 Task: Research Airbnb accommodation in Busia, Kenya from 12th December, 2023 to 16th December, 2023 for 8 adults with 8 bedrooms having 8 beds and 8 bathrooms. Property type can be house. Amenities needed are: wifi, TV, free parkinig on premises, gym, breakfast.
Action: Mouse moved to (419, 96)
Screenshot: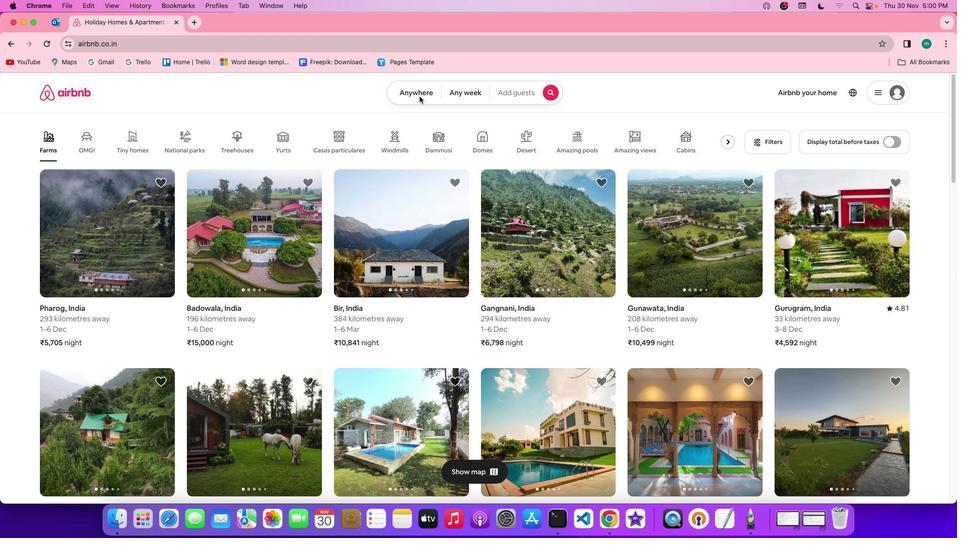 
Action: Mouse pressed left at (419, 96)
Screenshot: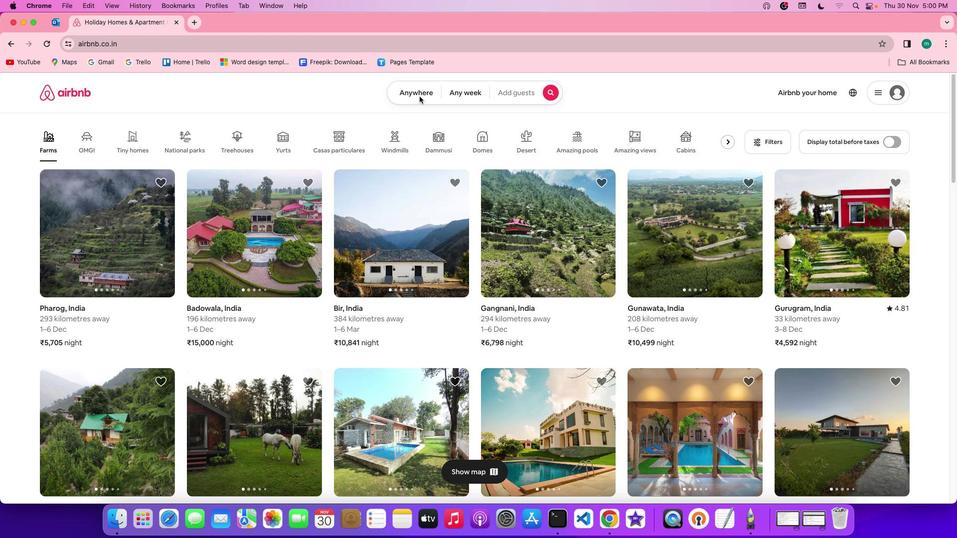 
Action: Mouse pressed left at (419, 96)
Screenshot: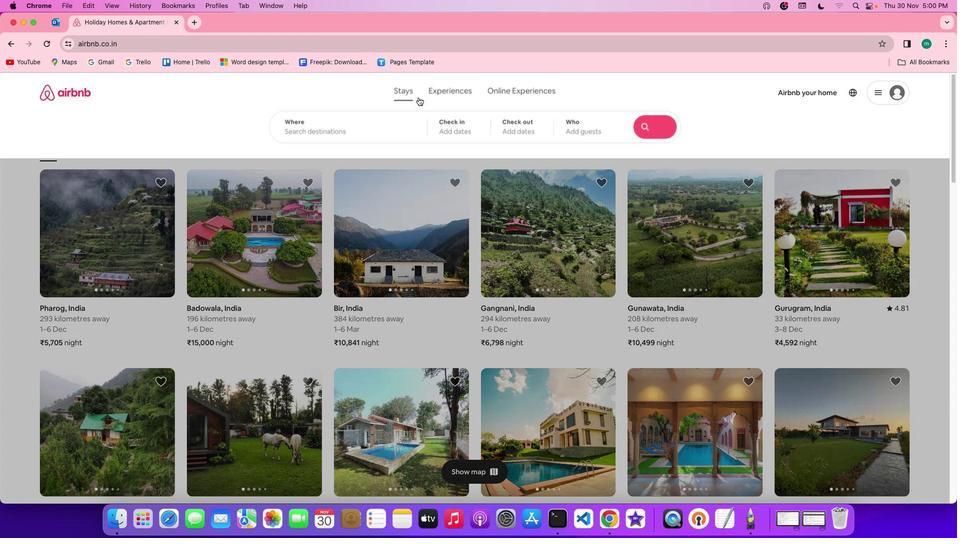 
Action: Mouse moved to (364, 133)
Screenshot: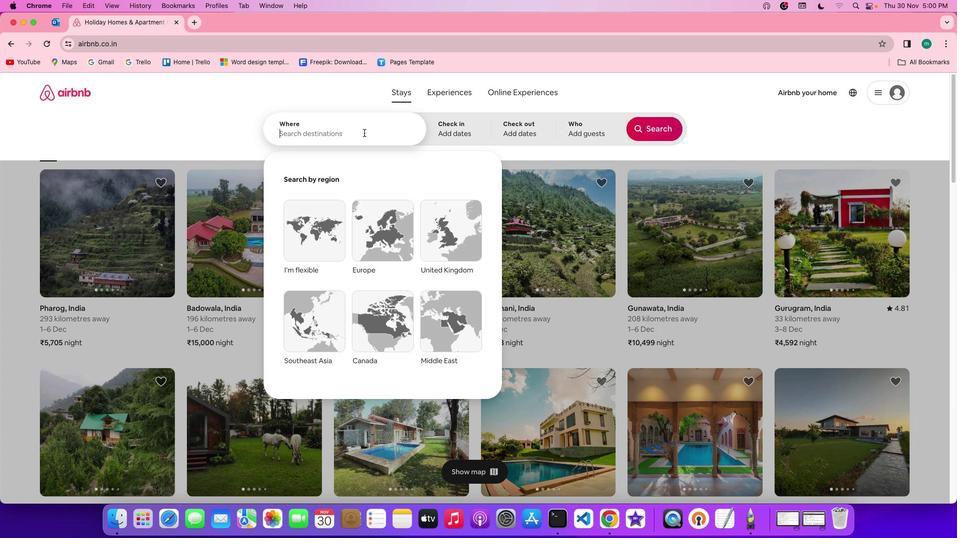 
Action: Mouse pressed left at (364, 133)
Screenshot: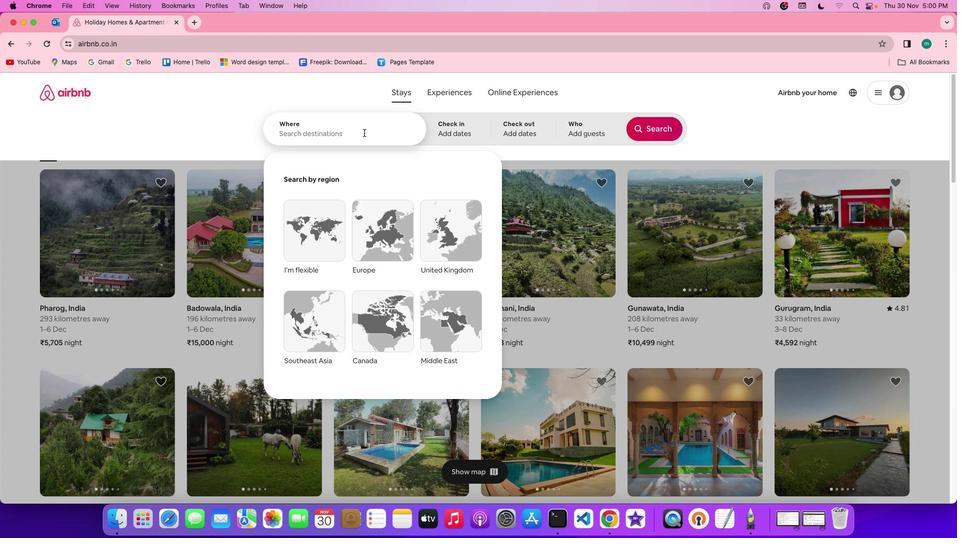 
Action: Key pressed Key.shift'B''u''s''i''a'','Key.spaceKey.shift'K''e''n''y''a'
Screenshot: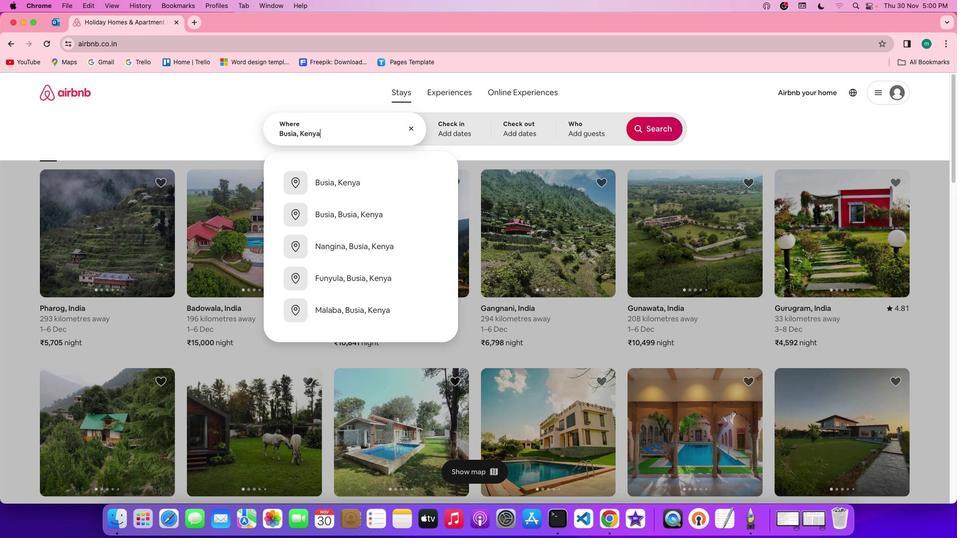 
Action: Mouse moved to (461, 126)
Screenshot: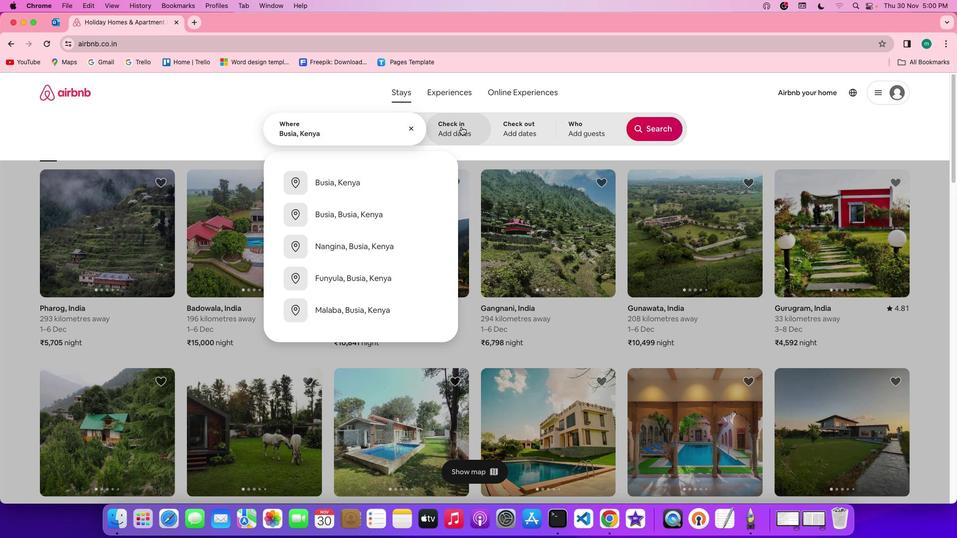 
Action: Mouse pressed left at (461, 126)
Screenshot: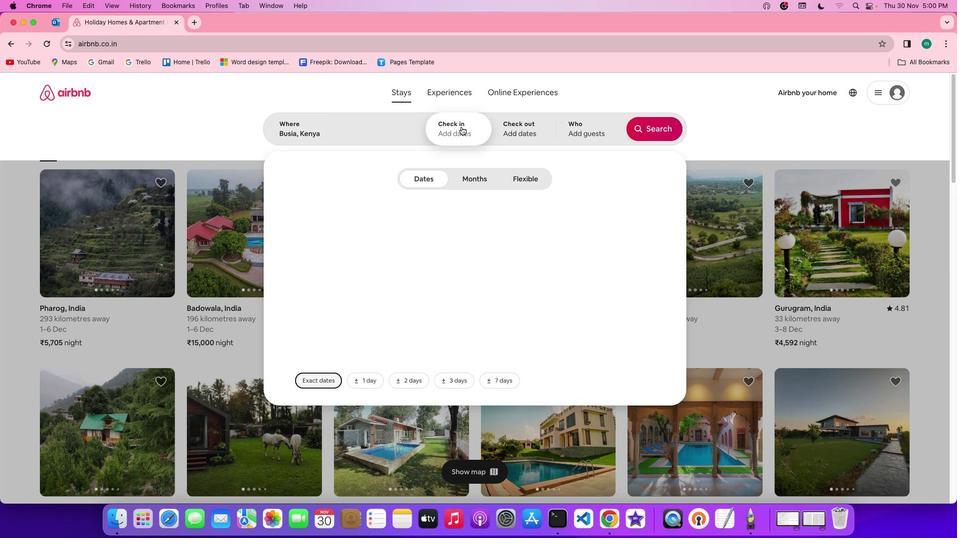 
Action: Mouse moved to (542, 291)
Screenshot: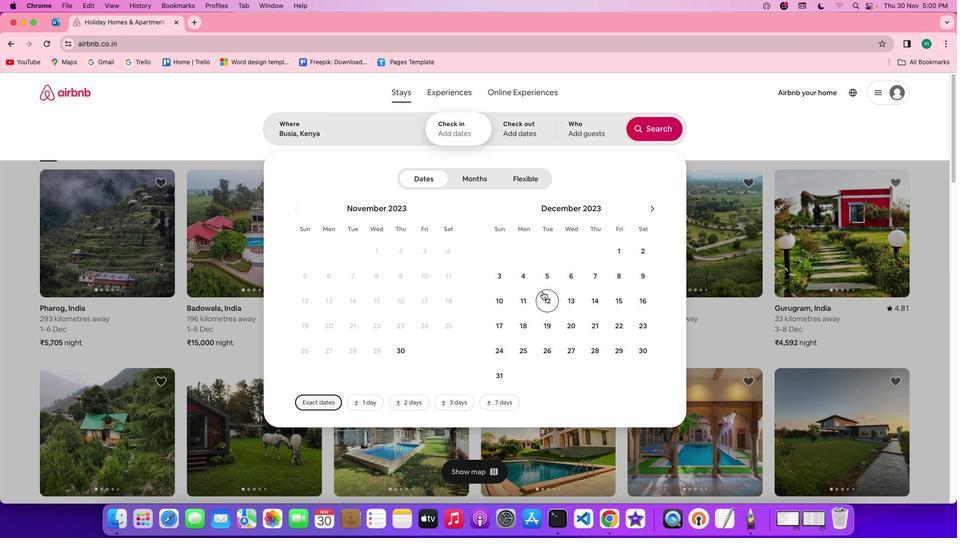 
Action: Mouse pressed left at (542, 291)
Screenshot: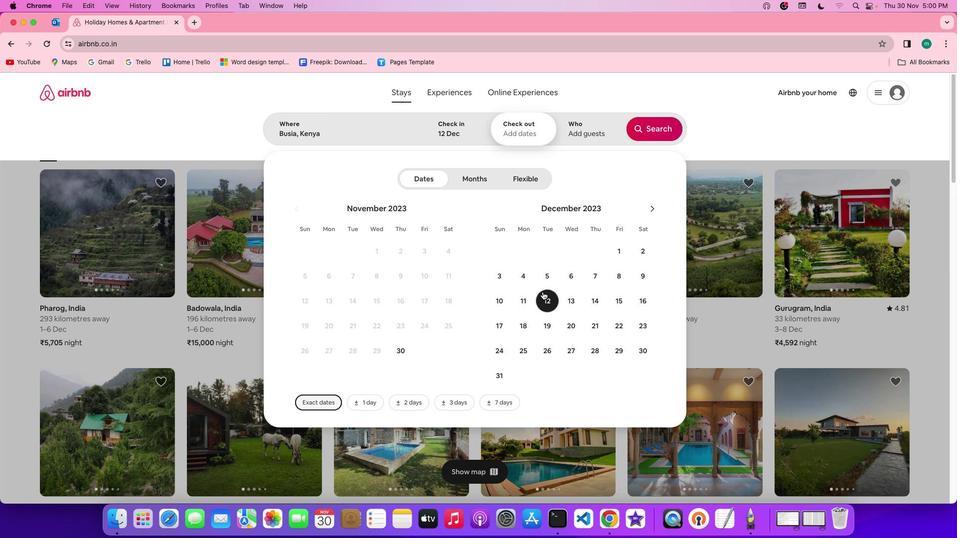
Action: Mouse moved to (643, 290)
Screenshot: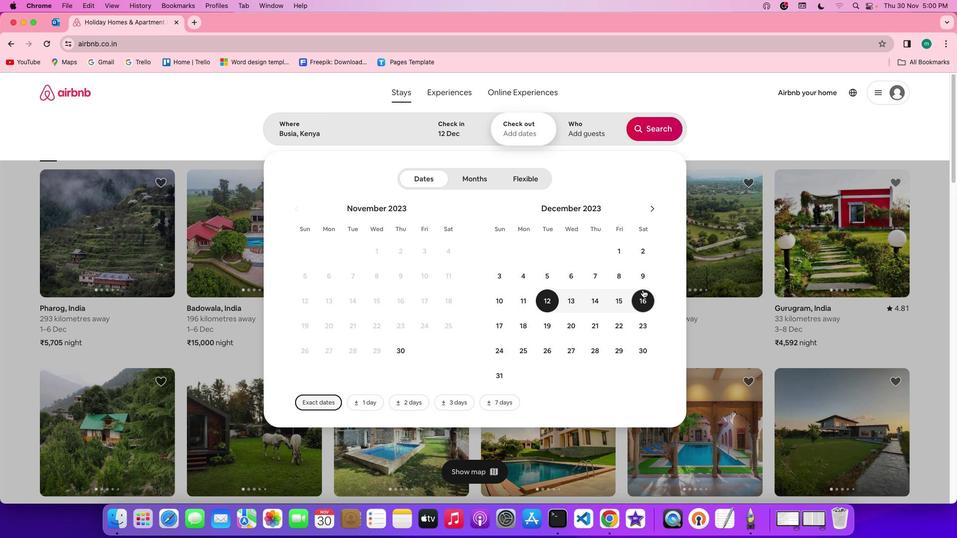 
Action: Mouse pressed left at (643, 290)
Screenshot: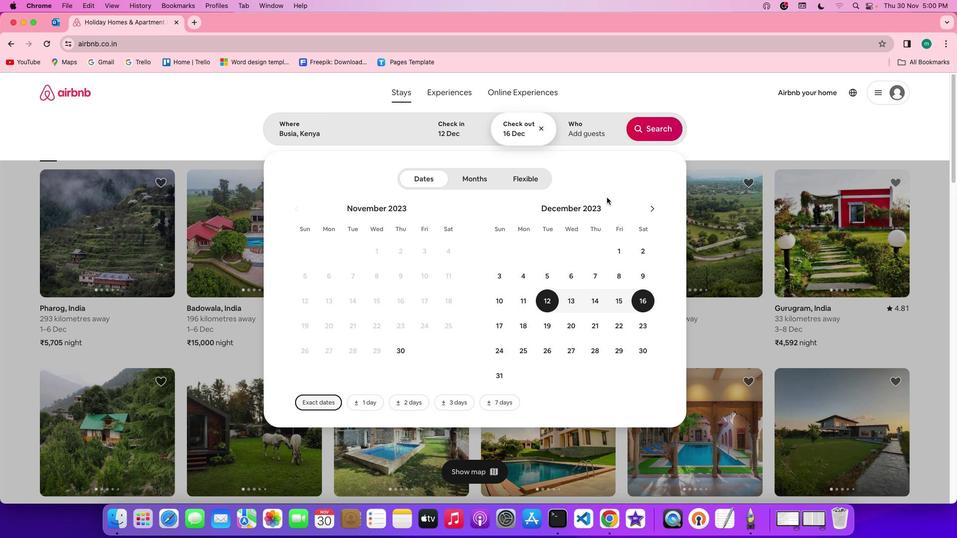 
Action: Mouse moved to (595, 133)
Screenshot: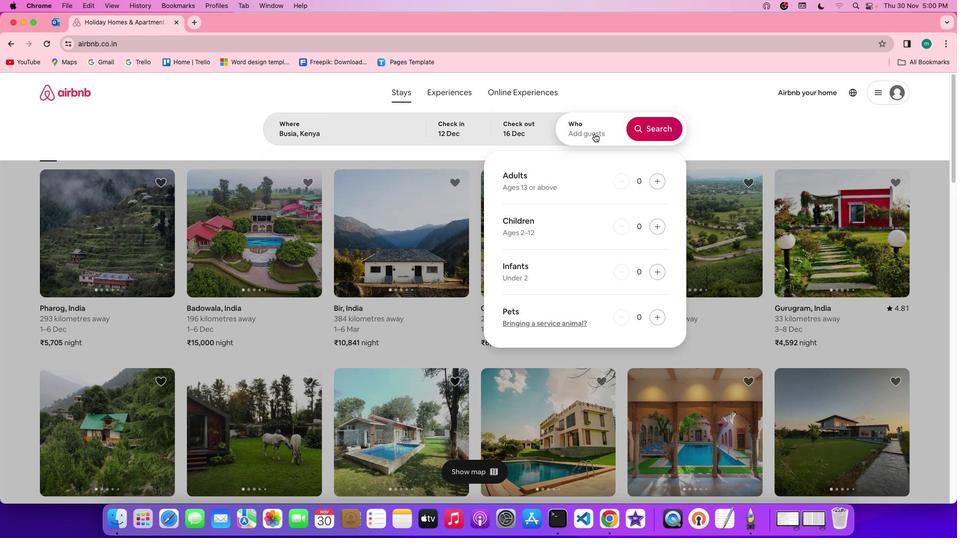 
Action: Mouse pressed left at (595, 133)
Screenshot: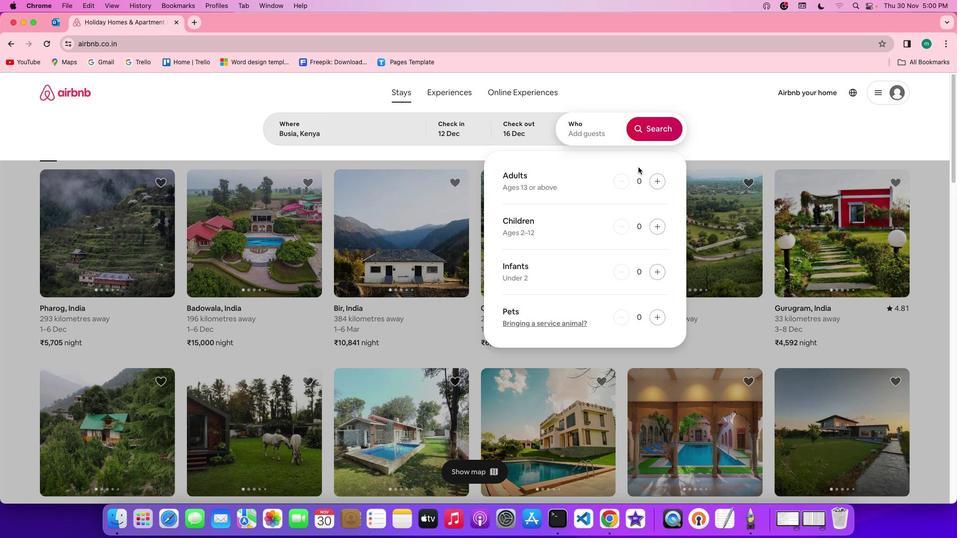
Action: Mouse moved to (658, 185)
Screenshot: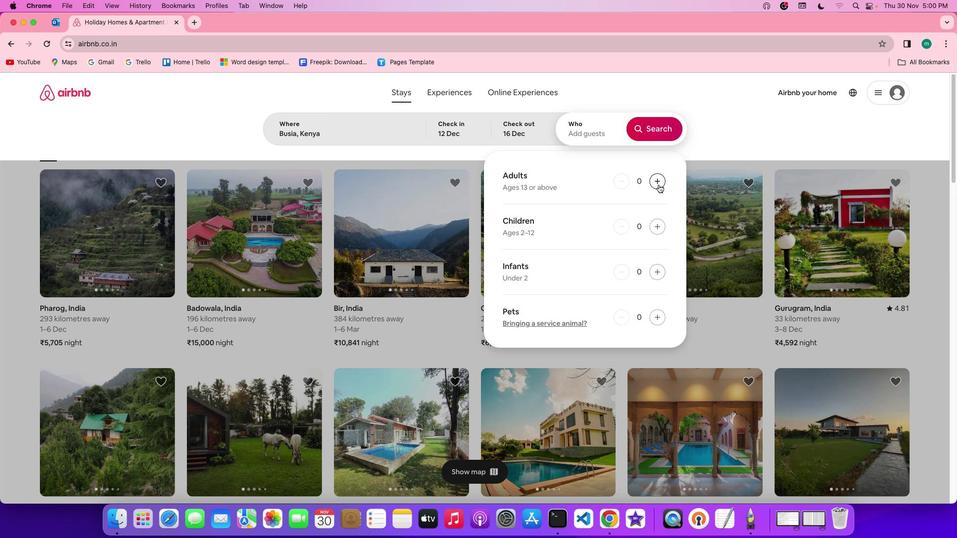 
Action: Mouse pressed left at (658, 185)
Screenshot: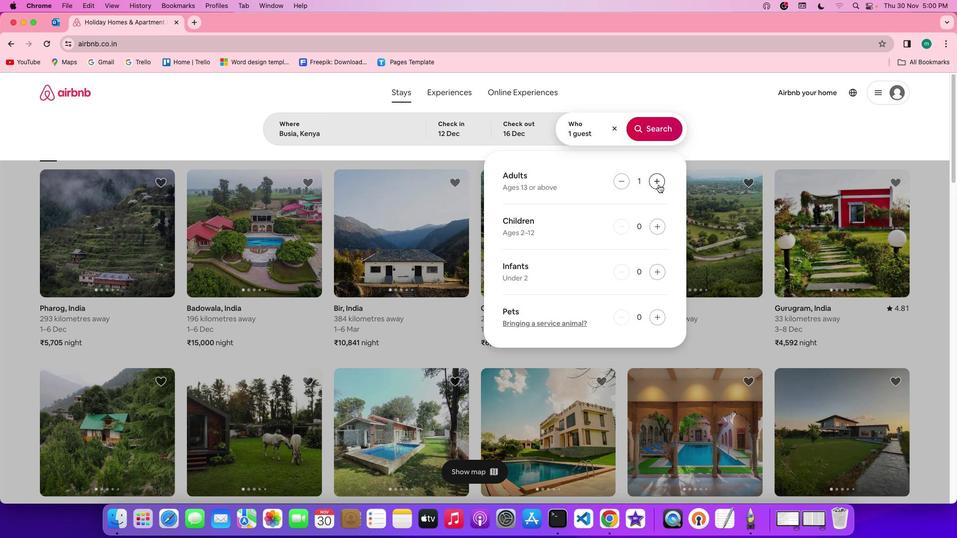 
Action: Mouse pressed left at (658, 185)
Screenshot: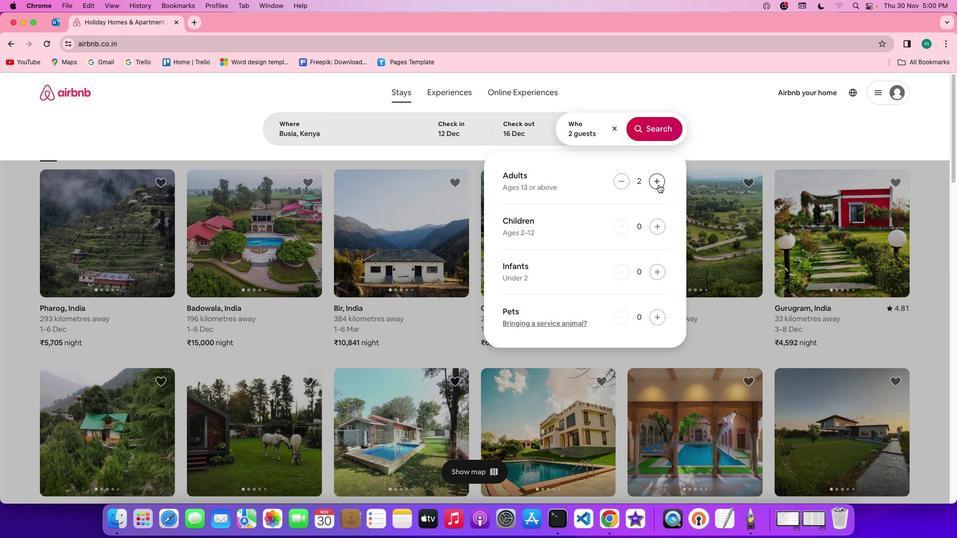 
Action: Mouse pressed left at (658, 185)
Screenshot: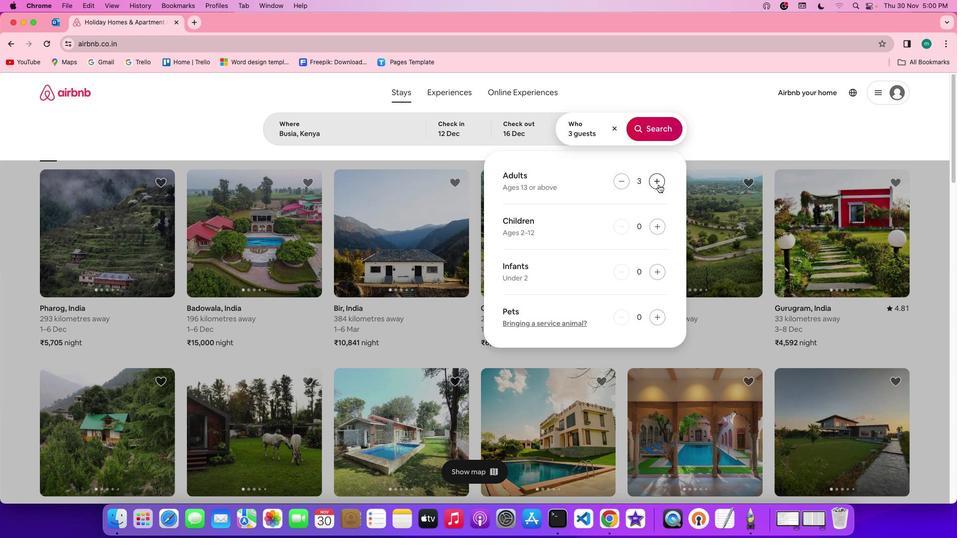 
Action: Mouse pressed left at (658, 185)
Screenshot: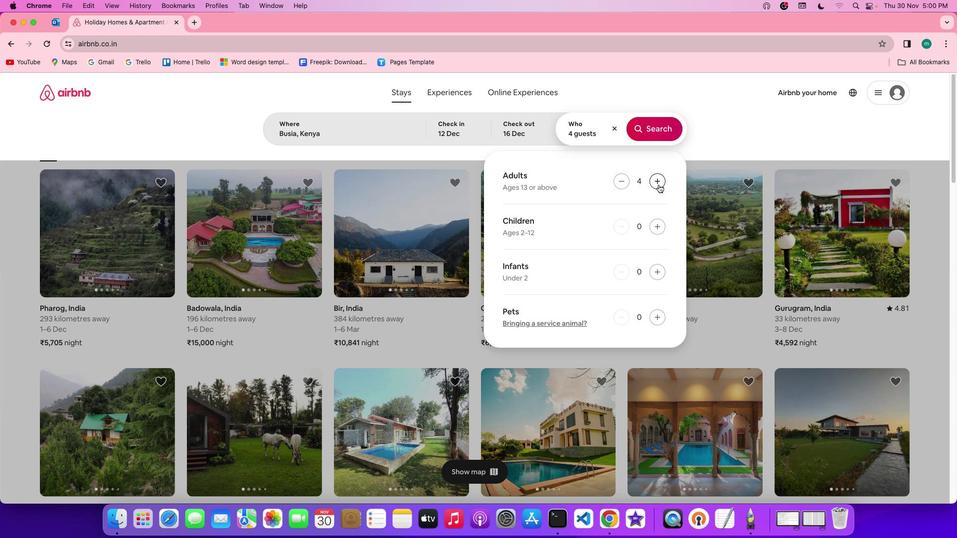 
Action: Mouse pressed left at (658, 185)
Screenshot: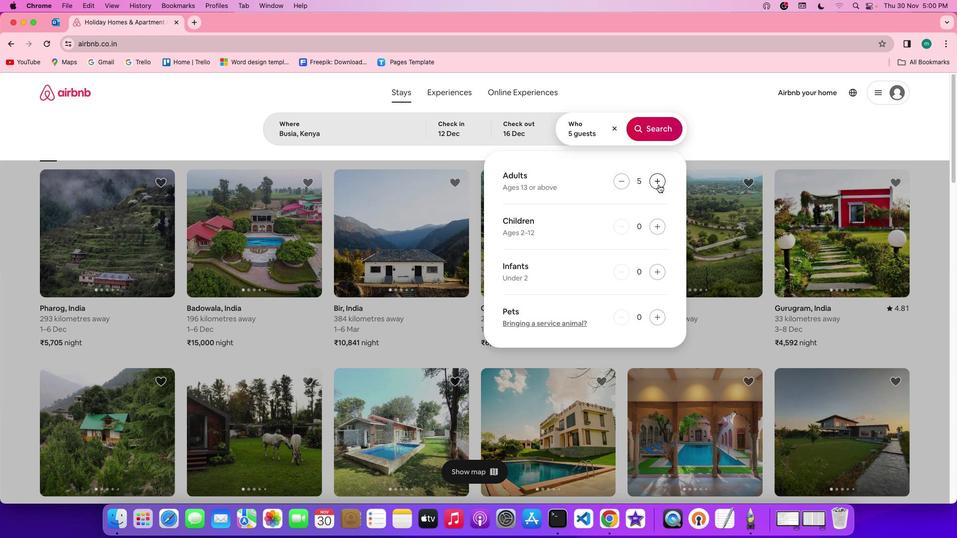 
Action: Mouse pressed left at (658, 185)
Screenshot: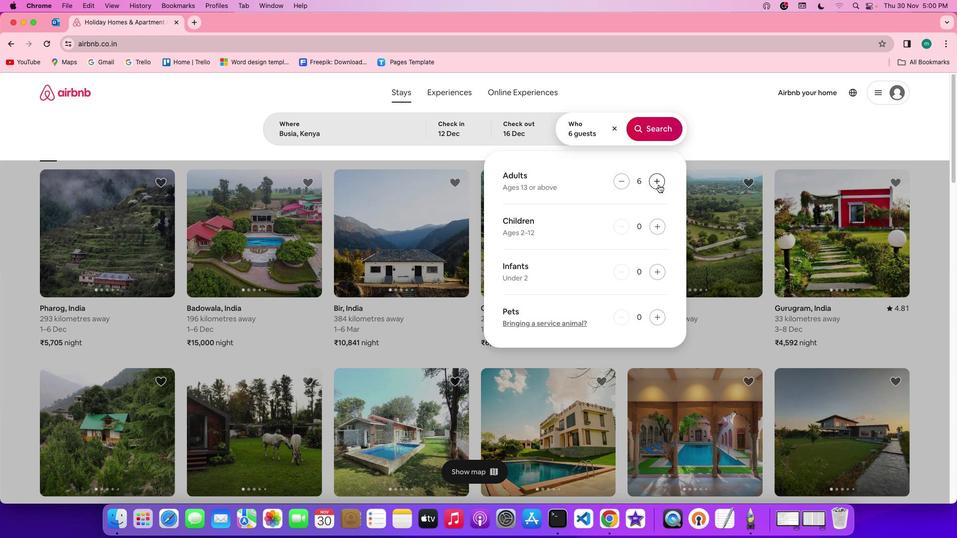 
Action: Mouse pressed left at (658, 185)
Screenshot: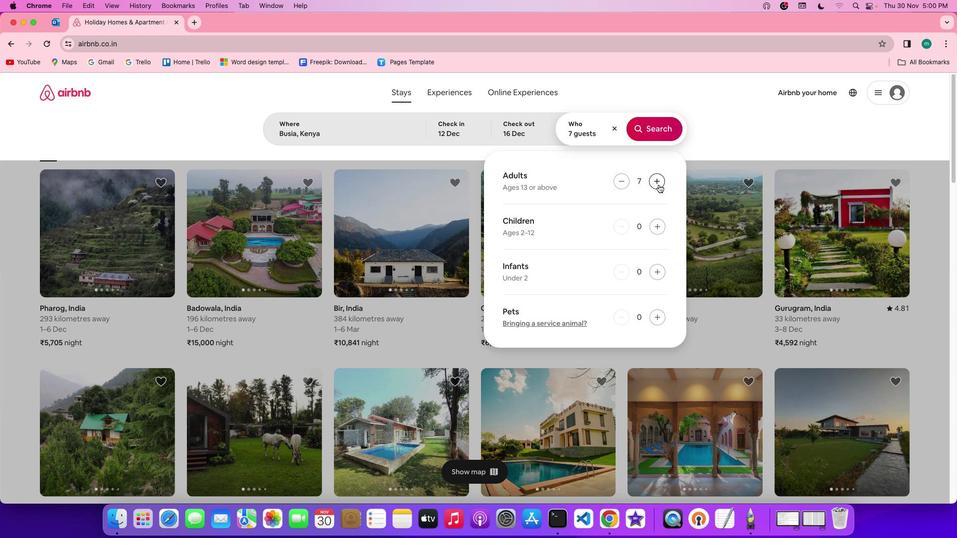 
Action: Mouse pressed left at (658, 185)
Screenshot: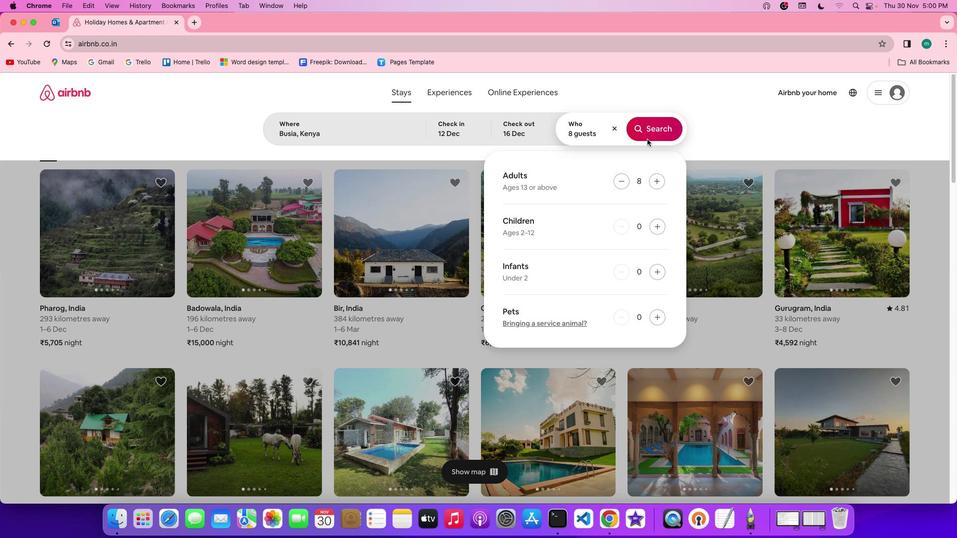
Action: Mouse moved to (647, 128)
Screenshot: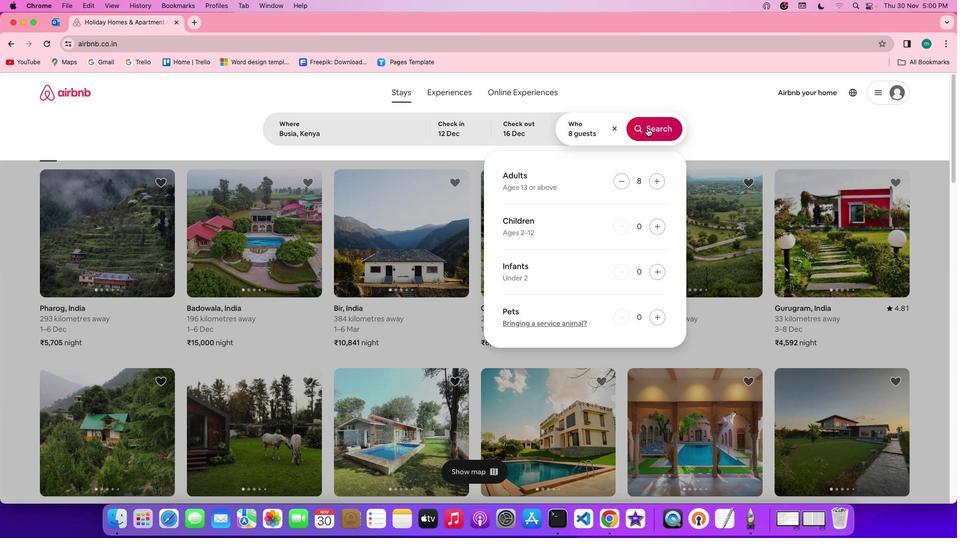 
Action: Mouse pressed left at (647, 128)
Screenshot: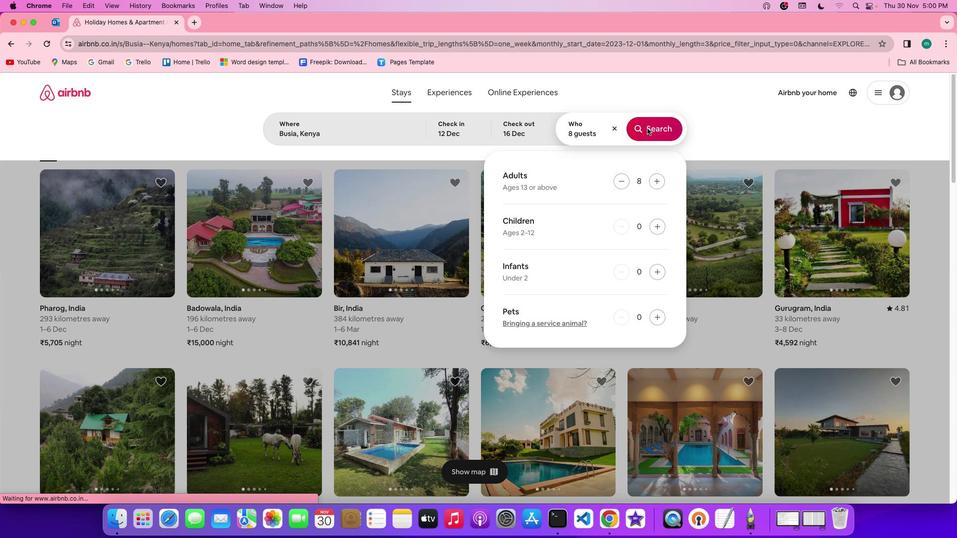 
Action: Mouse moved to (785, 131)
Screenshot: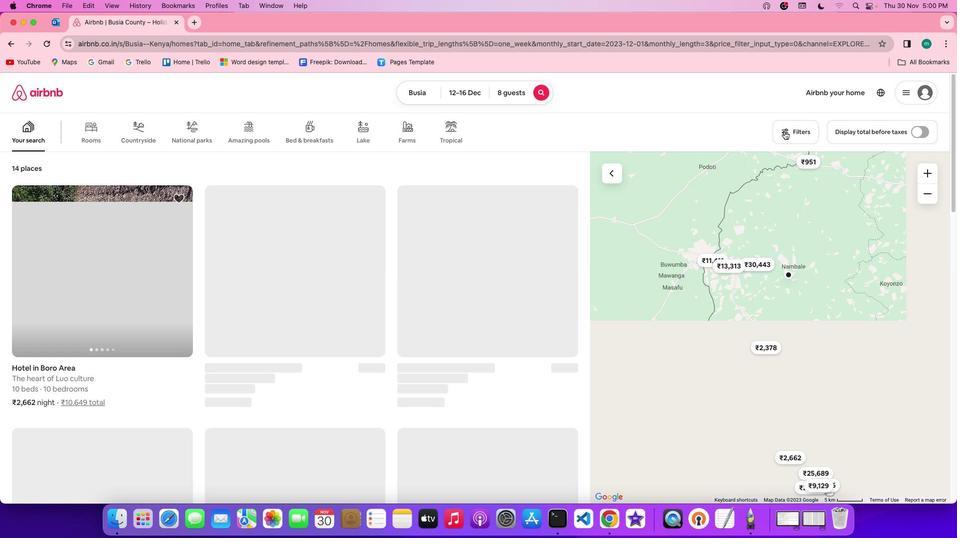 
Action: Mouse pressed left at (785, 131)
Screenshot: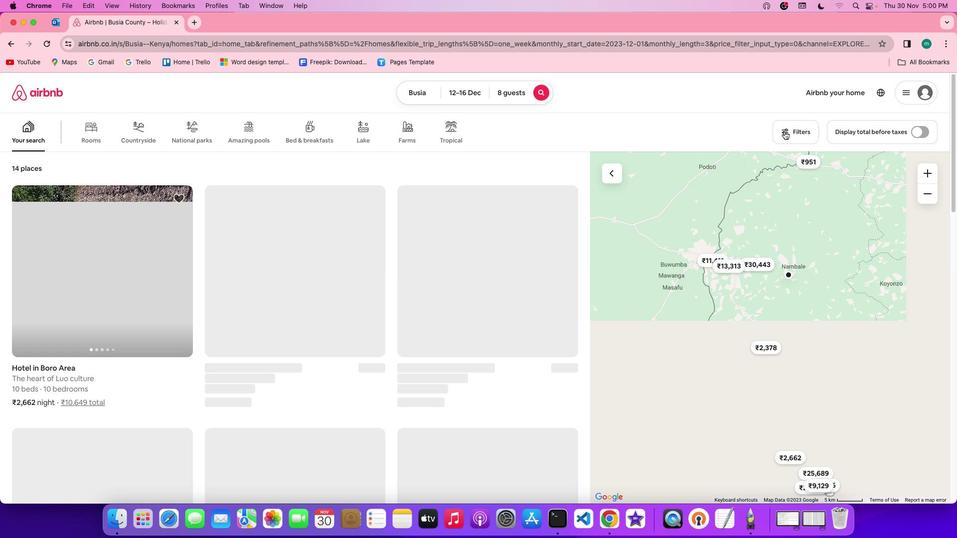 
Action: Mouse moved to (570, 306)
Screenshot: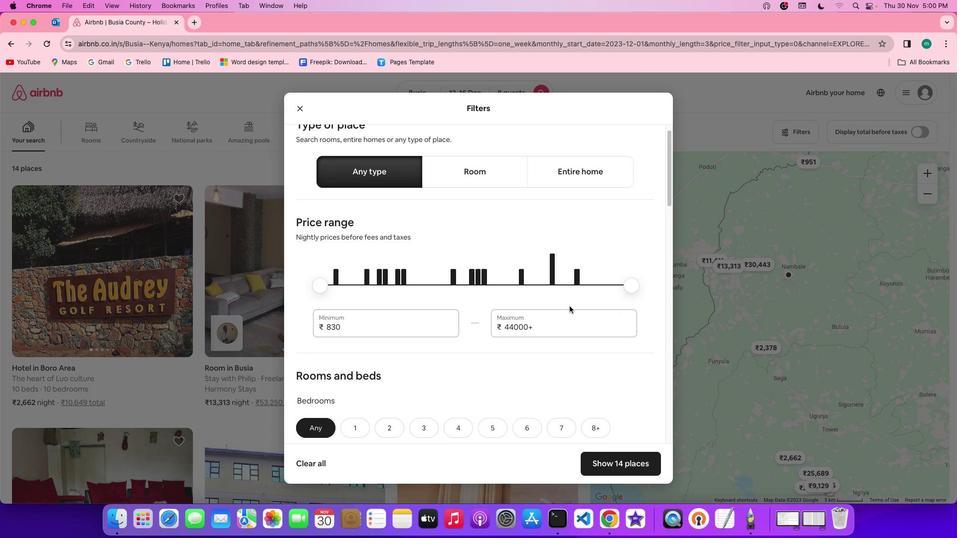 
Action: Mouse scrolled (570, 306) with delta (0, 0)
Screenshot: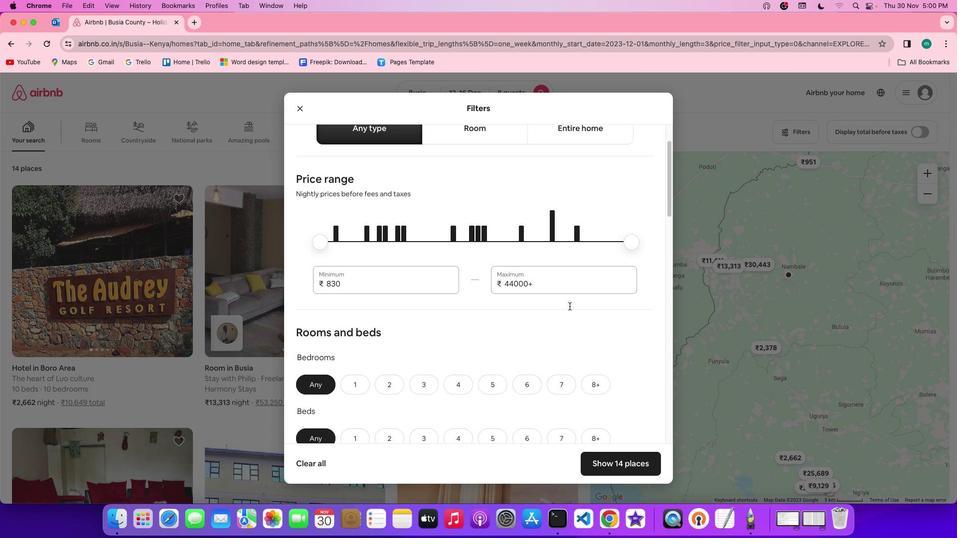 
Action: Mouse scrolled (570, 306) with delta (0, 0)
Screenshot: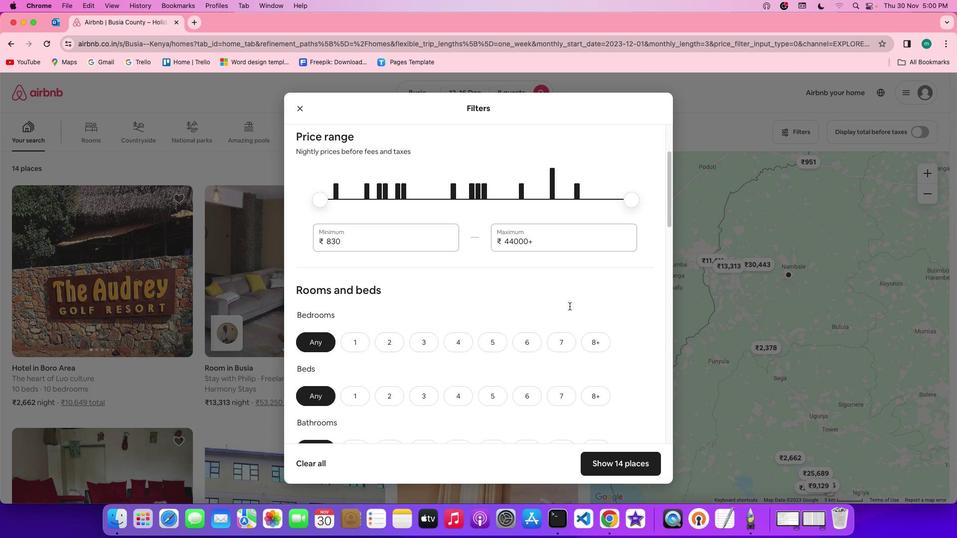 
Action: Mouse scrolled (570, 306) with delta (0, 0)
Screenshot: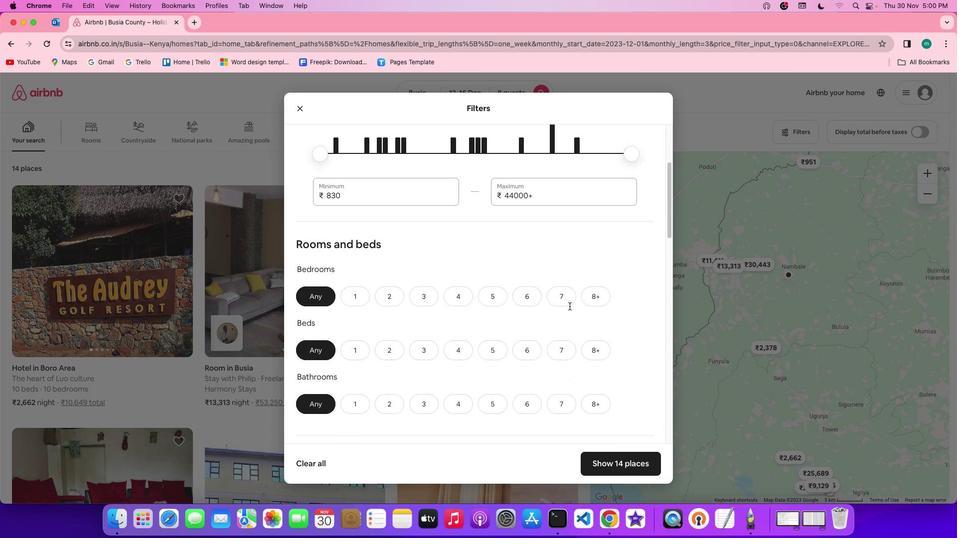 
Action: Mouse scrolled (570, 306) with delta (0, -1)
Screenshot: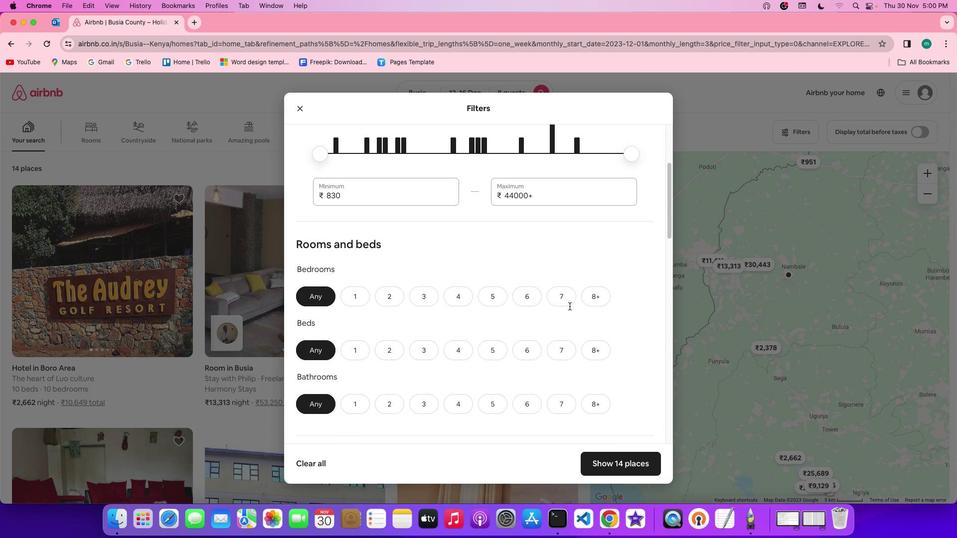 
Action: Mouse moved to (569, 302)
Screenshot: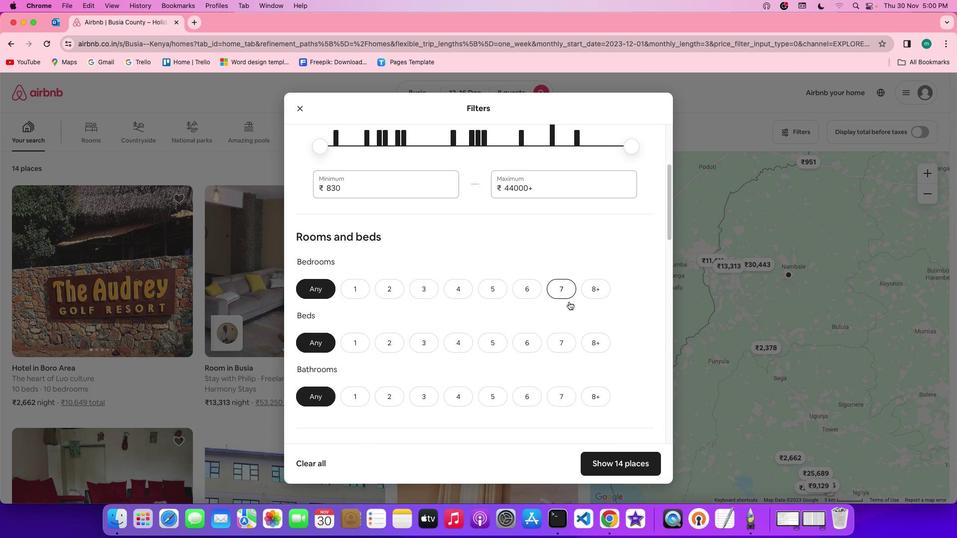 
Action: Mouse scrolled (569, 302) with delta (0, 0)
Screenshot: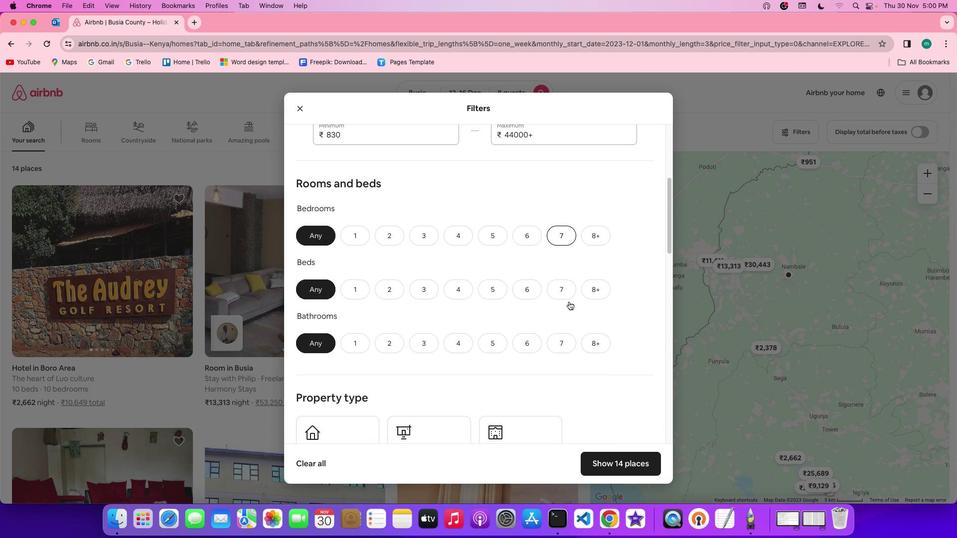 
Action: Mouse scrolled (569, 302) with delta (0, 0)
Screenshot: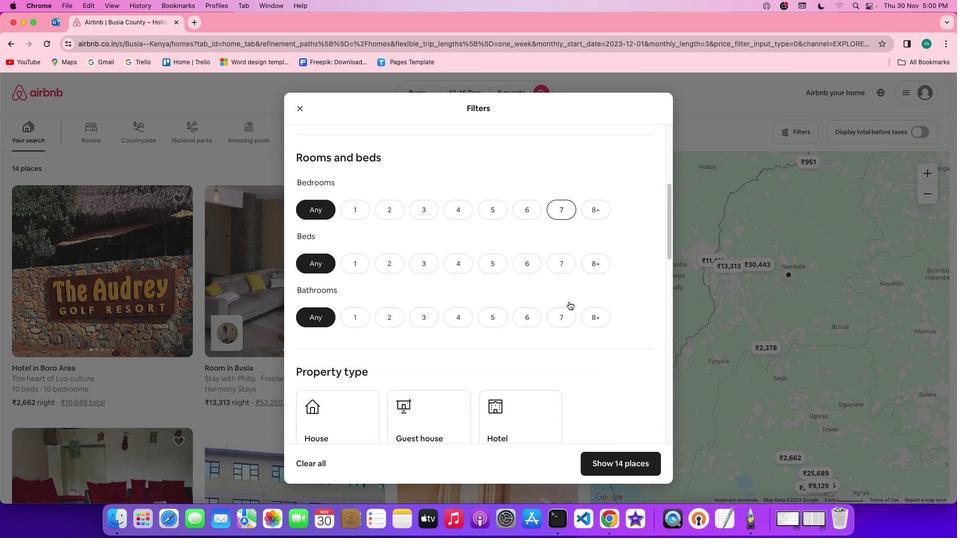 
Action: Mouse scrolled (569, 302) with delta (0, 0)
Screenshot: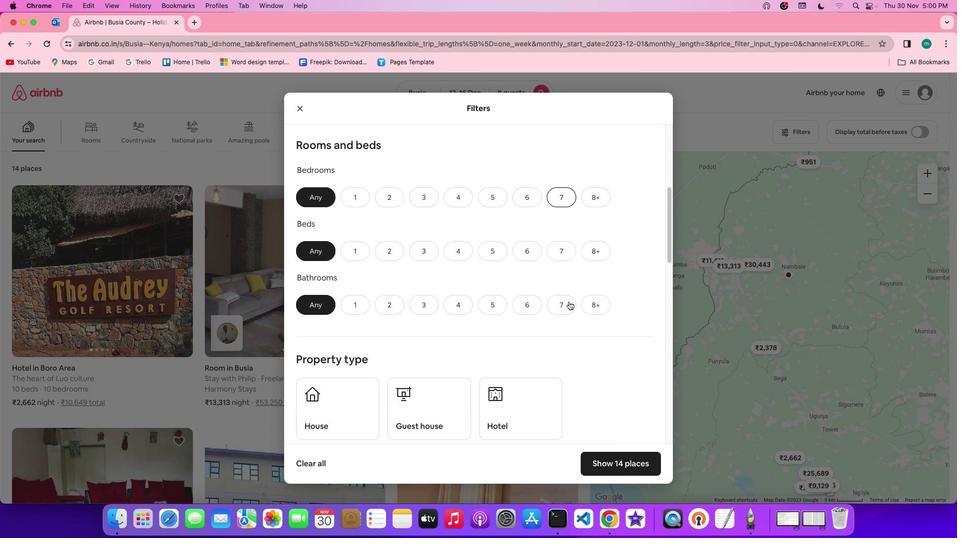 
Action: Mouse scrolled (569, 302) with delta (0, -1)
Screenshot: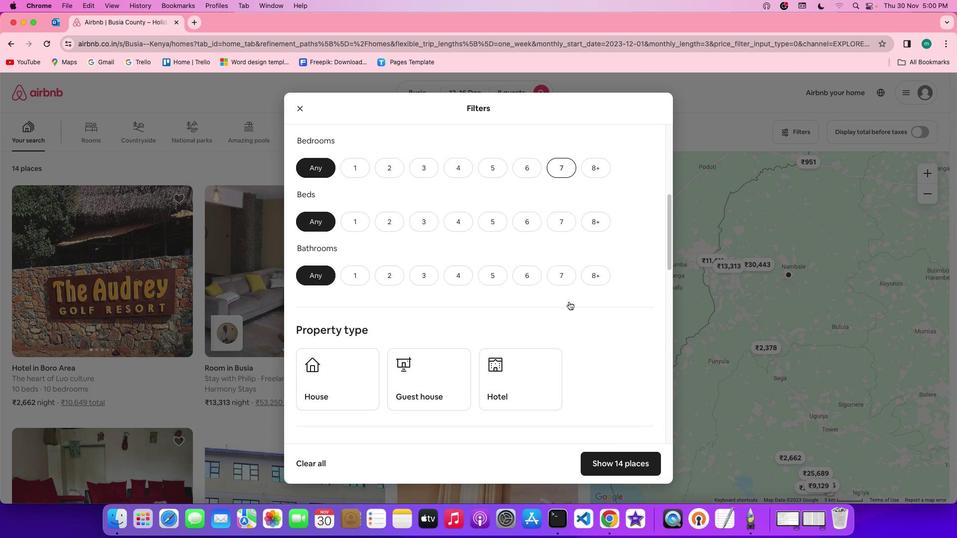 
Action: Mouse scrolled (569, 302) with delta (0, 0)
Screenshot: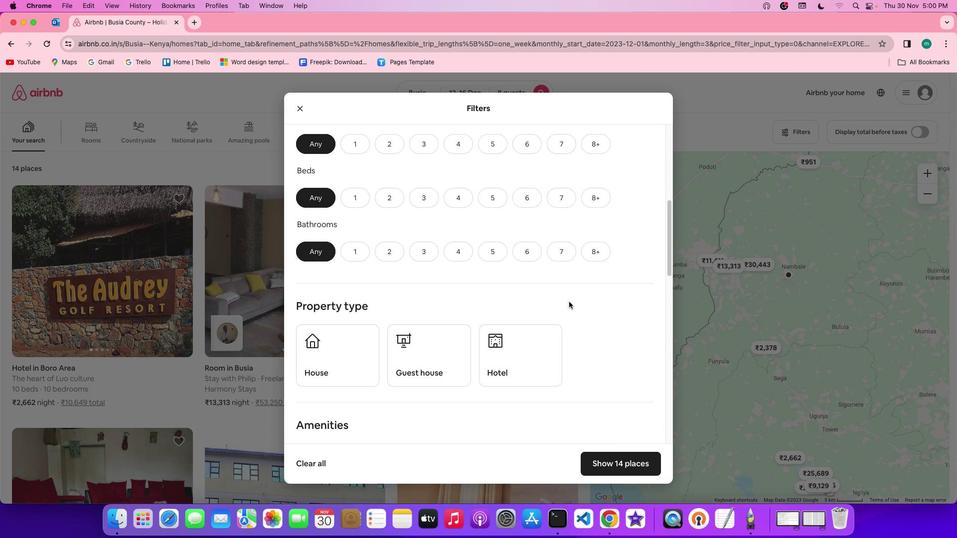 
Action: Mouse moved to (569, 301)
Screenshot: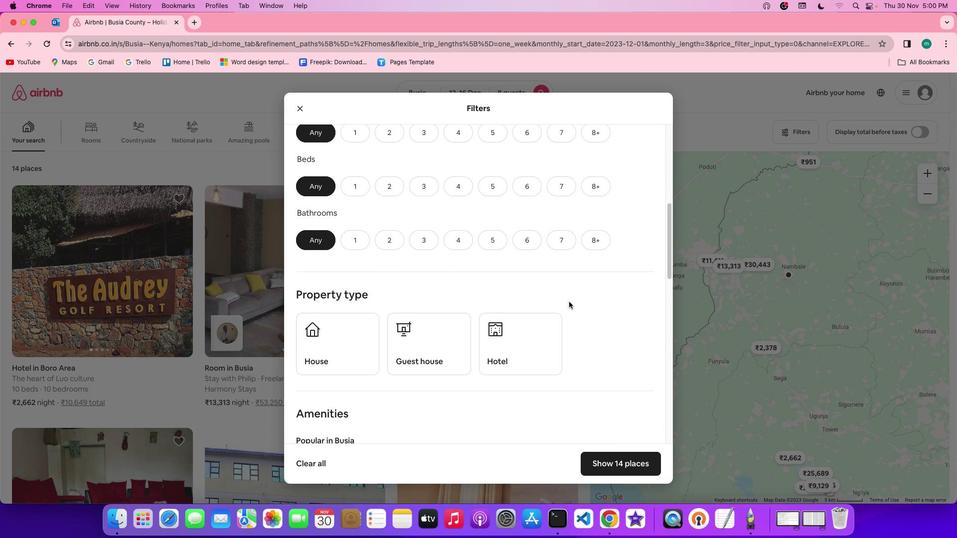 
Action: Mouse scrolled (569, 301) with delta (0, 0)
Screenshot: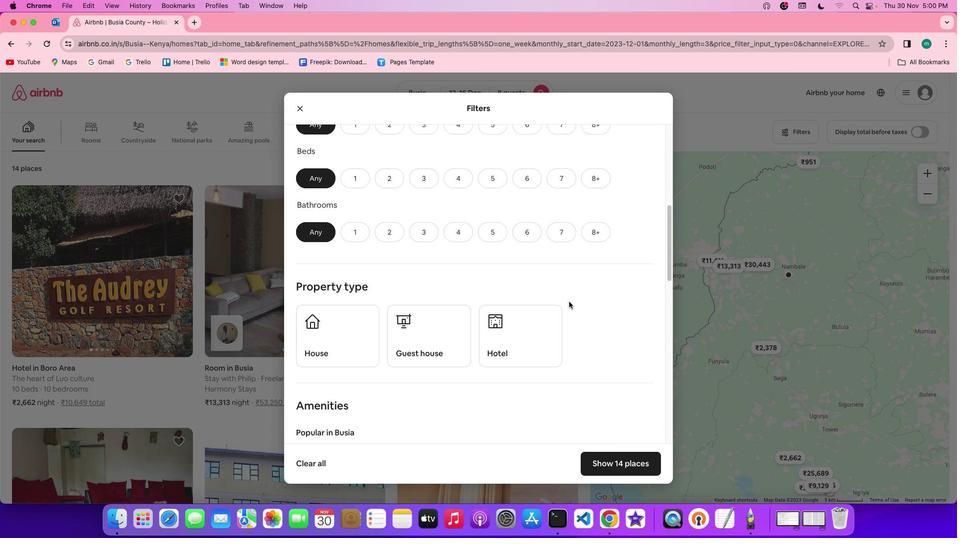 
Action: Mouse scrolled (569, 301) with delta (0, 0)
Screenshot: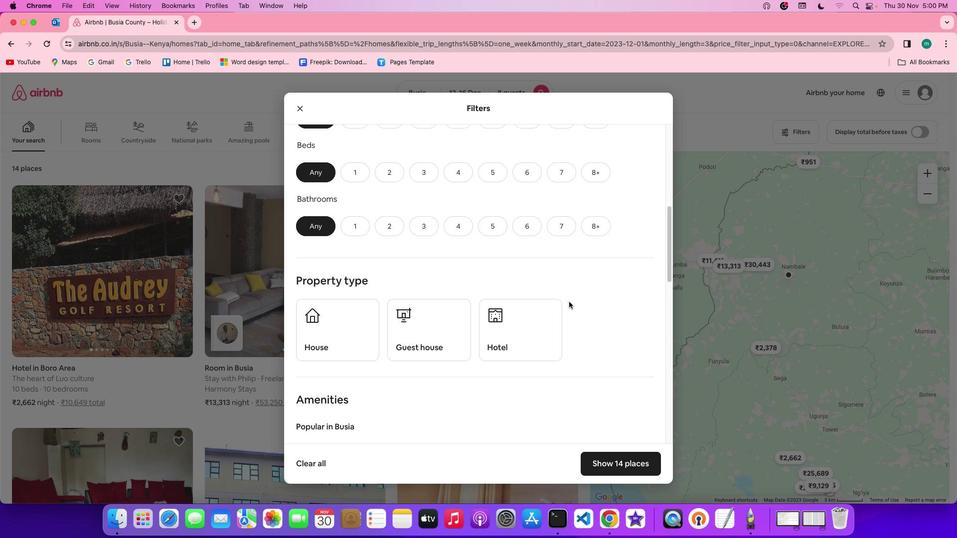 
Action: Mouse scrolled (569, 301) with delta (0, 0)
Screenshot: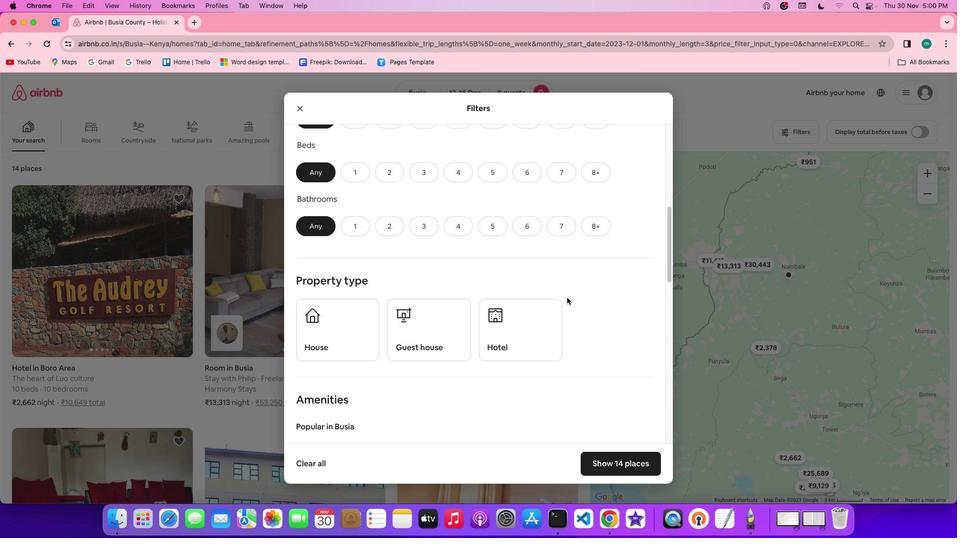 
Action: Mouse moved to (575, 228)
Screenshot: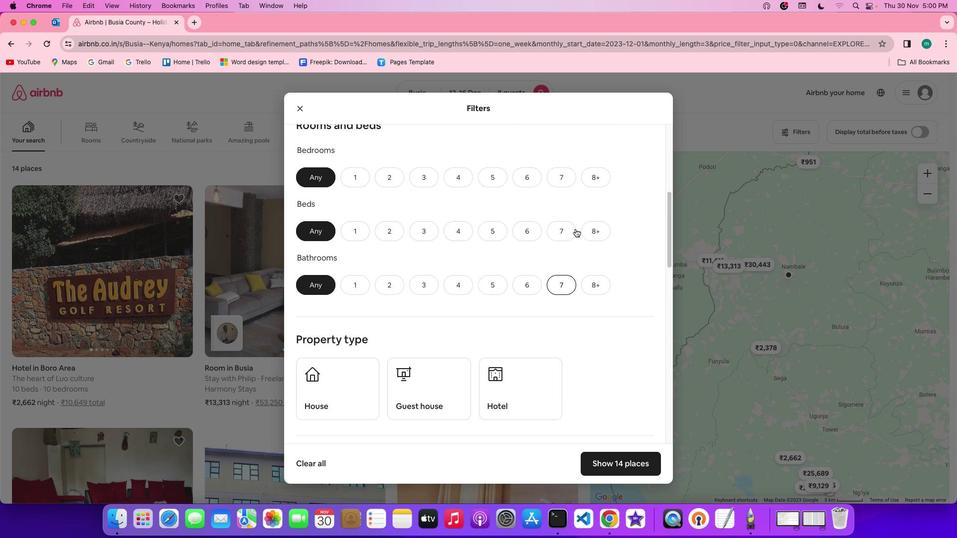 
Action: Mouse scrolled (575, 228) with delta (0, 0)
Screenshot: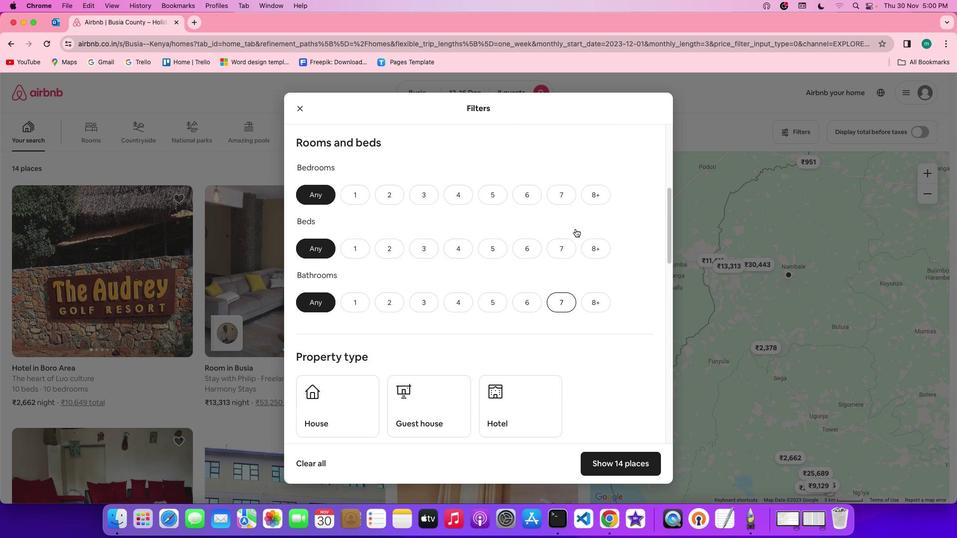 
Action: Mouse scrolled (575, 228) with delta (0, 0)
Screenshot: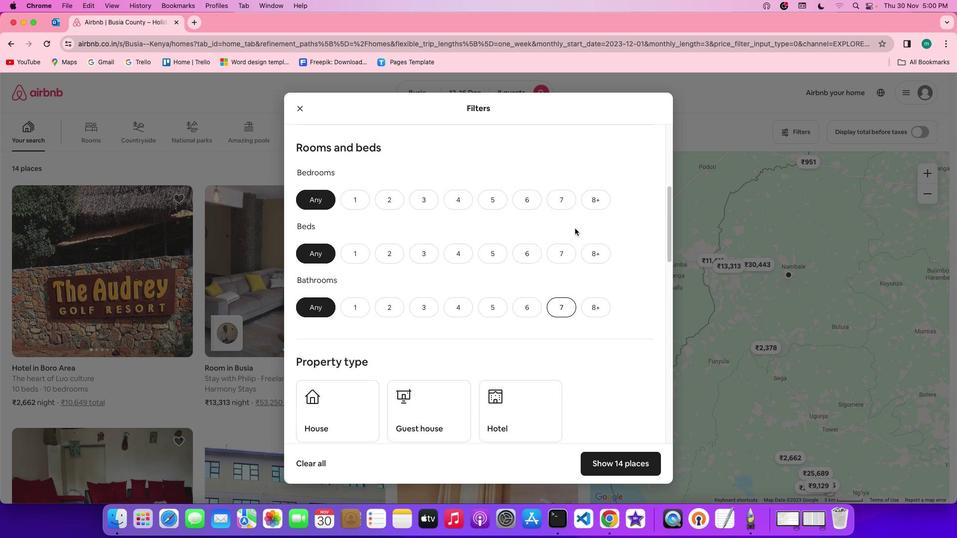 
Action: Mouse scrolled (575, 228) with delta (0, 1)
Screenshot: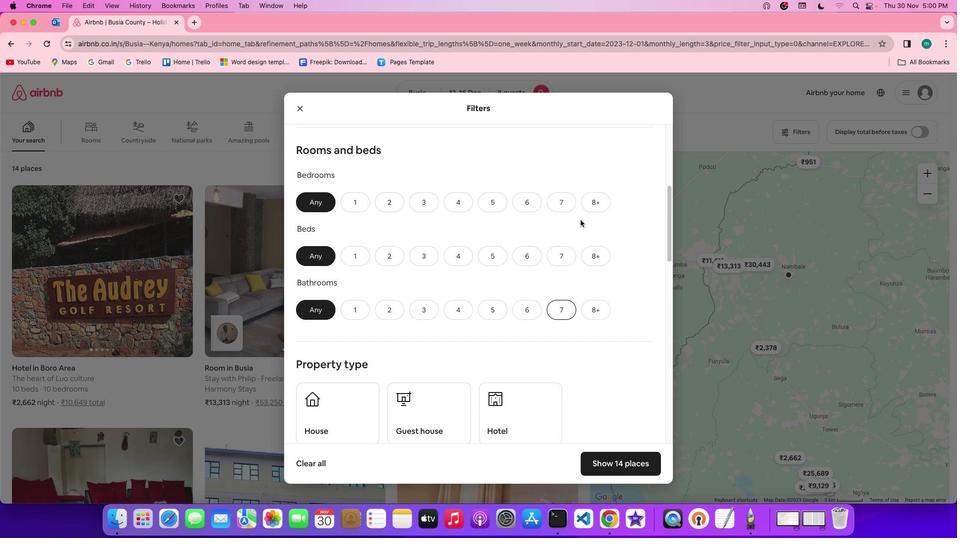 
Action: Mouse moved to (592, 203)
Screenshot: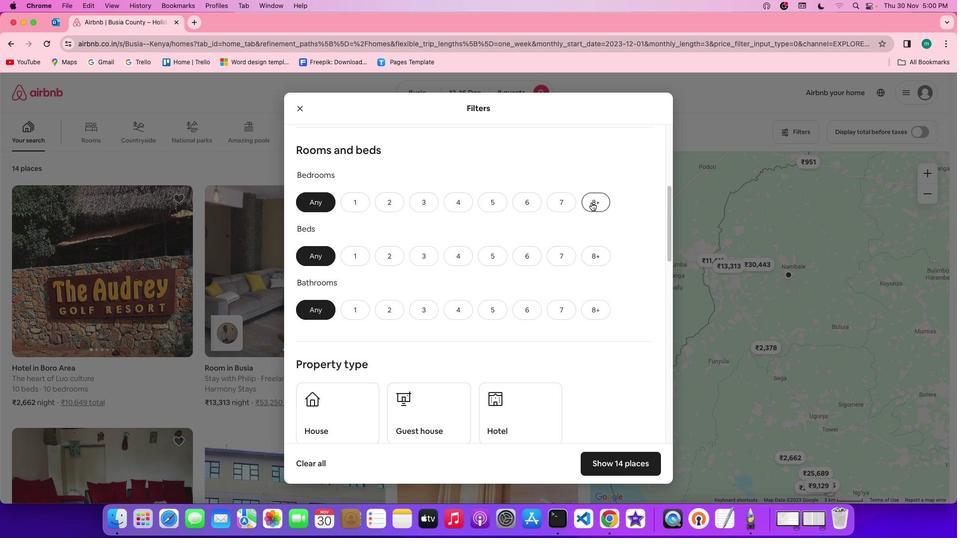 
Action: Mouse pressed left at (592, 203)
Screenshot: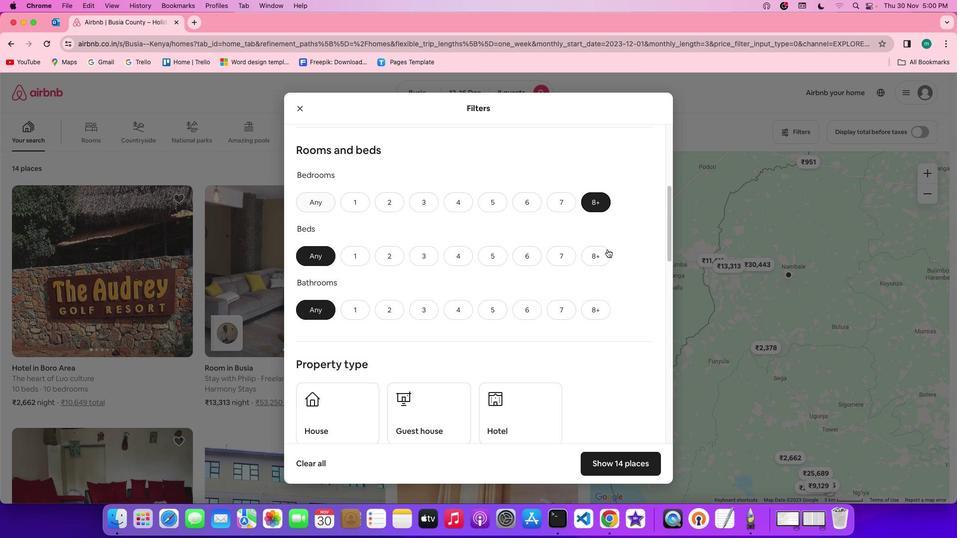 
Action: Mouse moved to (607, 249)
Screenshot: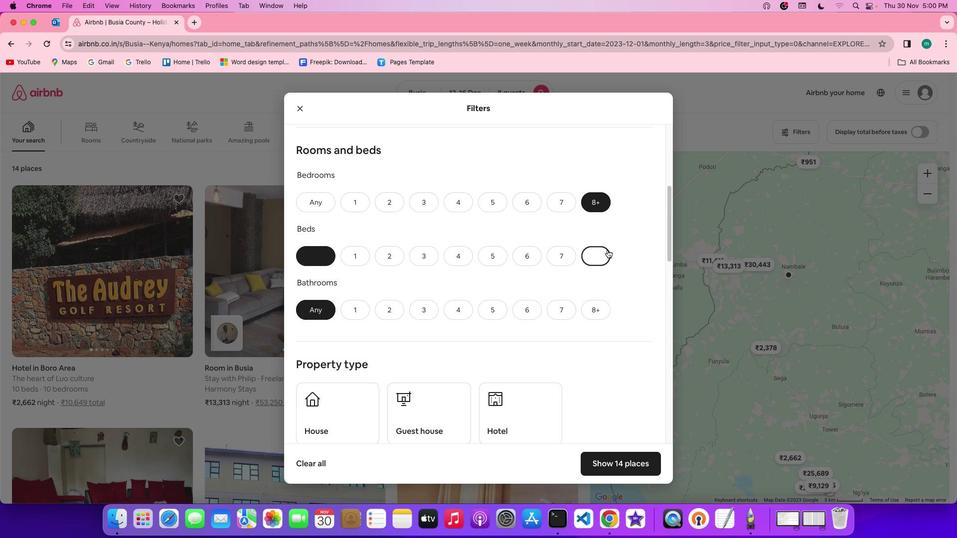 
Action: Mouse pressed left at (607, 249)
Screenshot: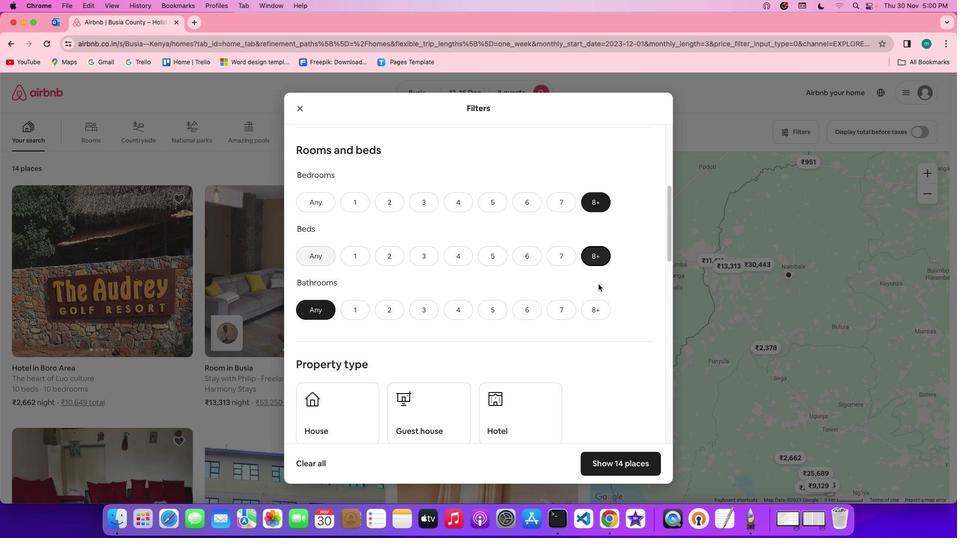 
Action: Mouse moved to (596, 295)
Screenshot: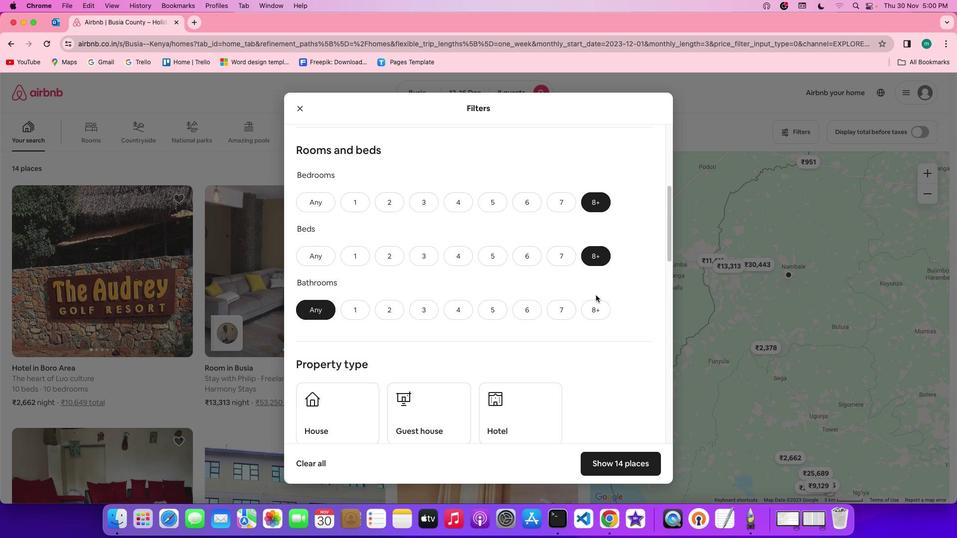 
Action: Mouse pressed left at (596, 295)
Screenshot: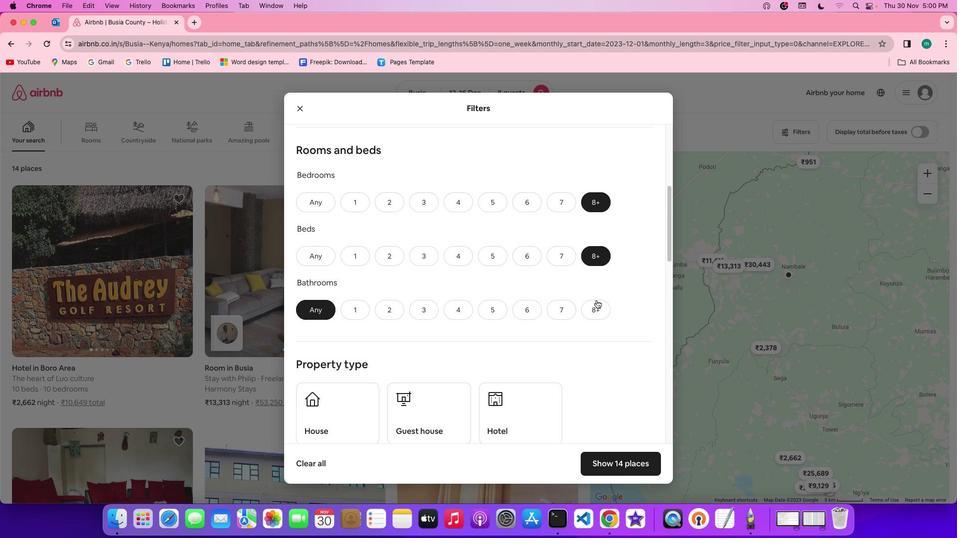 
Action: Mouse moved to (599, 316)
Screenshot: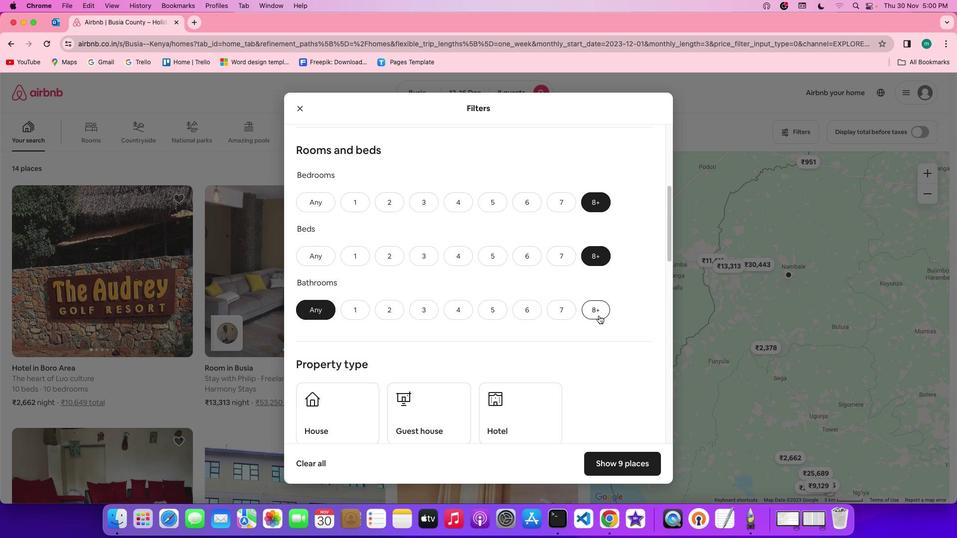 
Action: Mouse pressed left at (599, 316)
Screenshot: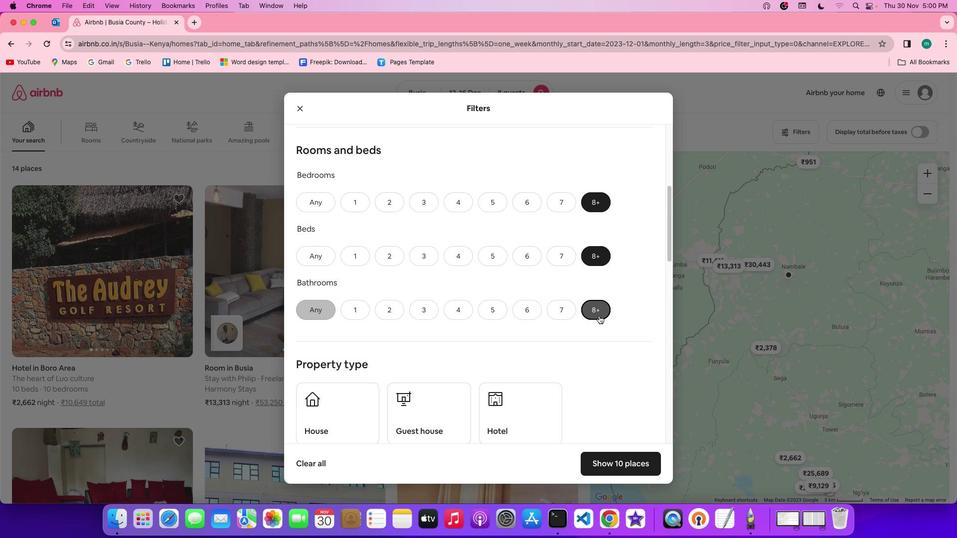 
Action: Mouse moved to (600, 316)
Screenshot: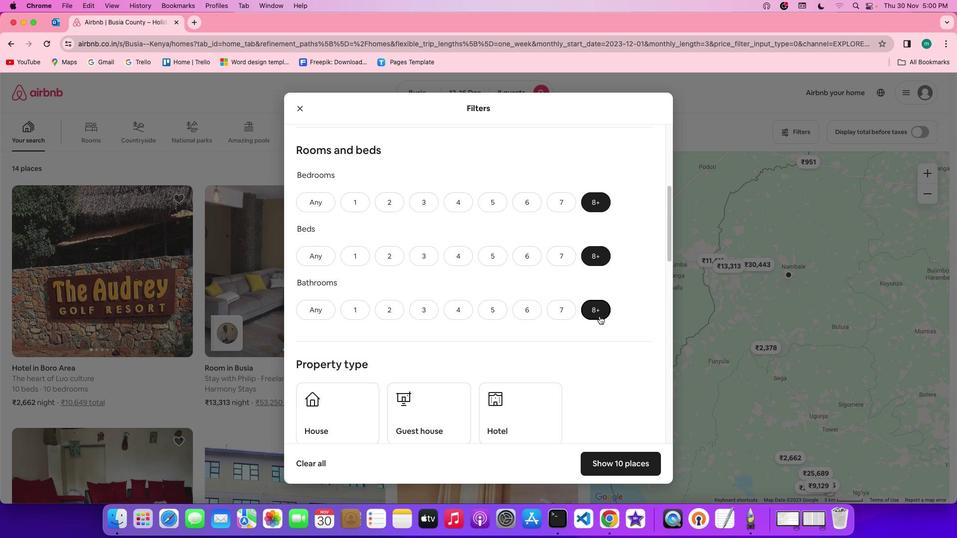 
Action: Mouse scrolled (600, 316) with delta (0, 0)
Screenshot: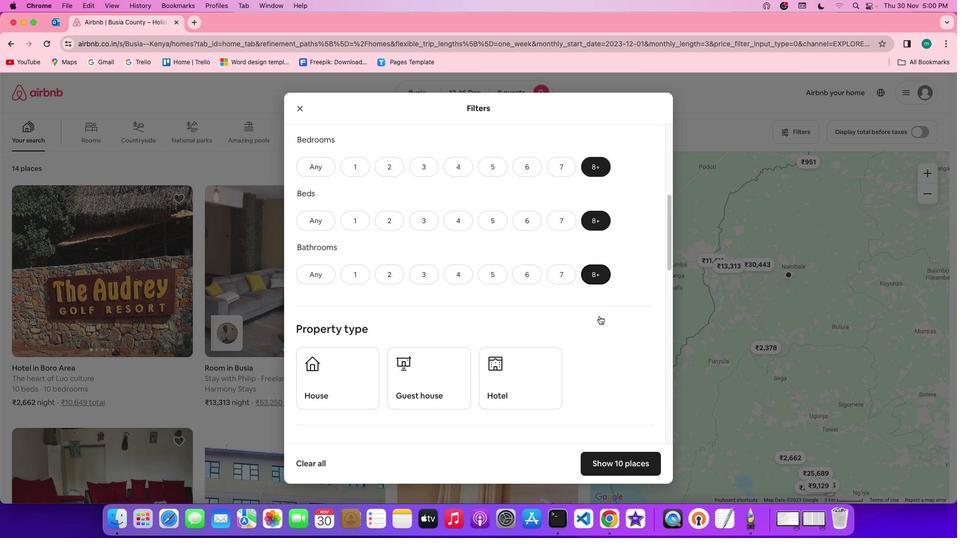 
Action: Mouse scrolled (600, 316) with delta (0, 0)
Screenshot: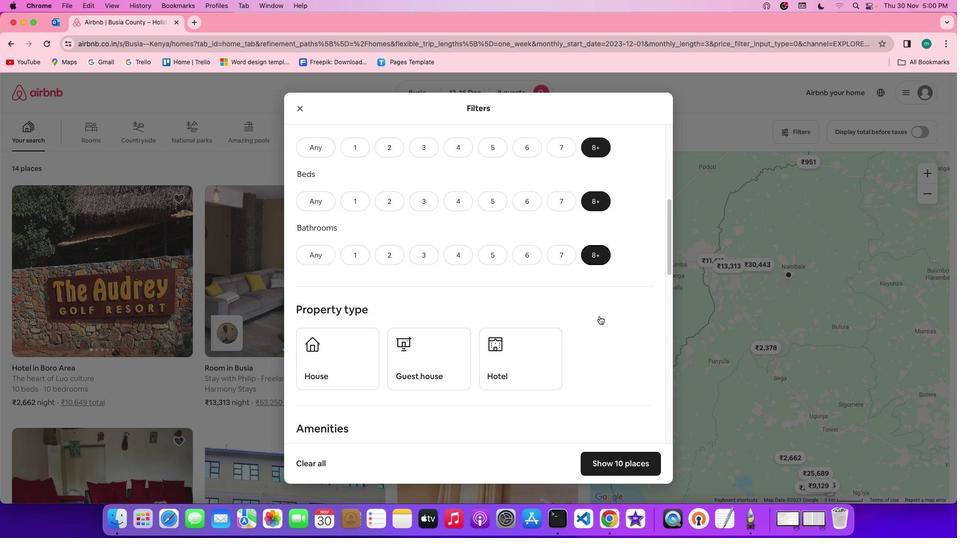 
Action: Mouse scrolled (600, 316) with delta (0, 0)
Screenshot: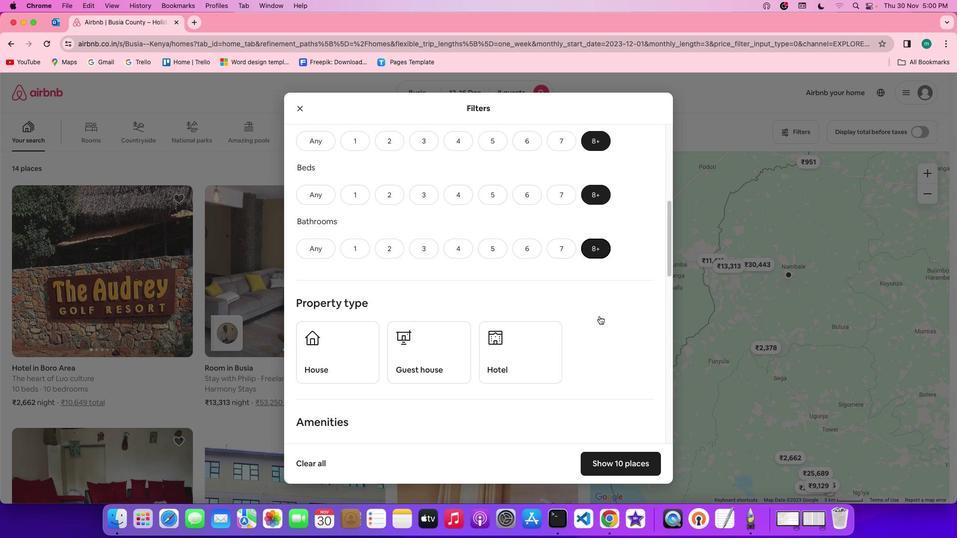 
Action: Mouse scrolled (600, 316) with delta (0, 0)
Screenshot: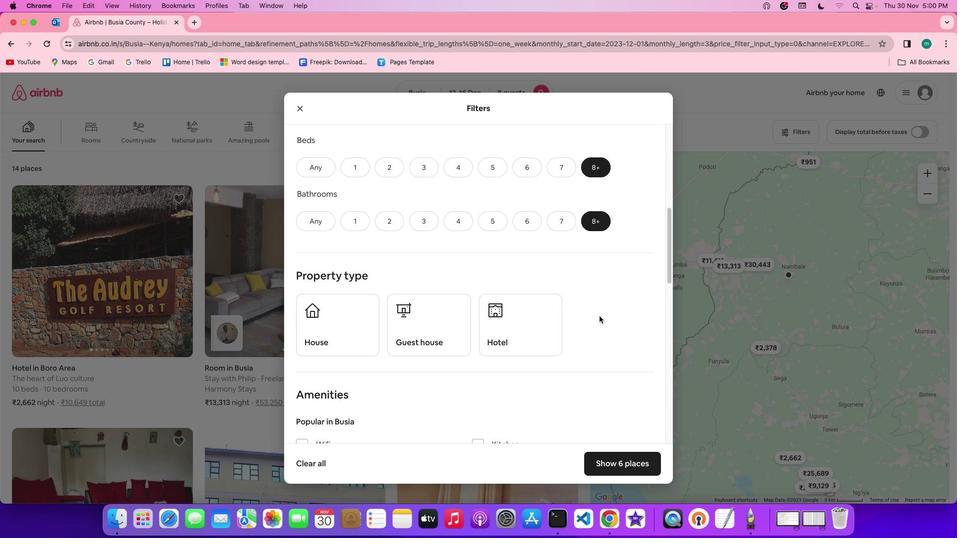 
Action: Mouse scrolled (600, 316) with delta (0, 0)
Screenshot: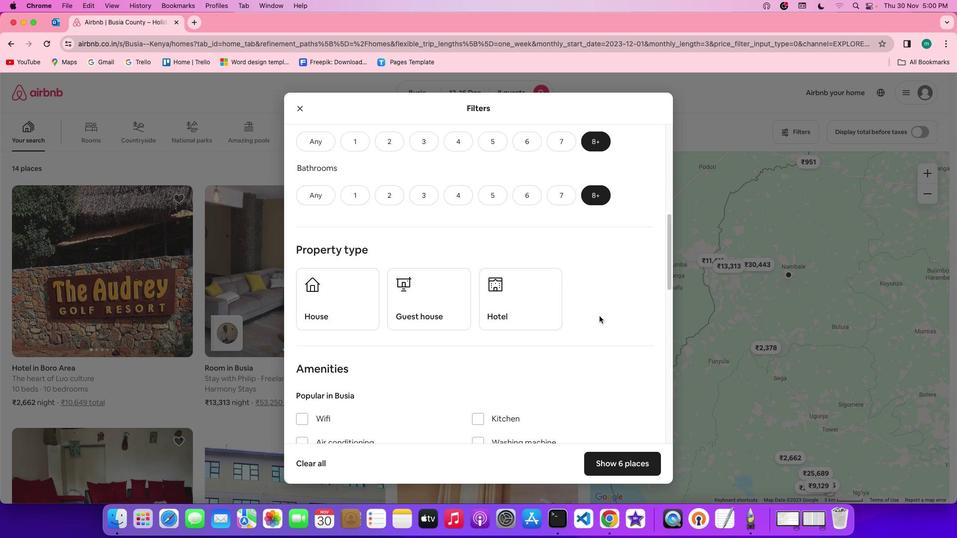 
Action: Mouse scrolled (600, 316) with delta (0, 0)
Screenshot: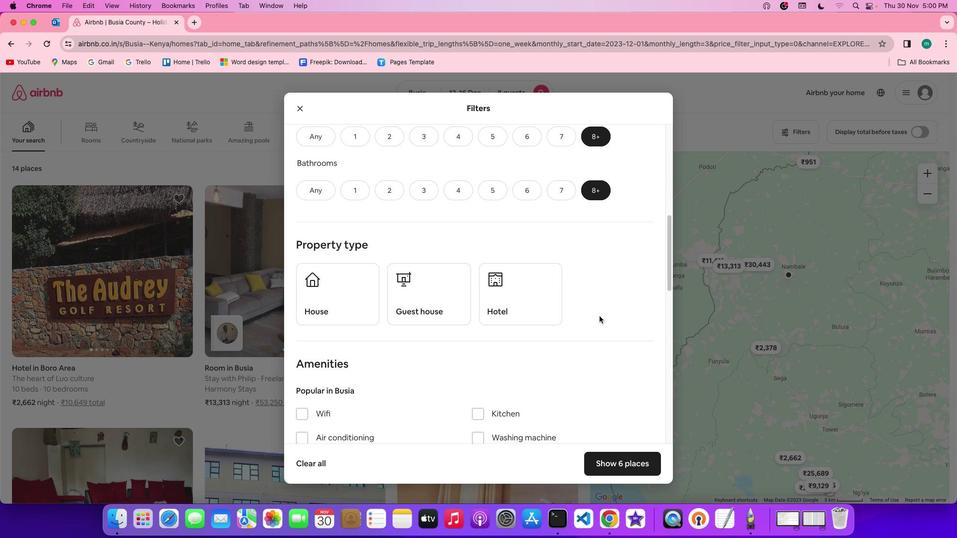 
Action: Mouse scrolled (600, 316) with delta (0, 0)
Screenshot: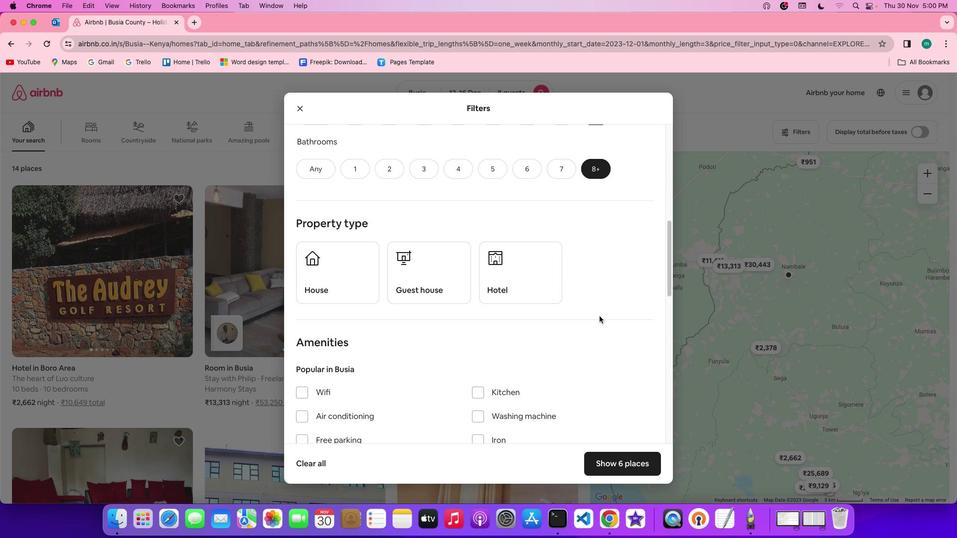 
Action: Mouse scrolled (600, 316) with delta (0, 0)
Screenshot: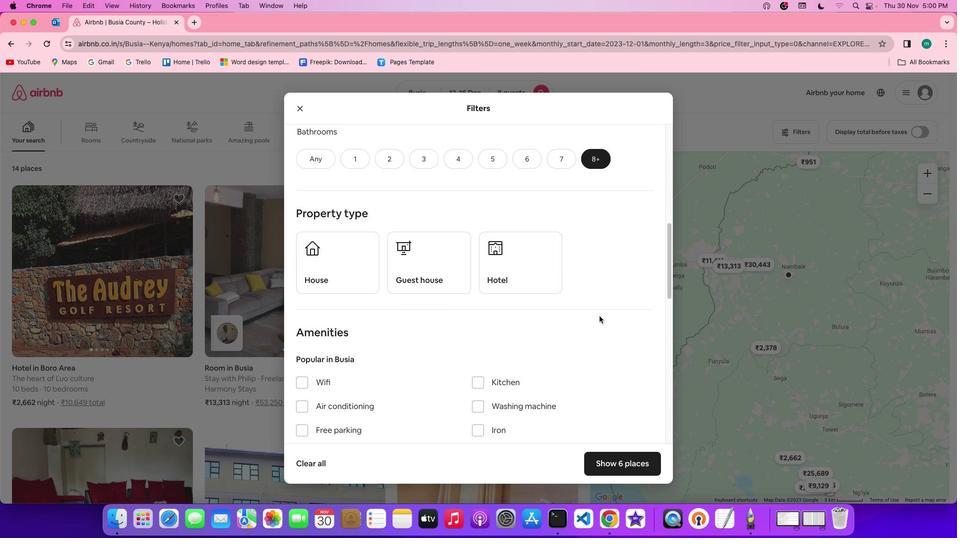 
Action: Mouse scrolled (600, 316) with delta (0, 0)
Screenshot: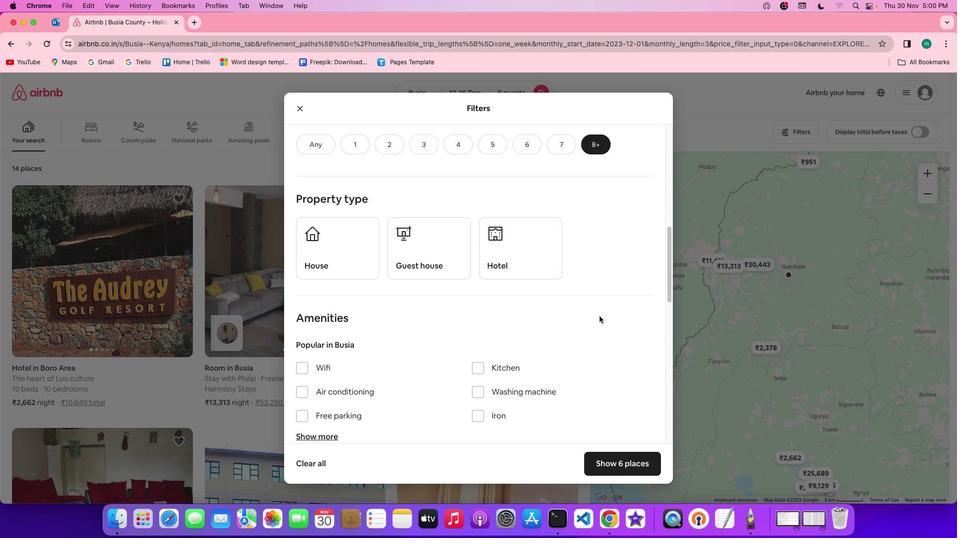
Action: Mouse scrolled (600, 316) with delta (0, 0)
Screenshot: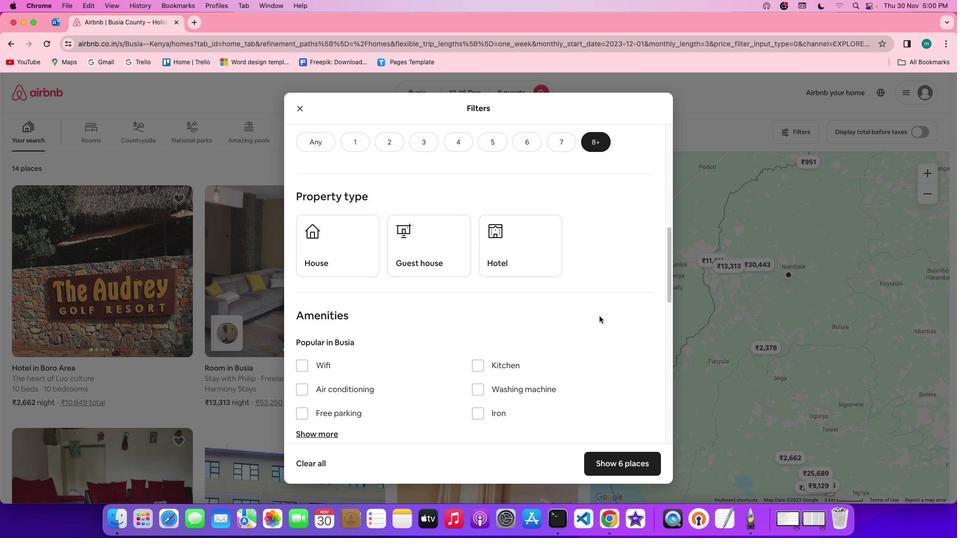 
Action: Mouse scrolled (600, 316) with delta (0, 0)
Screenshot: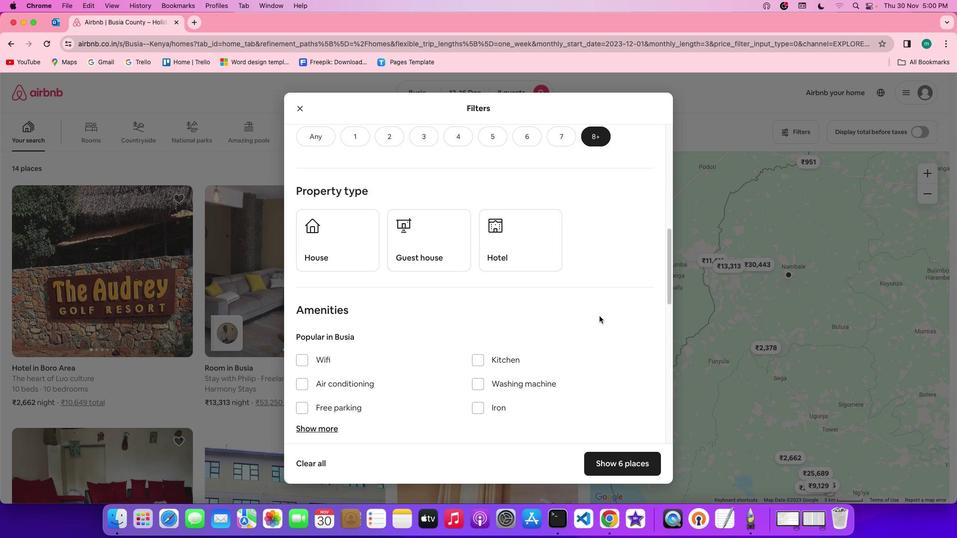 
Action: Mouse scrolled (600, 316) with delta (0, 0)
Screenshot: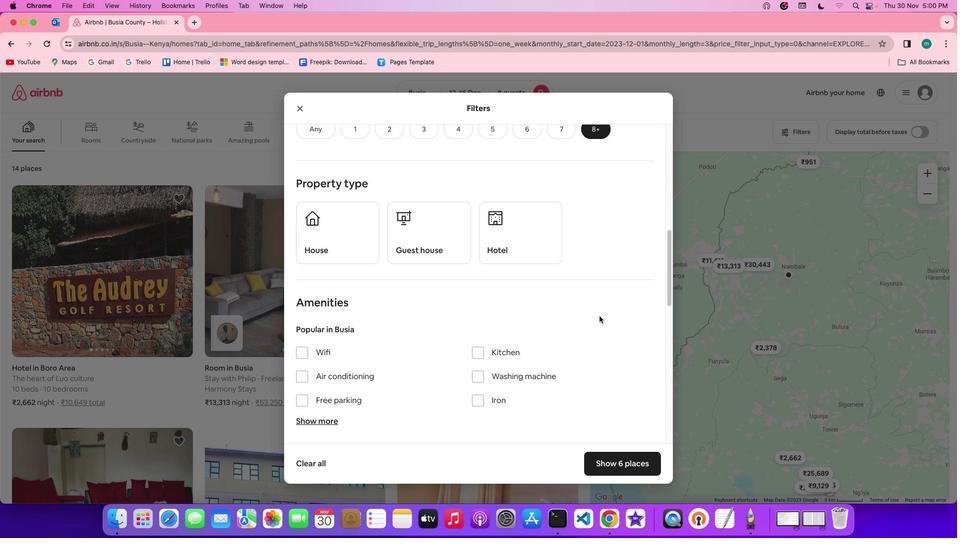 
Action: Mouse scrolled (600, 316) with delta (0, 0)
Screenshot: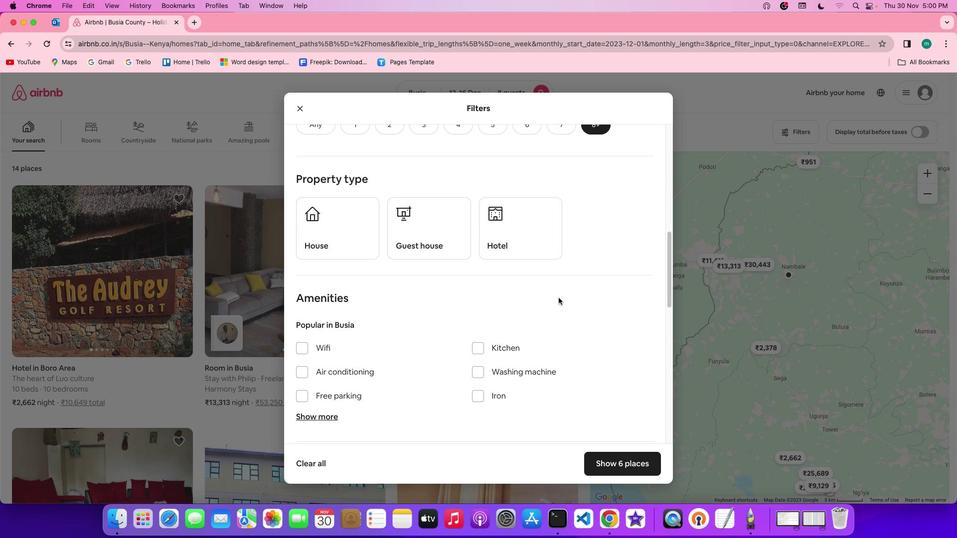 
Action: Mouse moved to (342, 229)
Screenshot: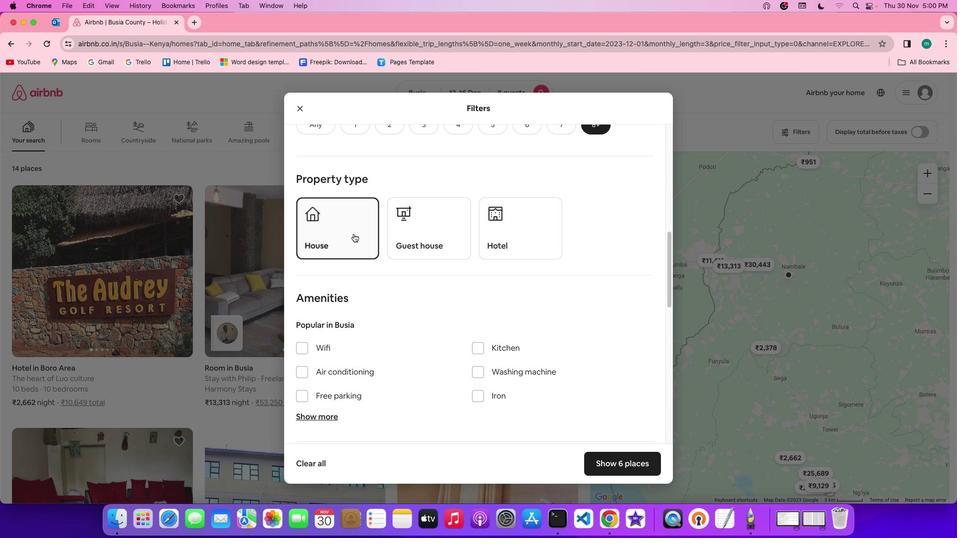 
Action: Mouse pressed left at (342, 229)
Screenshot: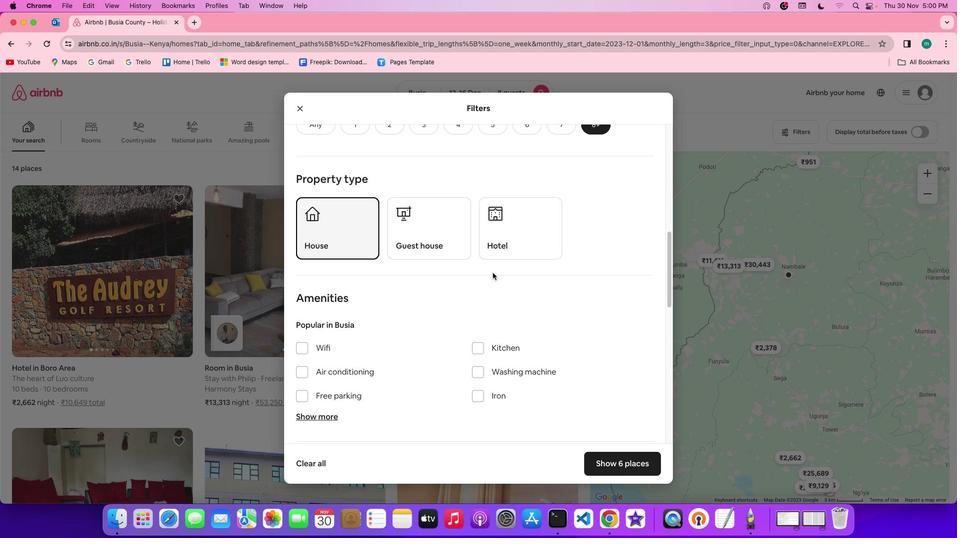 
Action: Mouse moved to (534, 289)
Screenshot: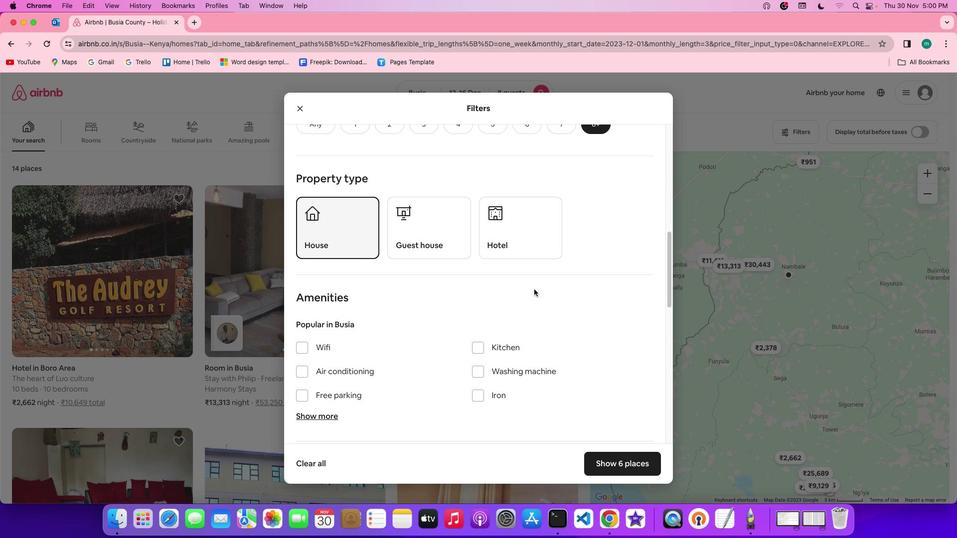 
Action: Mouse scrolled (534, 289) with delta (0, 0)
Screenshot: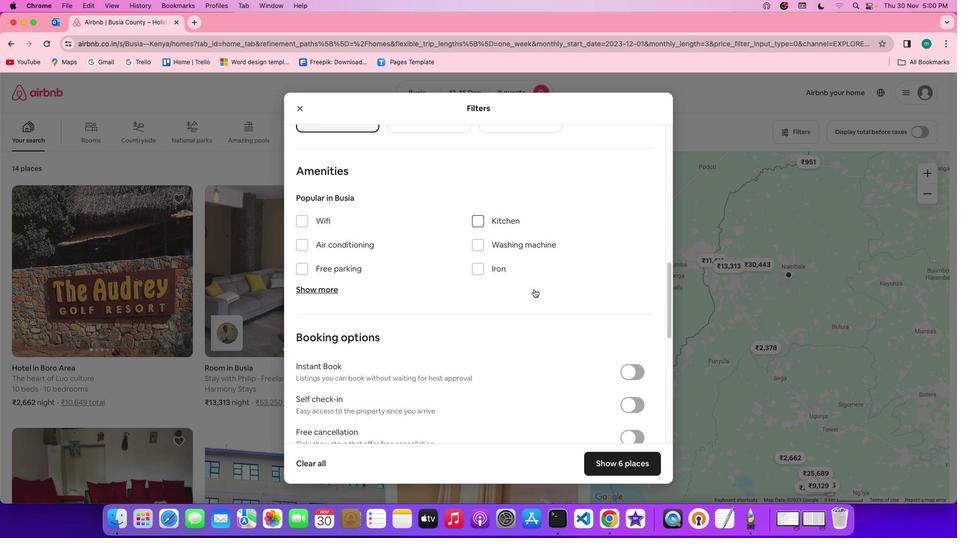 
Action: Mouse scrolled (534, 289) with delta (0, 0)
Screenshot: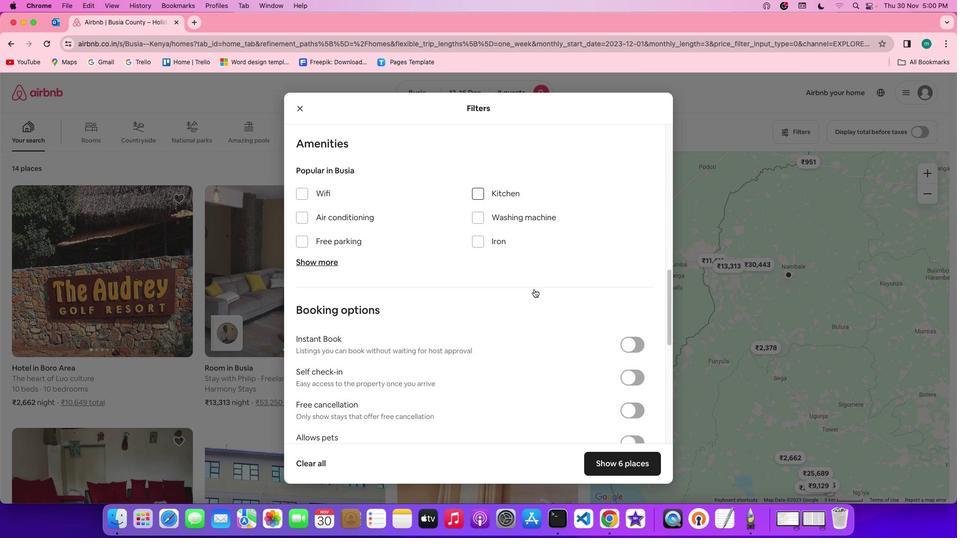 
Action: Mouse scrolled (534, 289) with delta (0, -1)
Screenshot: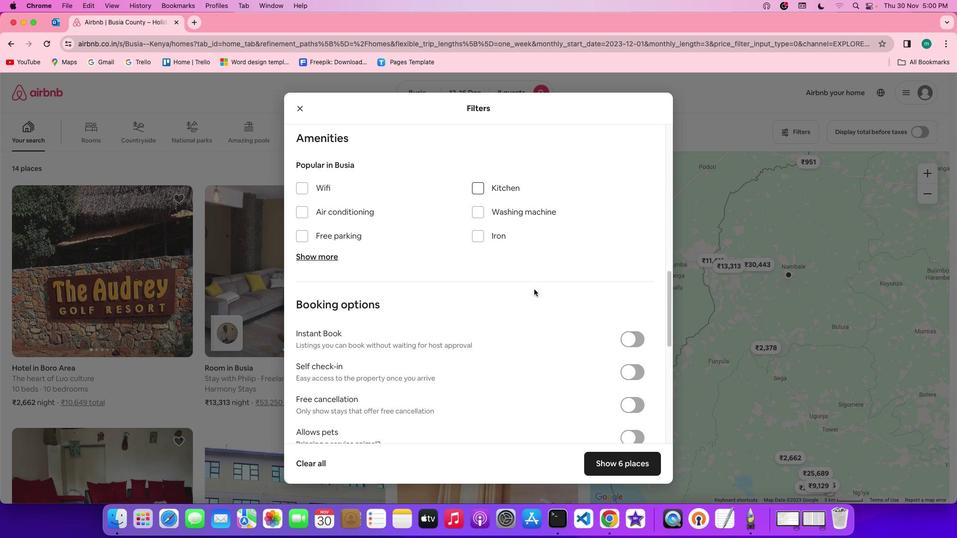 
Action: Mouse scrolled (534, 289) with delta (0, -1)
Screenshot: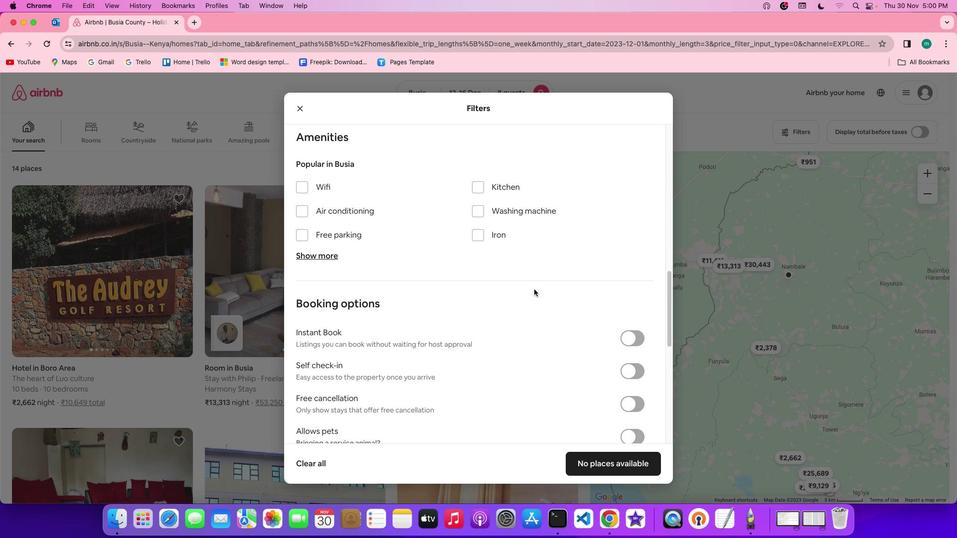 
Action: Mouse scrolled (534, 289) with delta (0, 0)
Screenshot: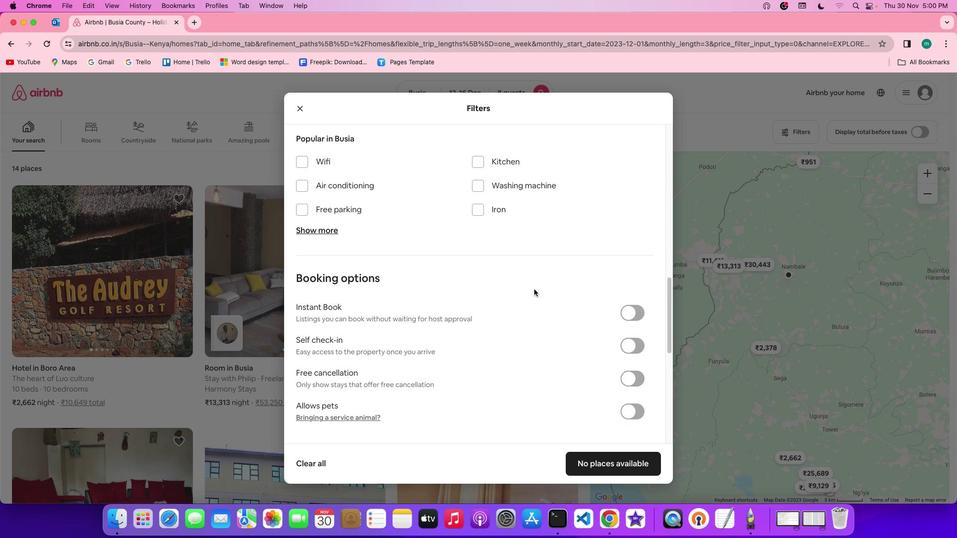 
Action: Mouse scrolled (534, 289) with delta (0, 0)
Screenshot: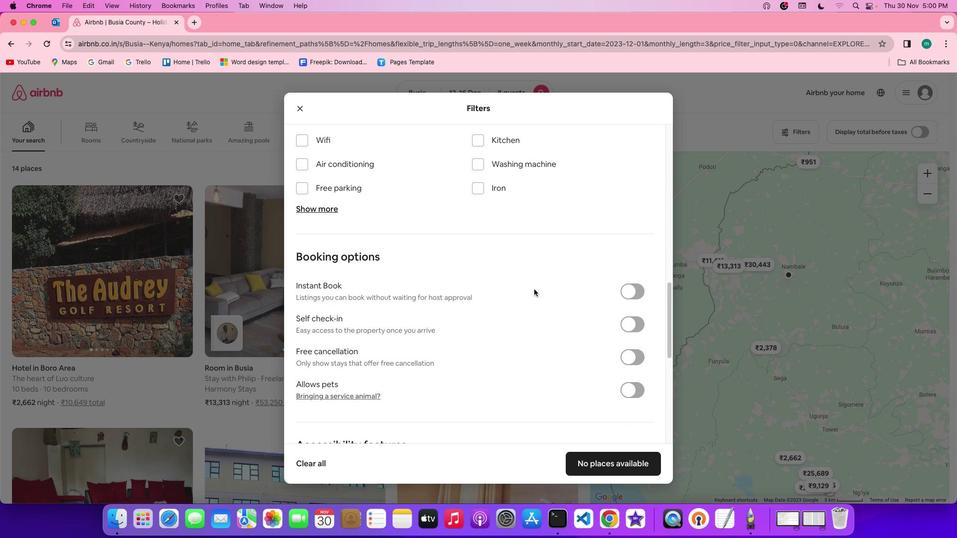 
Action: Mouse scrolled (534, 289) with delta (0, 0)
Screenshot: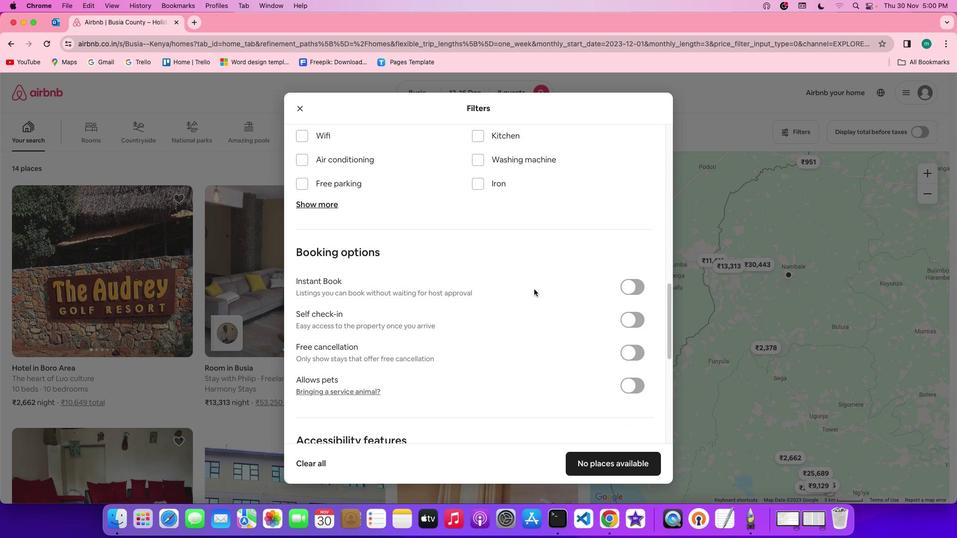 
Action: Mouse scrolled (534, 289) with delta (0, 0)
Screenshot: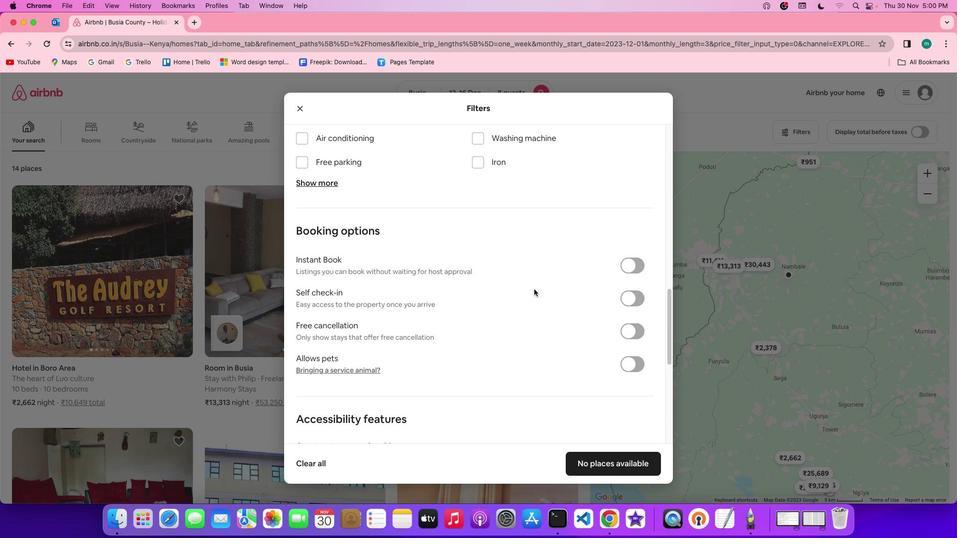 
Action: Mouse scrolled (534, 289) with delta (0, 0)
Screenshot: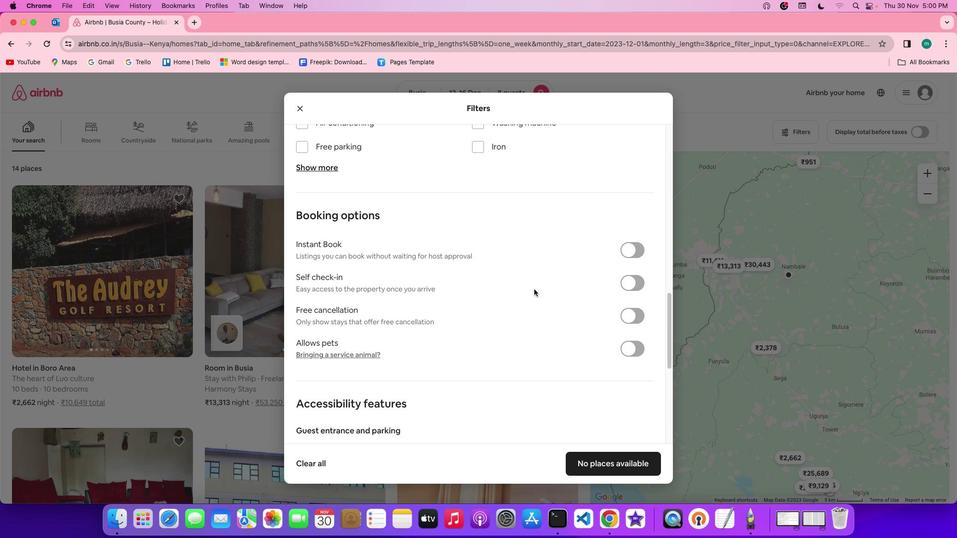 
Action: Mouse scrolled (534, 289) with delta (0, 0)
Screenshot: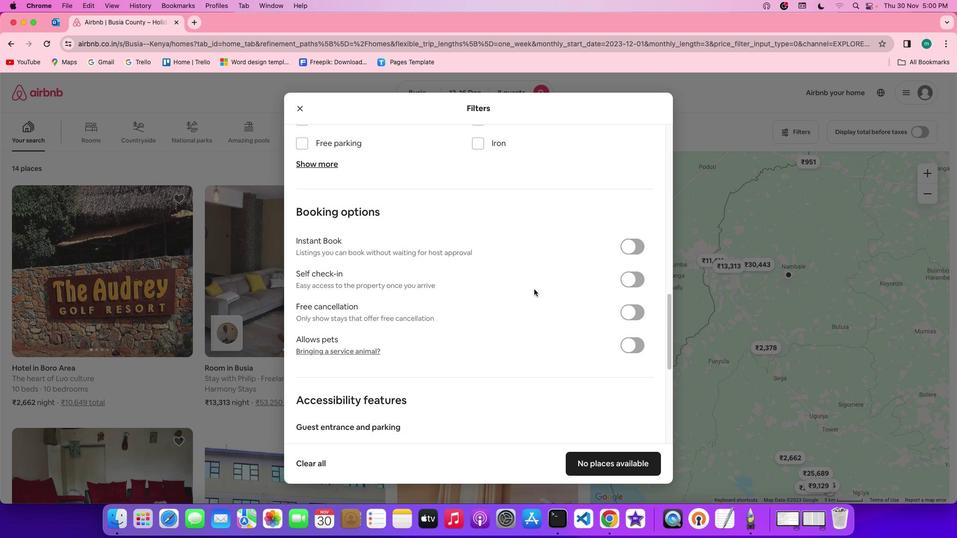 
Action: Mouse moved to (388, 233)
Screenshot: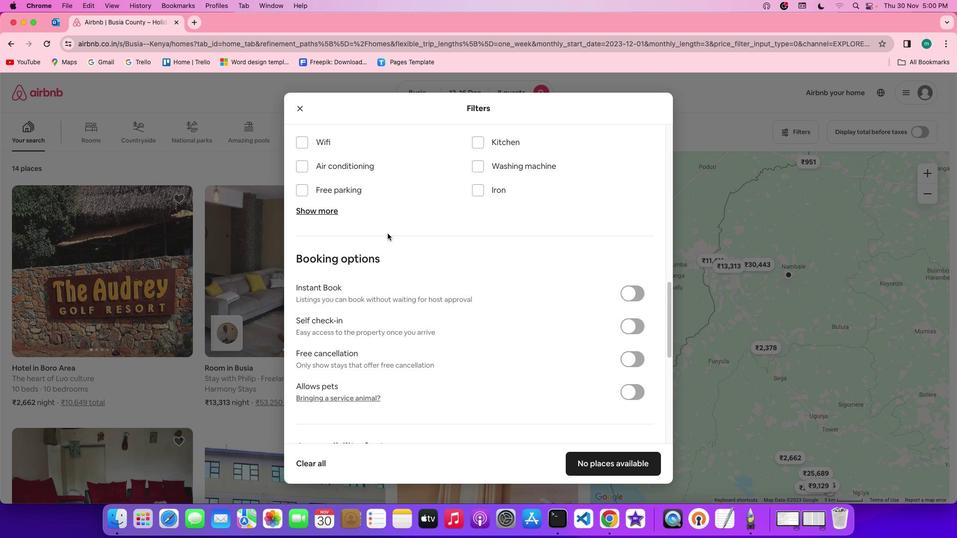
Action: Mouse scrolled (388, 233) with delta (0, 0)
Screenshot: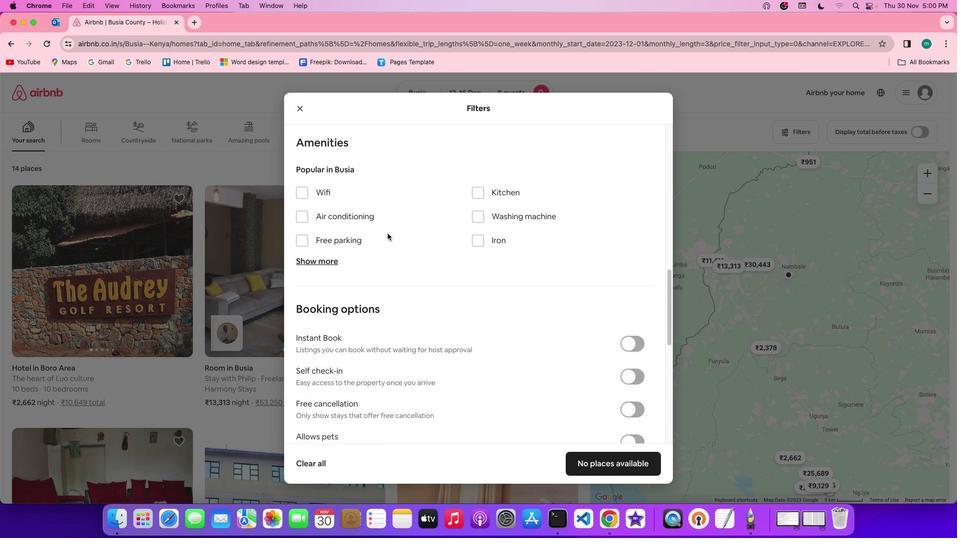 
Action: Mouse scrolled (388, 233) with delta (0, 0)
Screenshot: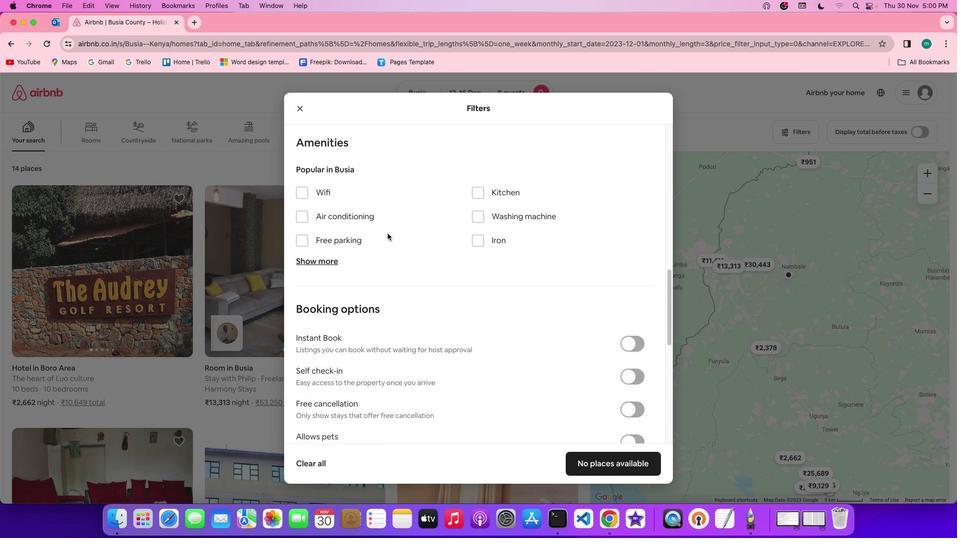
Action: Mouse scrolled (388, 233) with delta (0, 1)
Screenshot: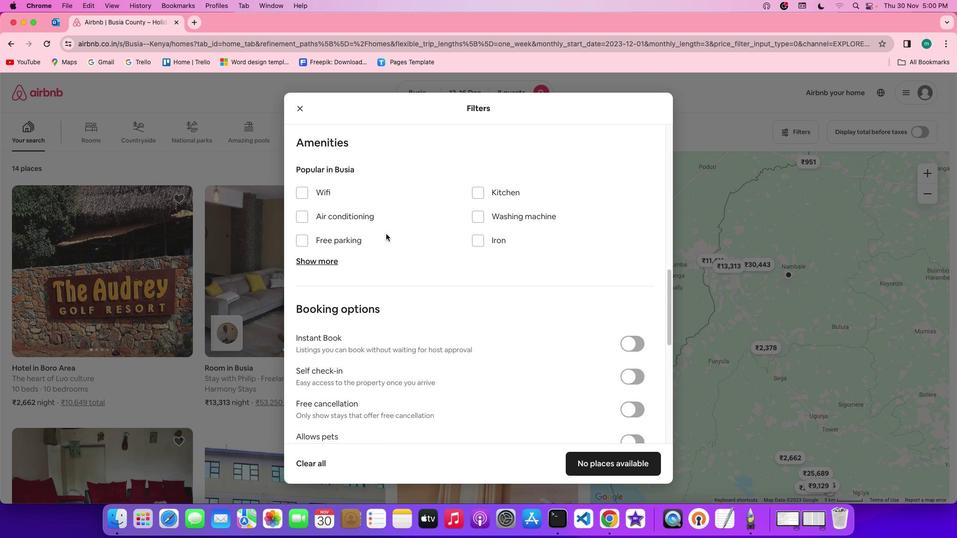 
Action: Mouse moved to (298, 190)
Screenshot: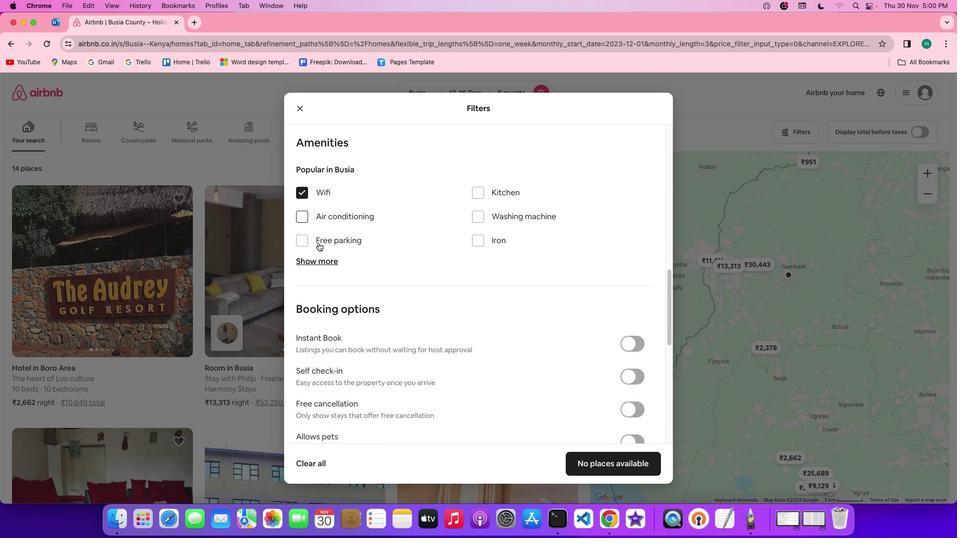
Action: Mouse pressed left at (298, 190)
Screenshot: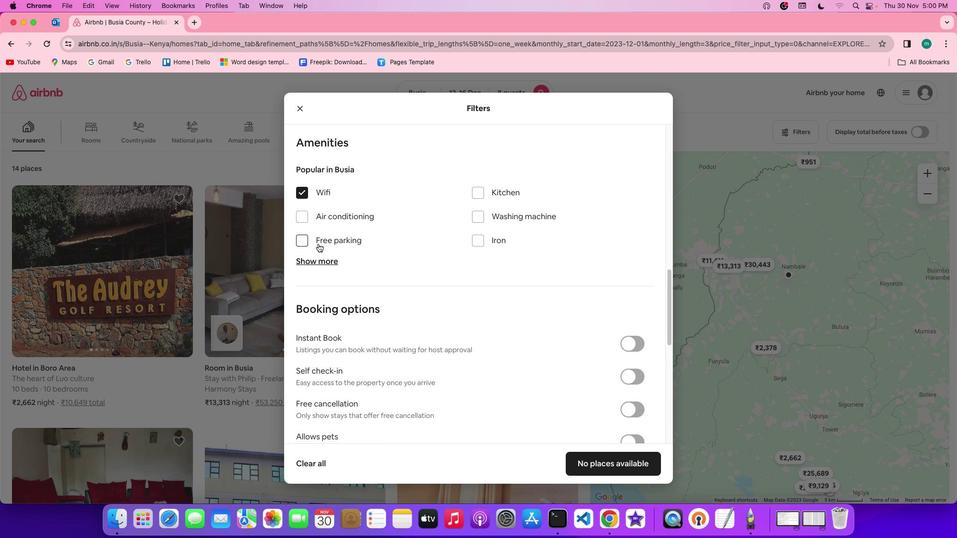 
Action: Mouse moved to (311, 258)
Screenshot: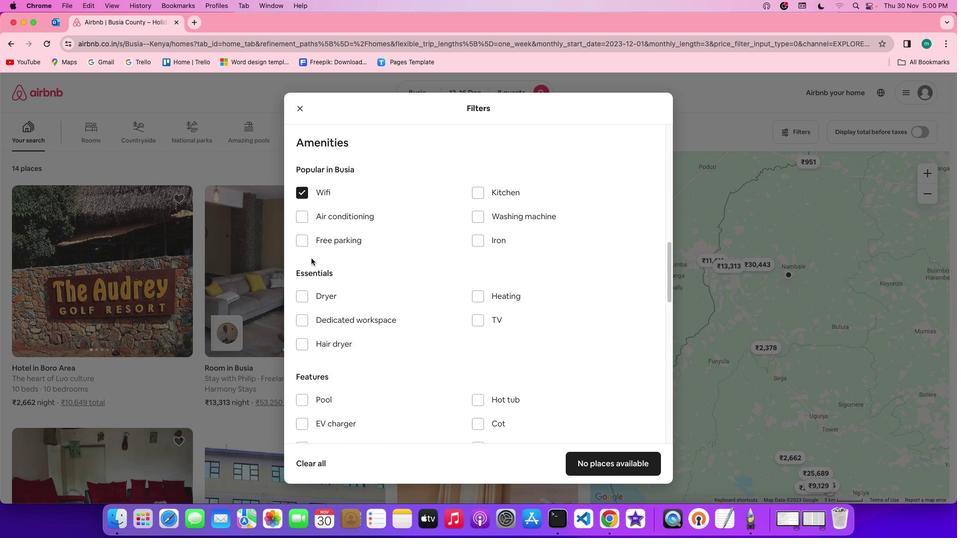 
Action: Mouse pressed left at (311, 258)
Screenshot: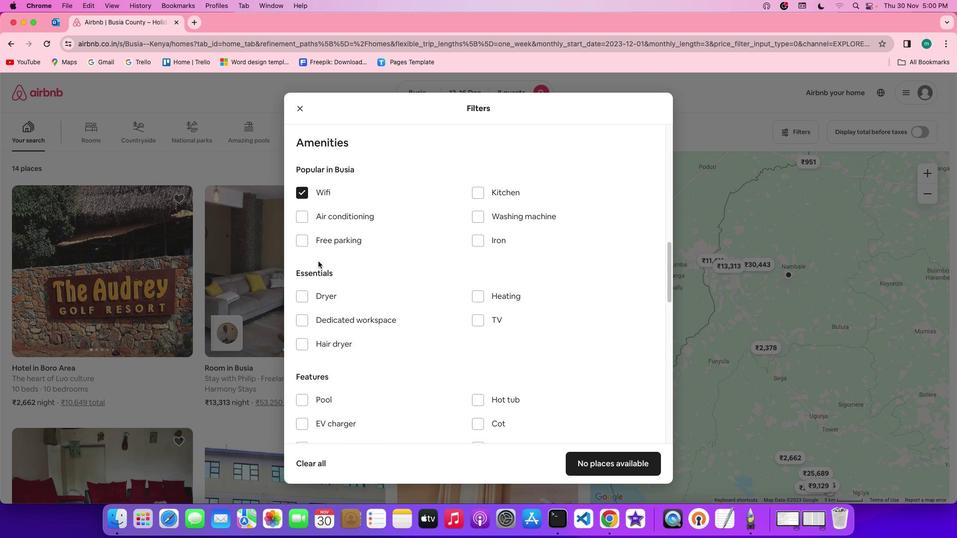 
Action: Mouse moved to (479, 322)
Screenshot: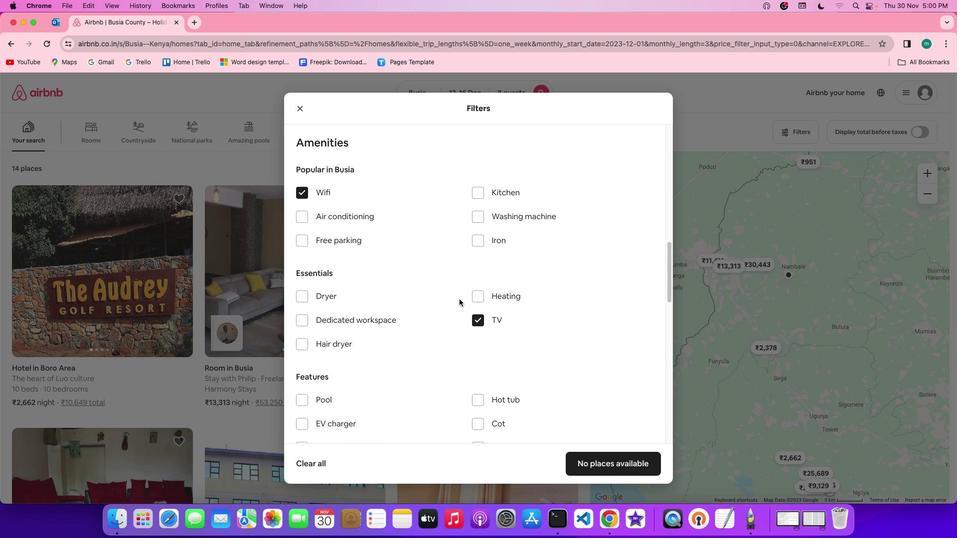 
Action: Mouse pressed left at (479, 322)
Screenshot: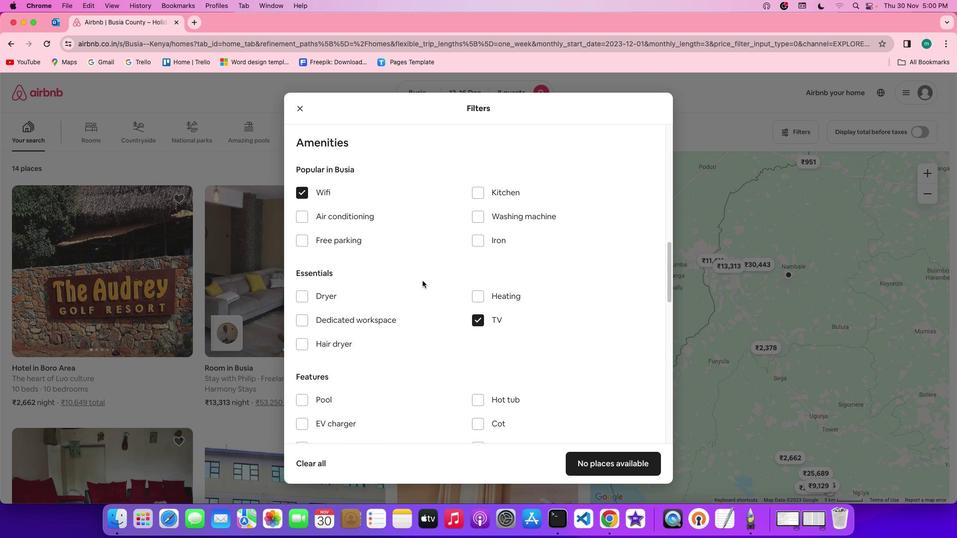 
Action: Mouse moved to (344, 238)
Screenshot: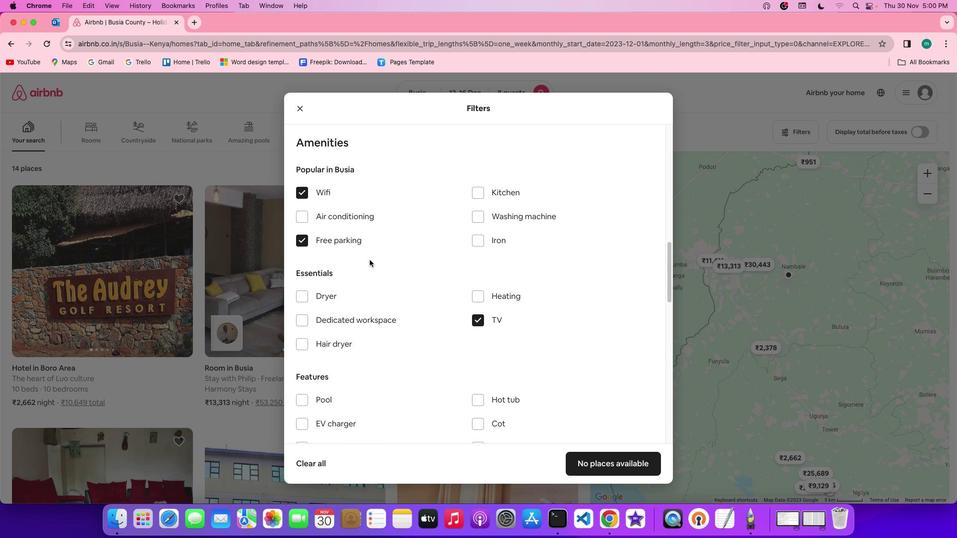 
Action: Mouse pressed left at (344, 238)
Screenshot: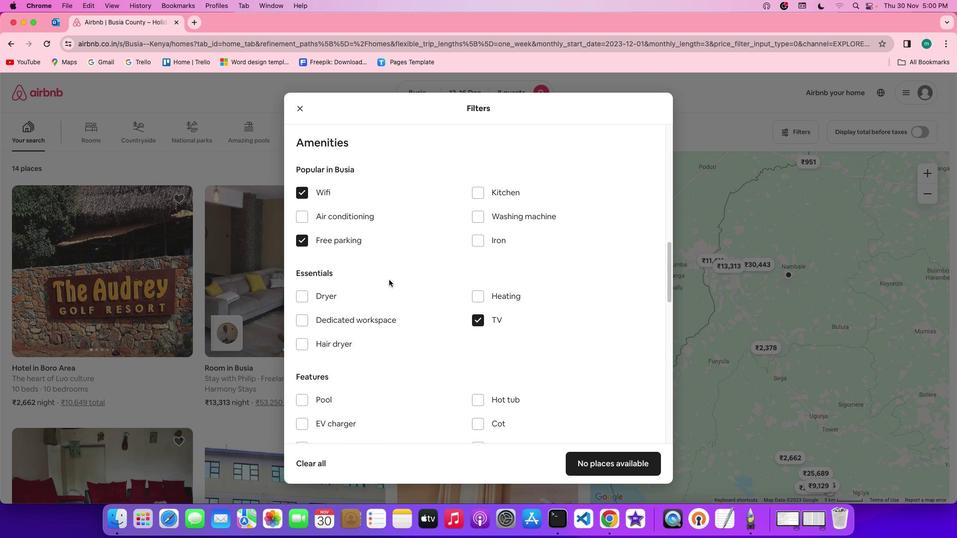 
Action: Mouse moved to (402, 295)
Screenshot: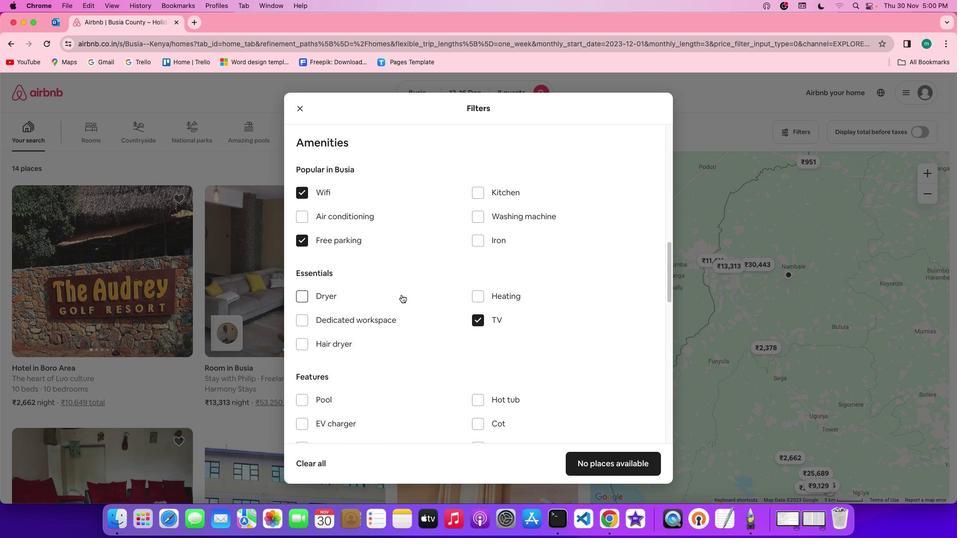
Action: Mouse scrolled (402, 295) with delta (0, 0)
Screenshot: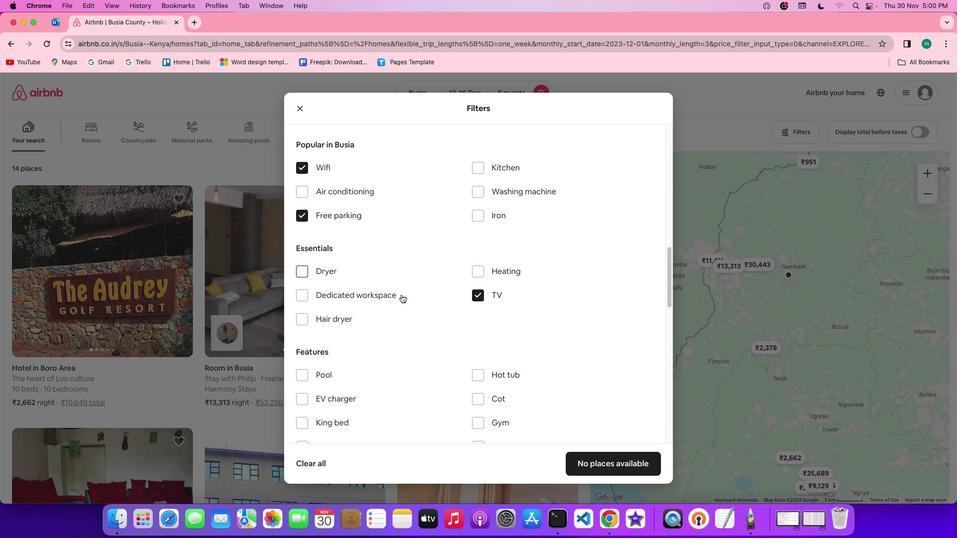 
Action: Mouse scrolled (402, 295) with delta (0, 0)
Screenshot: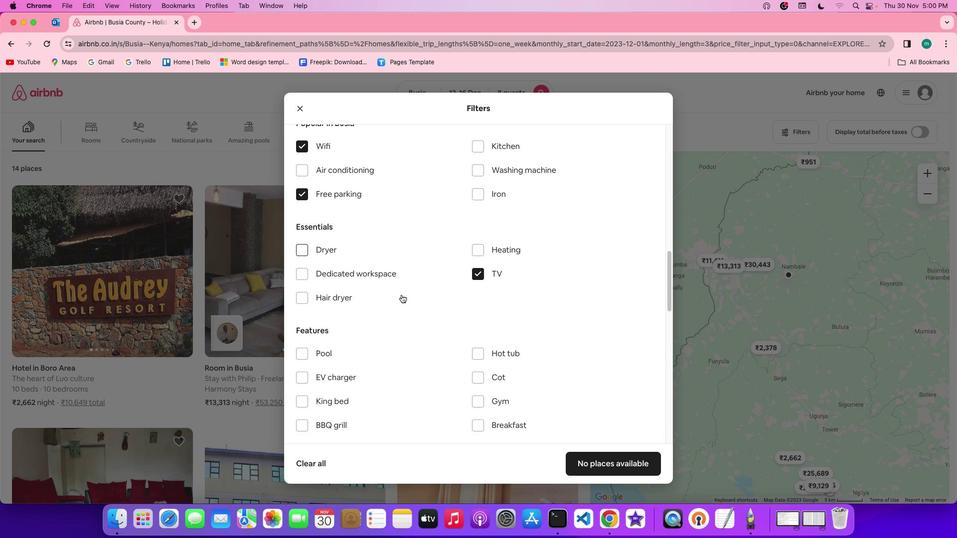 
Action: Mouse scrolled (402, 295) with delta (0, 0)
Screenshot: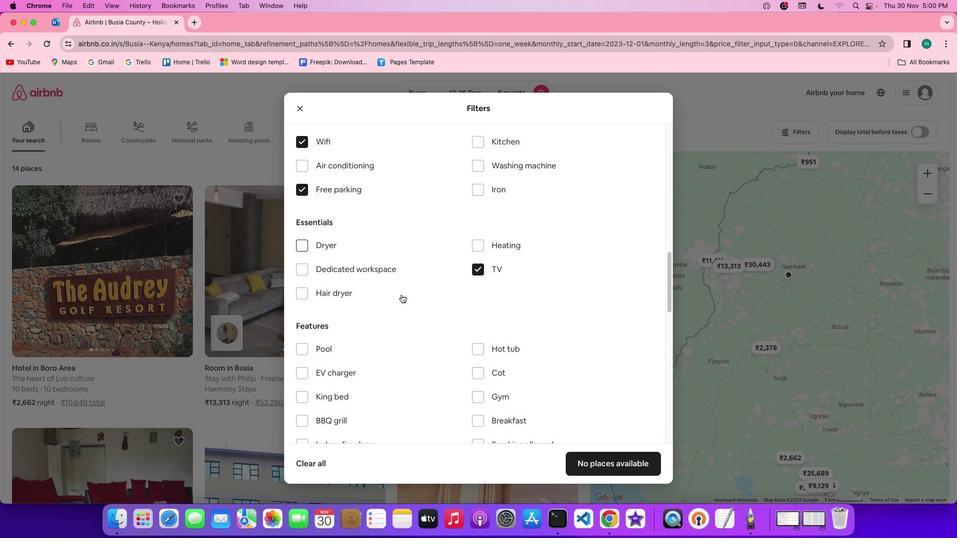 
Action: Mouse scrolled (402, 295) with delta (0, 0)
Screenshot: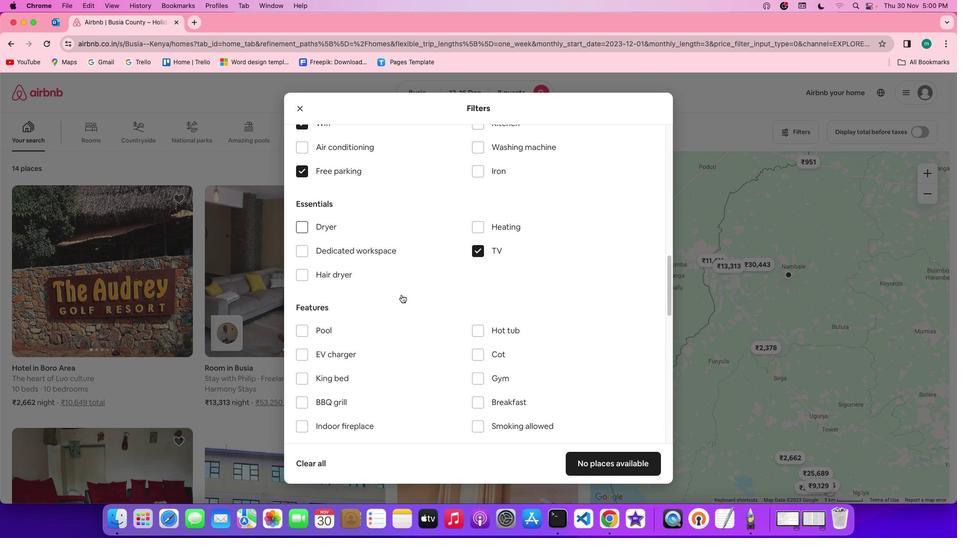 
Action: Mouse scrolled (402, 295) with delta (0, 0)
Screenshot: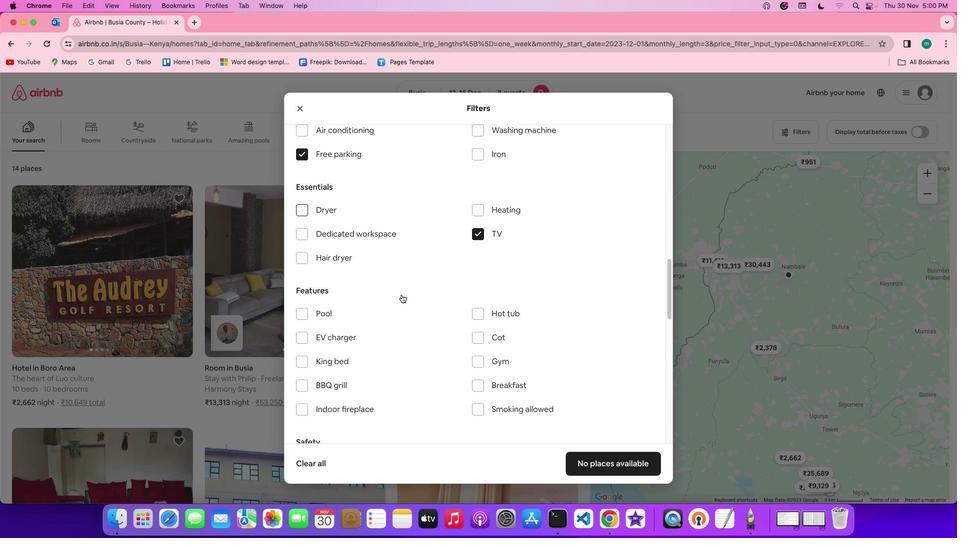
Action: Mouse scrolled (402, 295) with delta (0, 0)
Screenshot: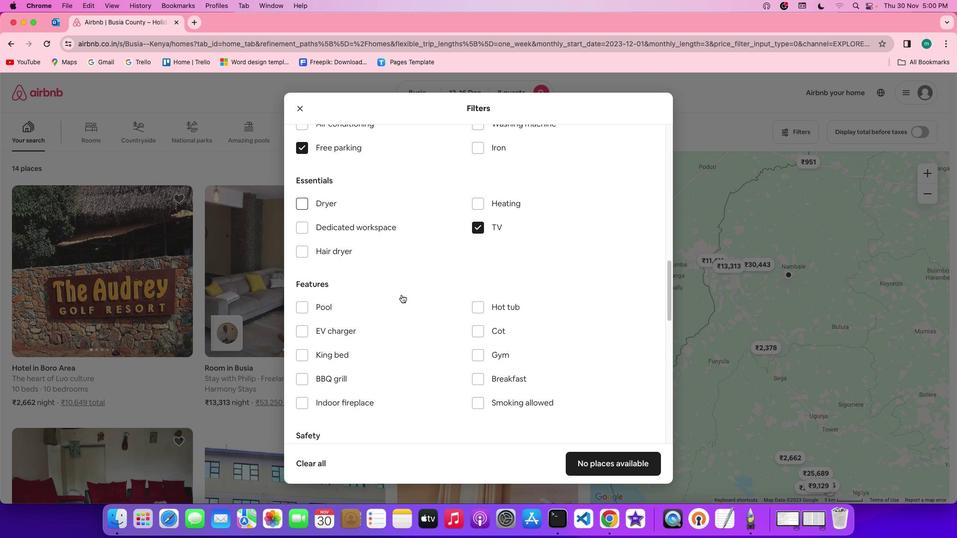 
Action: Mouse scrolled (402, 295) with delta (0, 0)
Screenshot: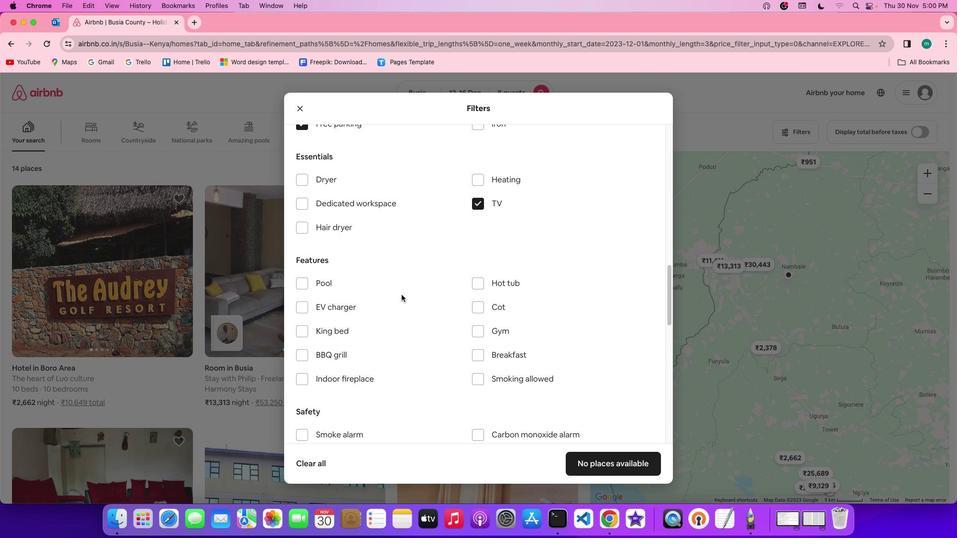 
Action: Mouse scrolled (402, 295) with delta (0, 0)
Screenshot: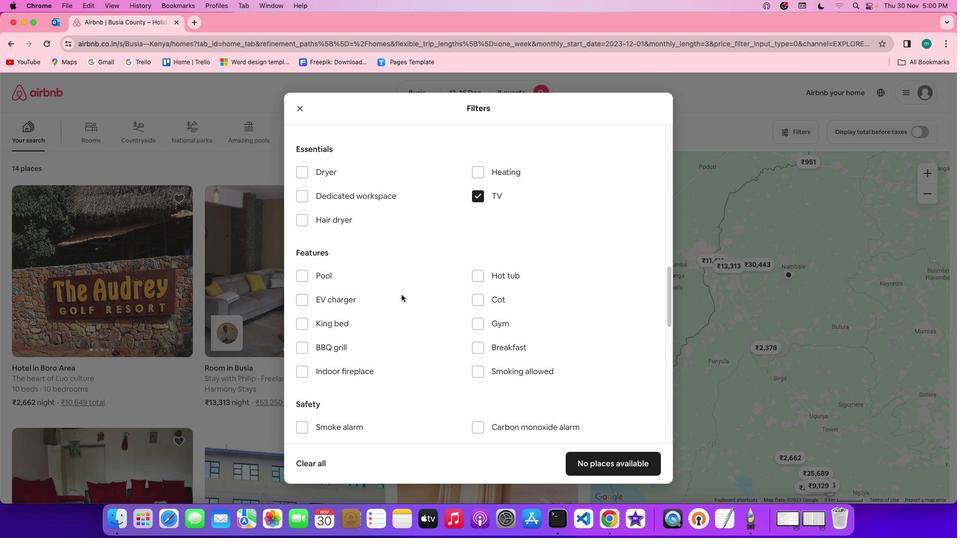 
Action: Mouse scrolled (402, 295) with delta (0, 0)
Screenshot: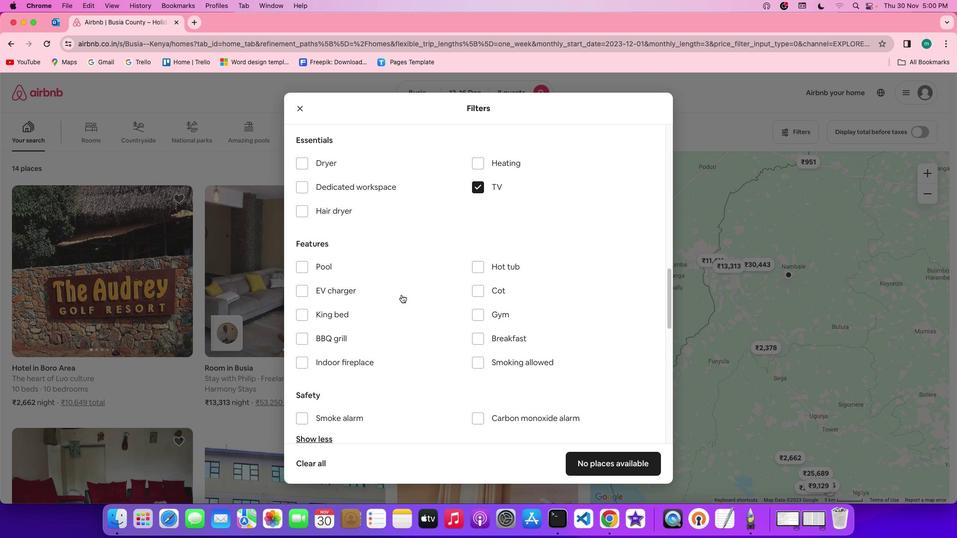 
Action: Mouse scrolled (402, 295) with delta (0, 0)
Screenshot: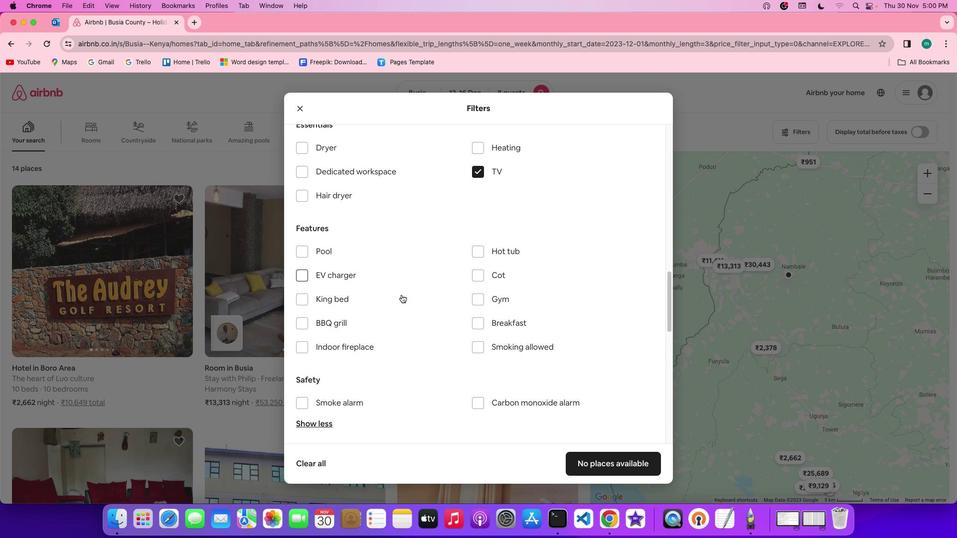 
Action: Mouse scrolled (402, 295) with delta (0, 0)
Screenshot: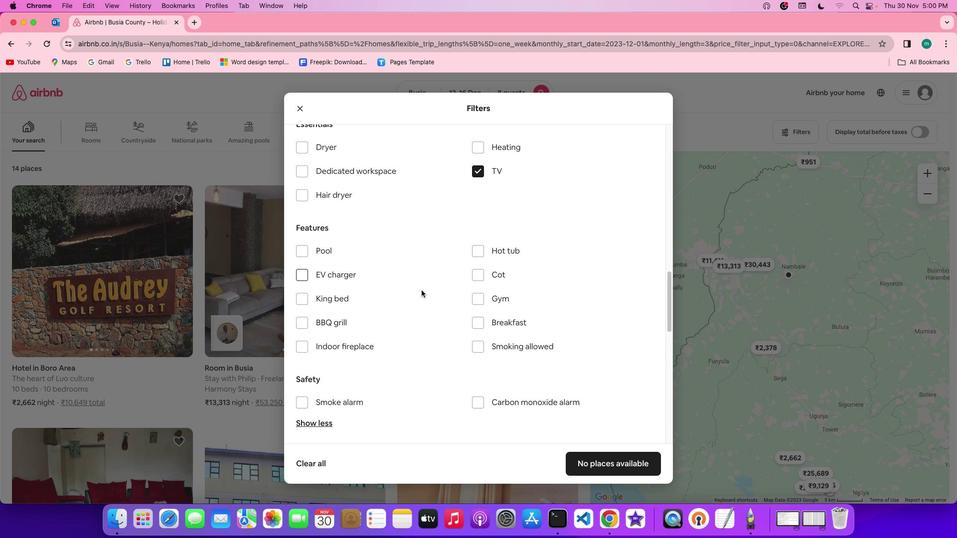 
Action: Mouse moved to (484, 295)
Screenshot: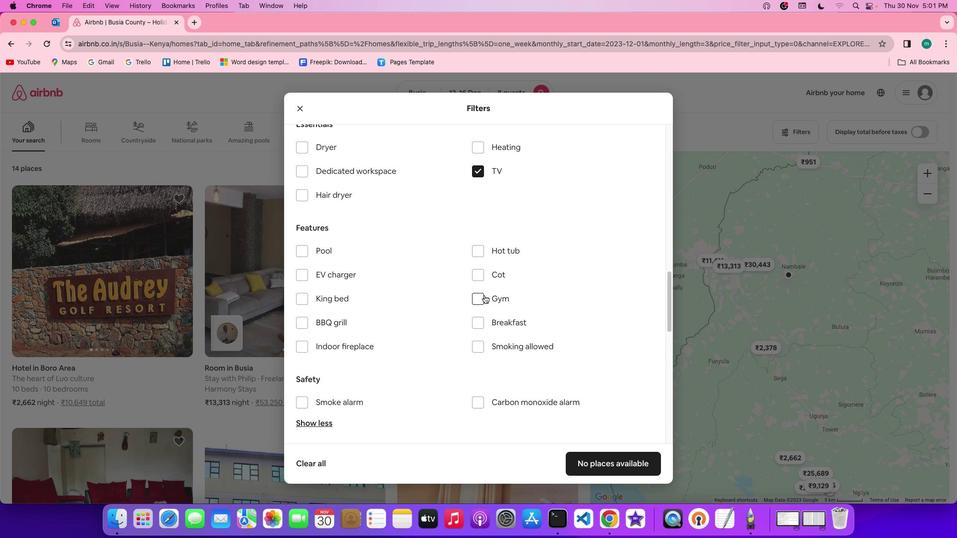 
Action: Mouse pressed left at (484, 295)
Screenshot: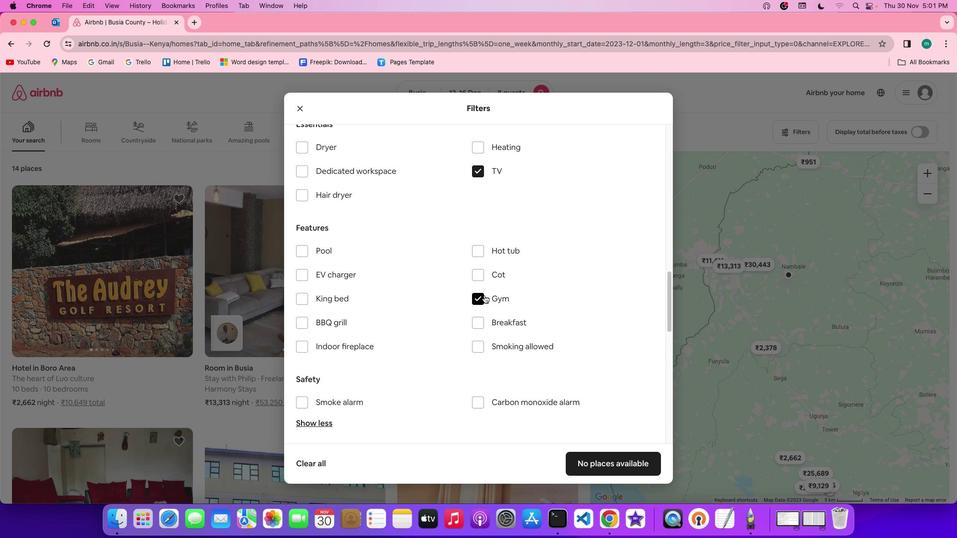 
Action: Mouse moved to (483, 328)
Screenshot: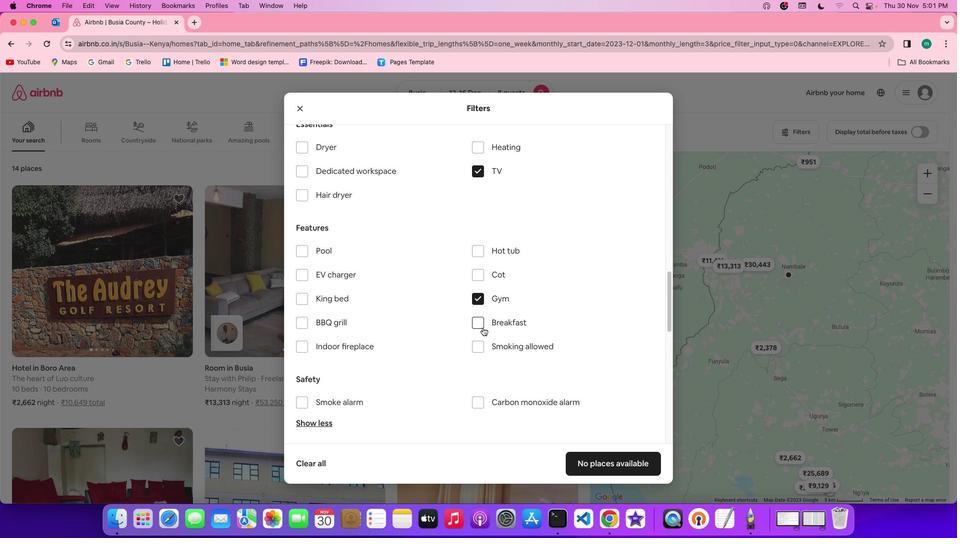 
Action: Mouse pressed left at (483, 328)
Screenshot: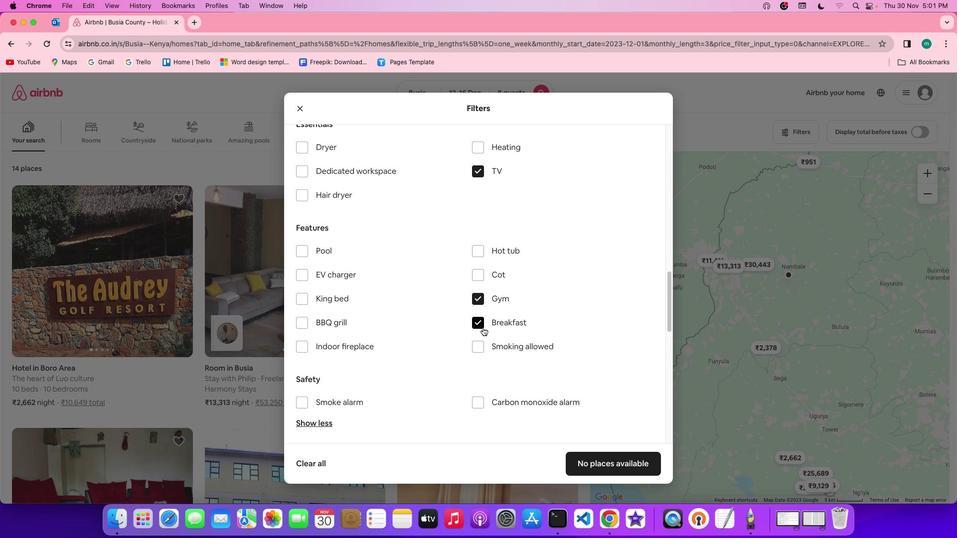 
Action: Mouse moved to (477, 358)
Screenshot: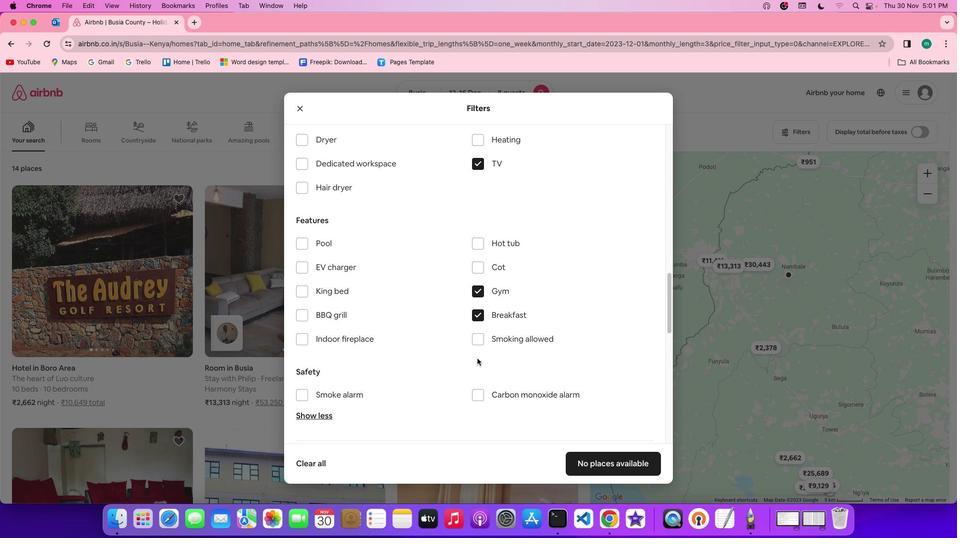 
Action: Mouse scrolled (477, 358) with delta (0, 0)
Screenshot: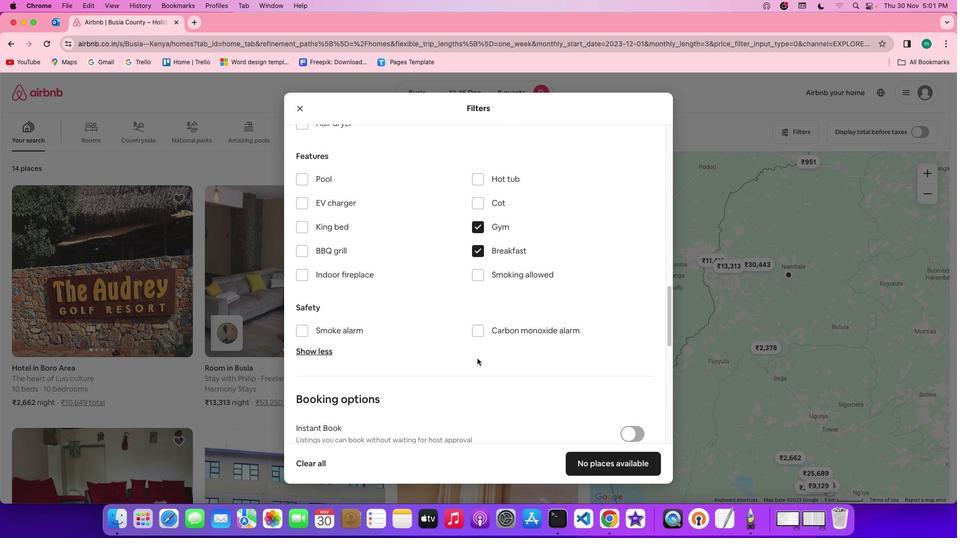 
Action: Mouse scrolled (477, 358) with delta (0, 0)
Screenshot: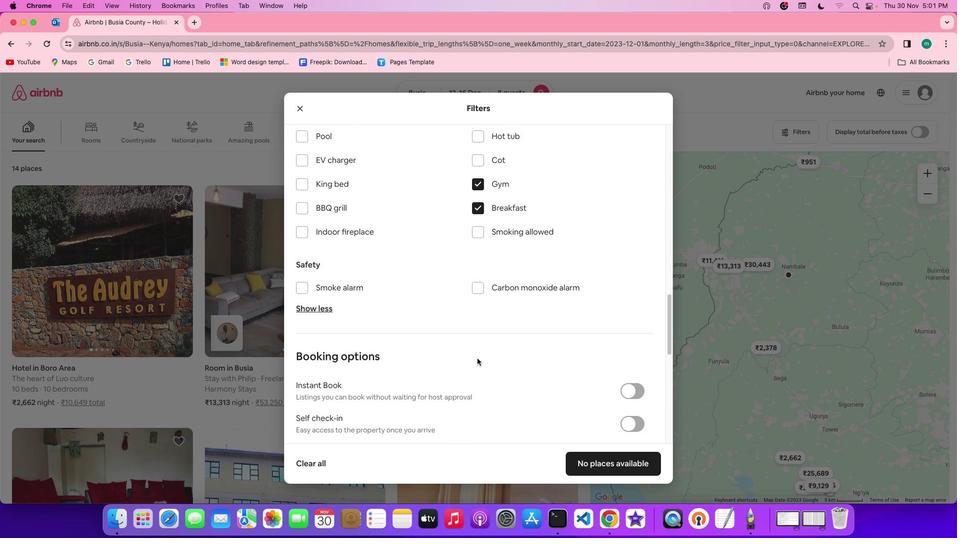 
Action: Mouse scrolled (477, 358) with delta (0, 0)
Screenshot: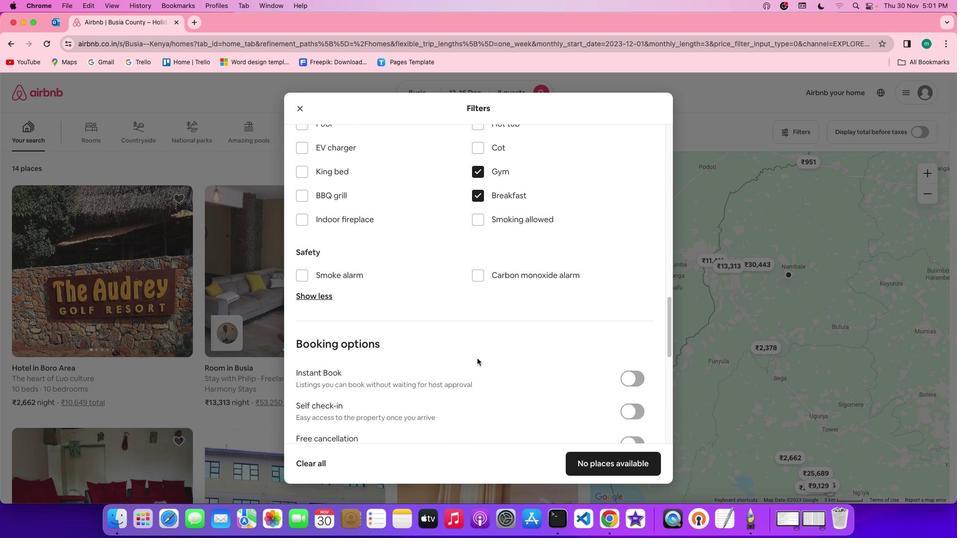 
Action: Mouse scrolled (477, 358) with delta (0, -1)
Screenshot: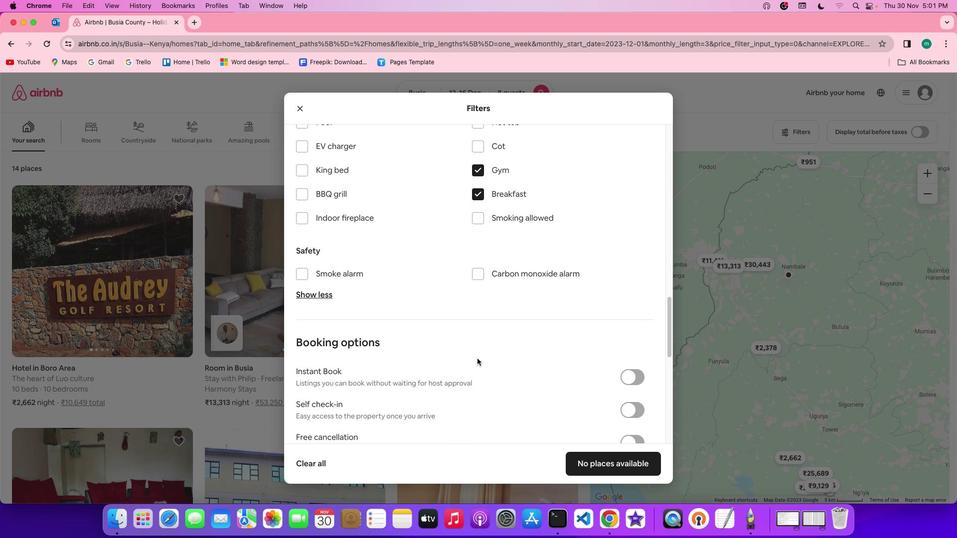 
Action: Mouse moved to (519, 370)
Screenshot: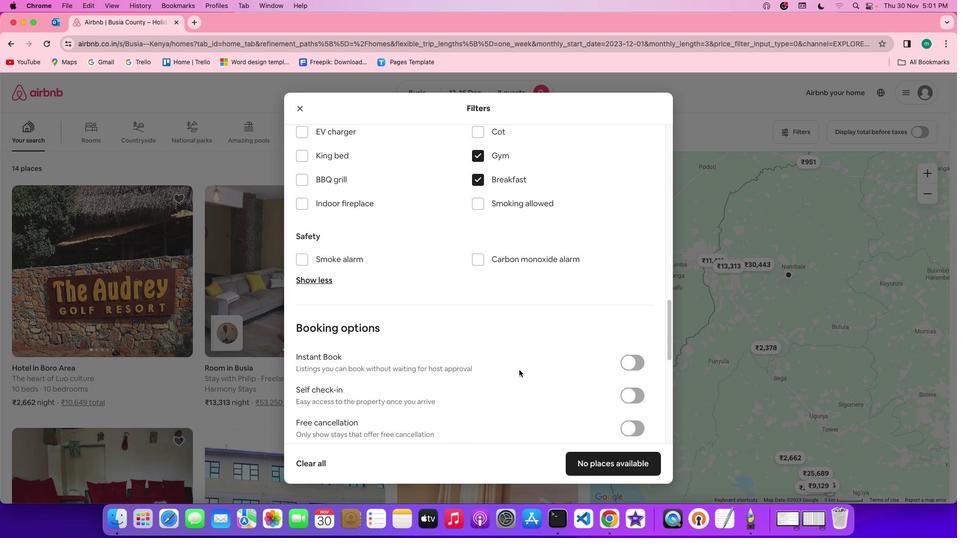 
Action: Mouse scrolled (519, 370) with delta (0, 0)
Screenshot: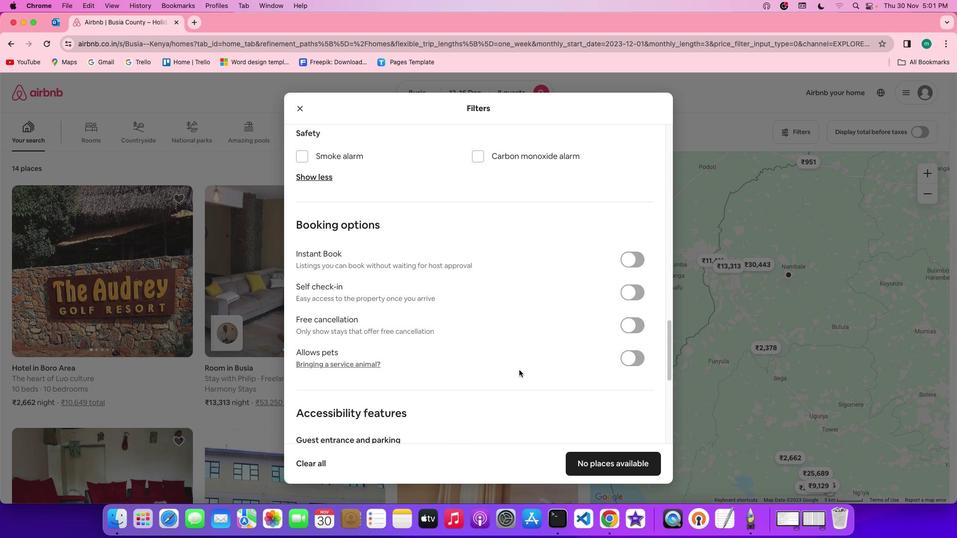 
Action: Mouse scrolled (519, 370) with delta (0, 0)
Screenshot: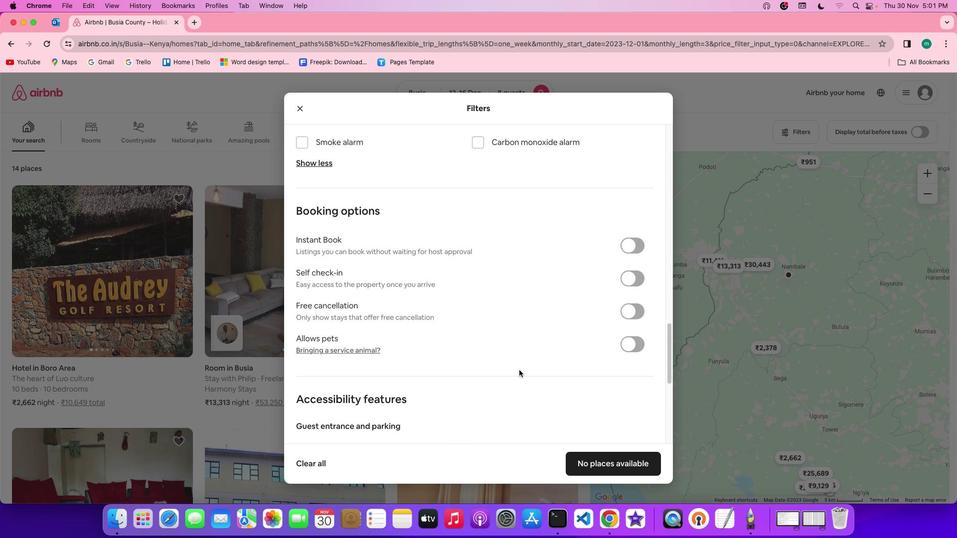 
Action: Mouse scrolled (519, 370) with delta (0, 0)
Screenshot: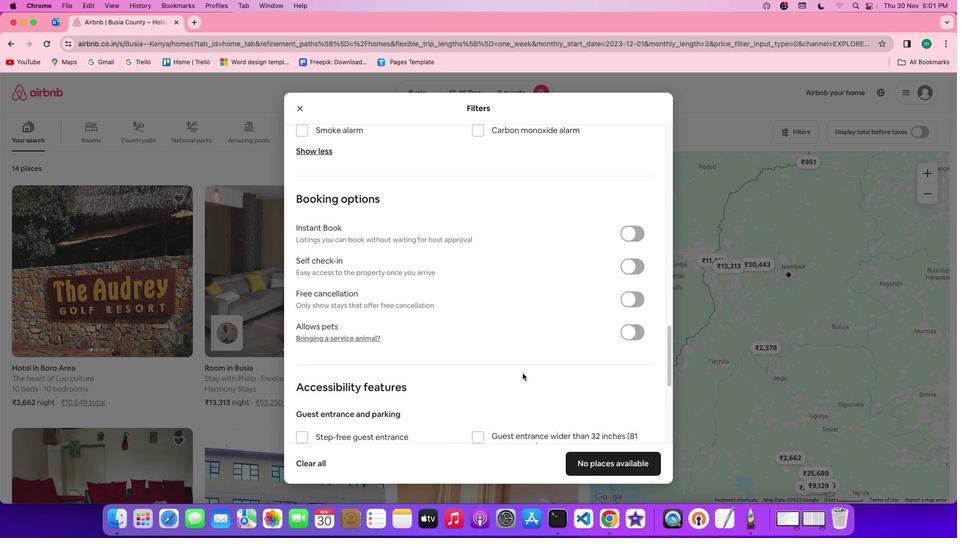 
Action: Mouse scrolled (519, 370) with delta (0, -1)
Screenshot: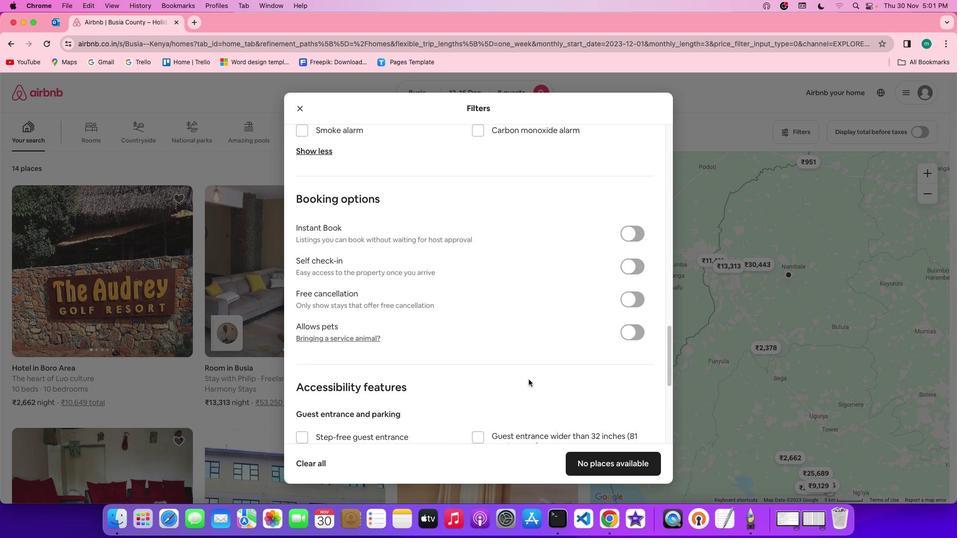 
Action: Mouse moved to (529, 380)
Screenshot: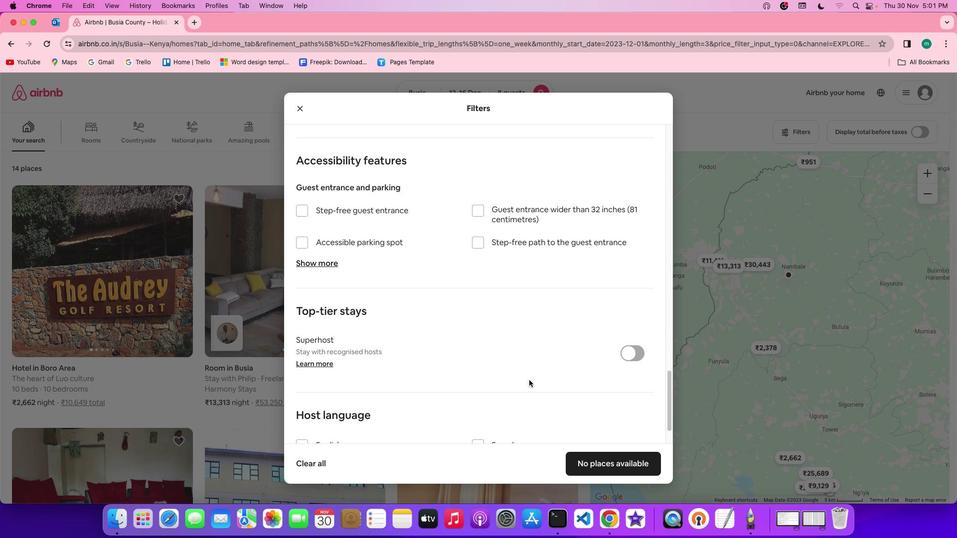 
Action: Mouse scrolled (529, 380) with delta (0, 0)
Screenshot: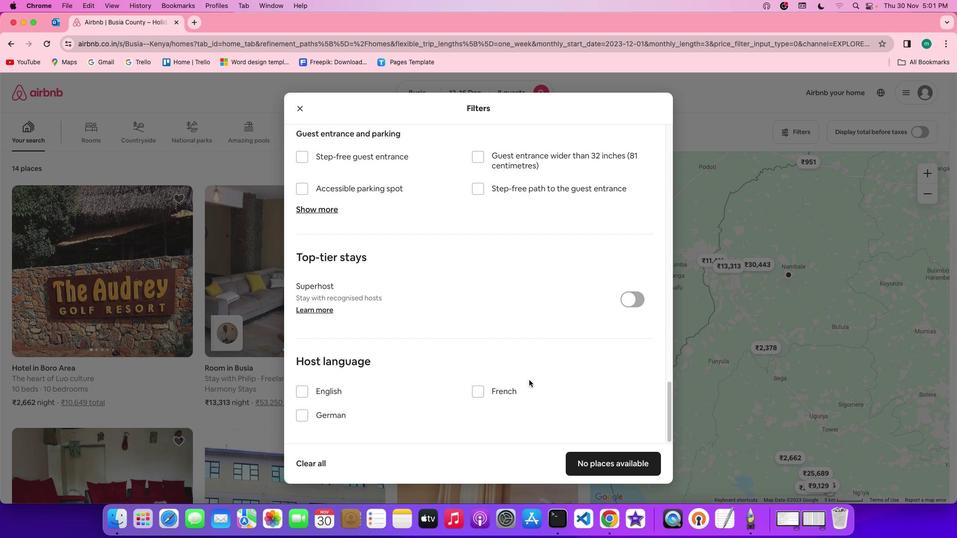 
Action: Mouse scrolled (529, 380) with delta (0, 0)
Screenshot: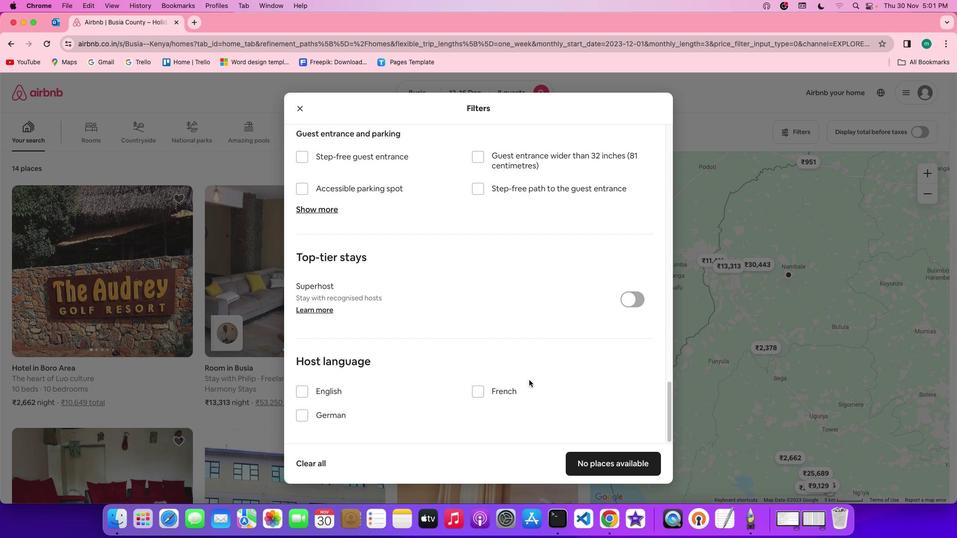 
Action: Mouse scrolled (529, 380) with delta (0, -1)
Screenshot: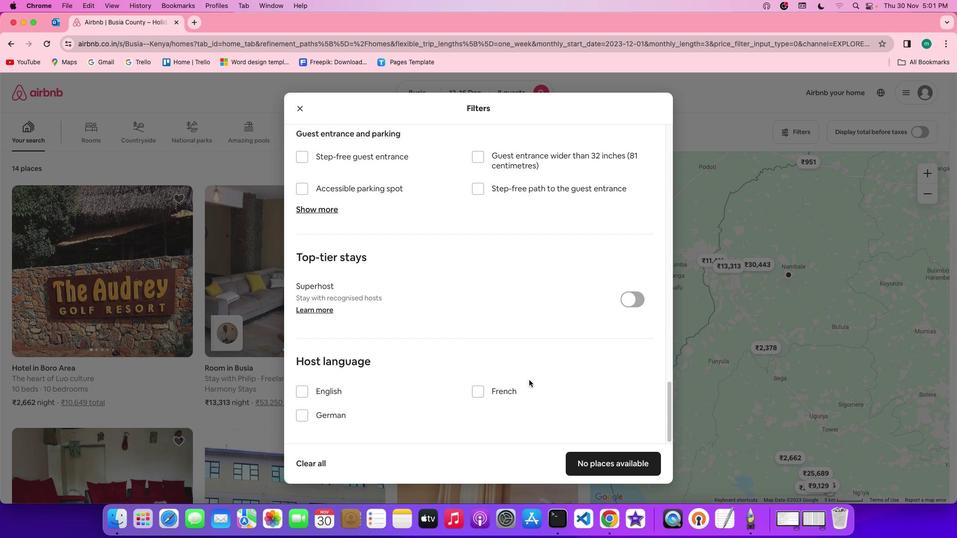 
Action: Mouse scrolled (529, 380) with delta (0, -2)
Screenshot: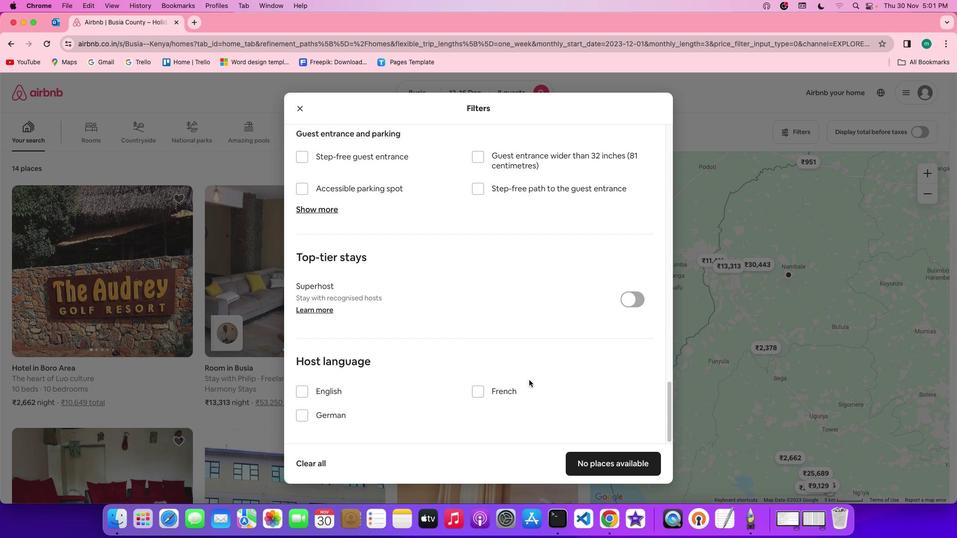 
Action: Mouse scrolled (529, 380) with delta (0, -2)
Screenshot: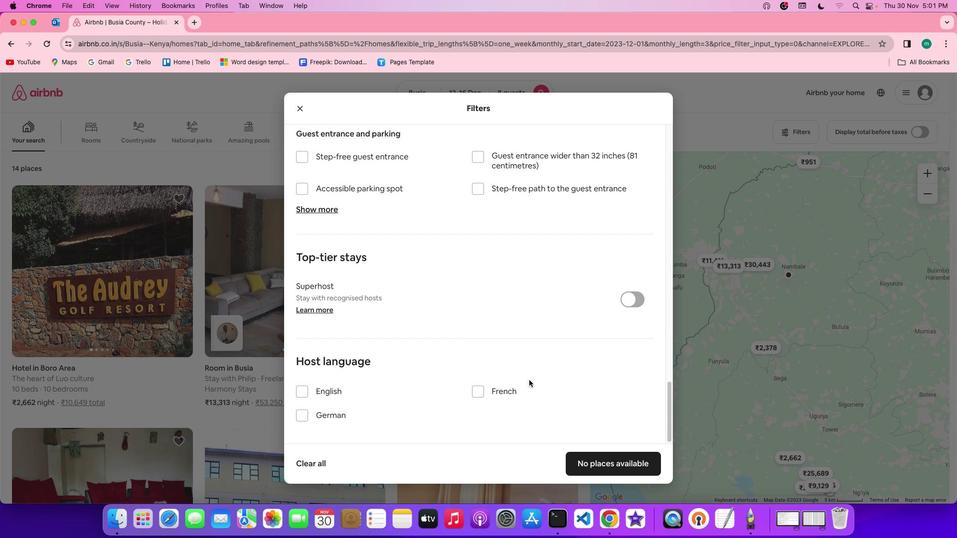 
Action: Mouse moved to (529, 380)
Screenshot: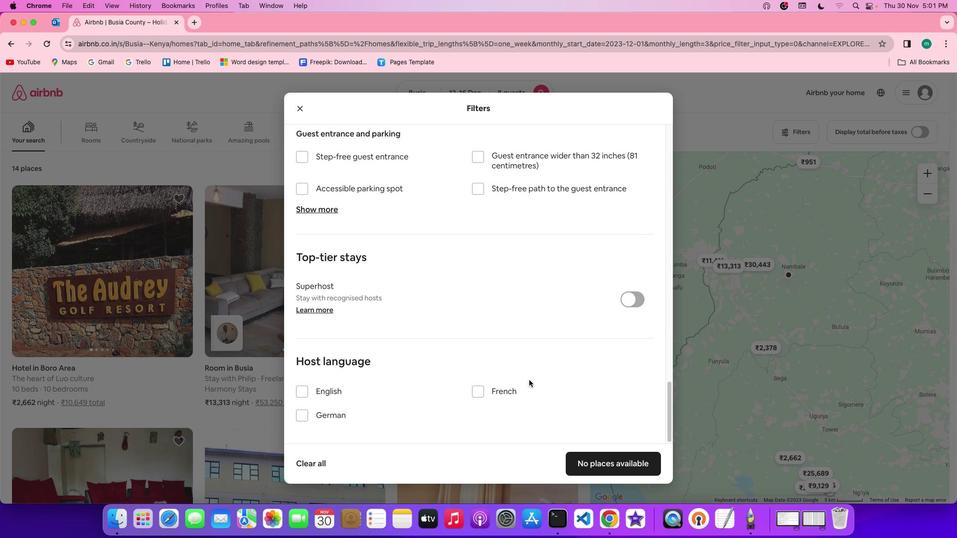 
Action: Mouse scrolled (529, 380) with delta (0, 0)
Screenshot: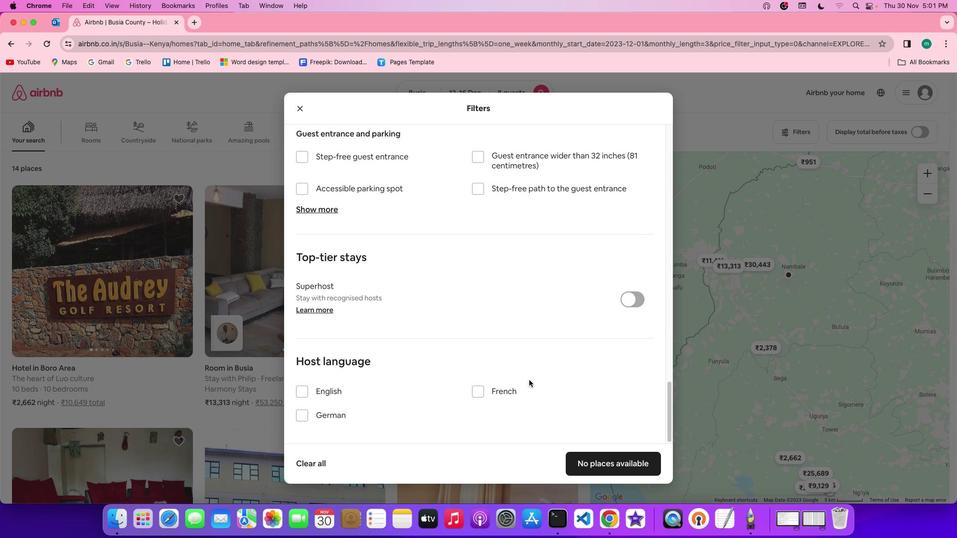 
Action: Mouse scrolled (529, 380) with delta (0, 0)
Screenshot: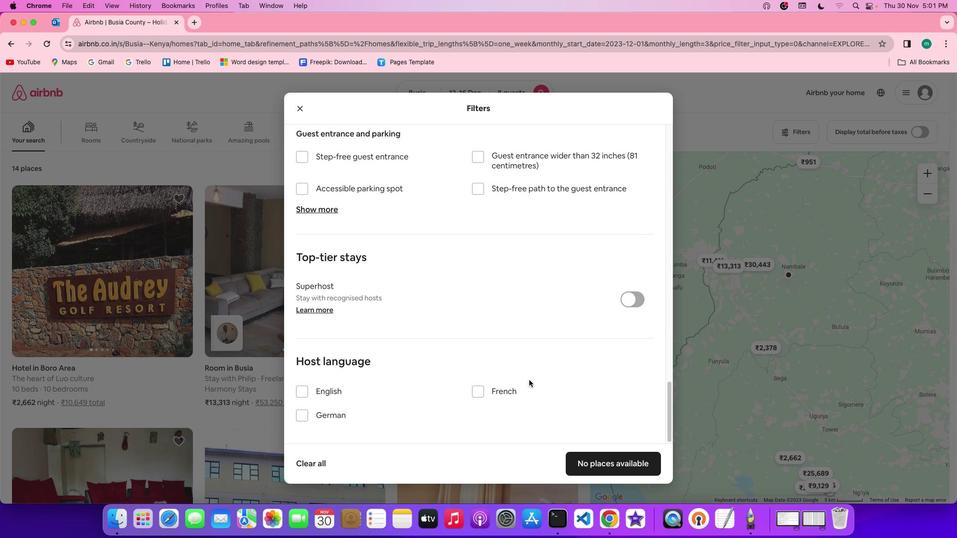 
Action: Mouse scrolled (529, 380) with delta (0, -1)
Screenshot: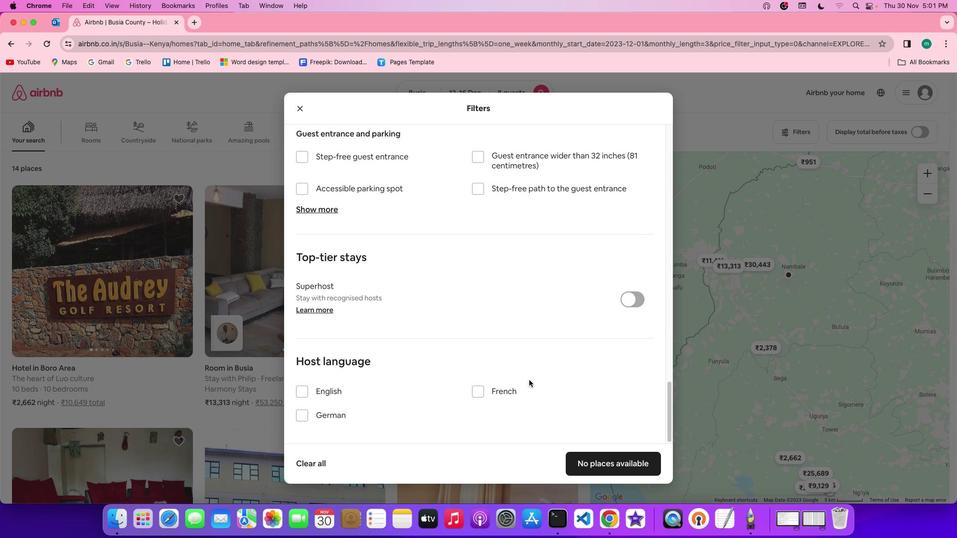 
Action: Mouse scrolled (529, 380) with delta (0, -2)
Screenshot: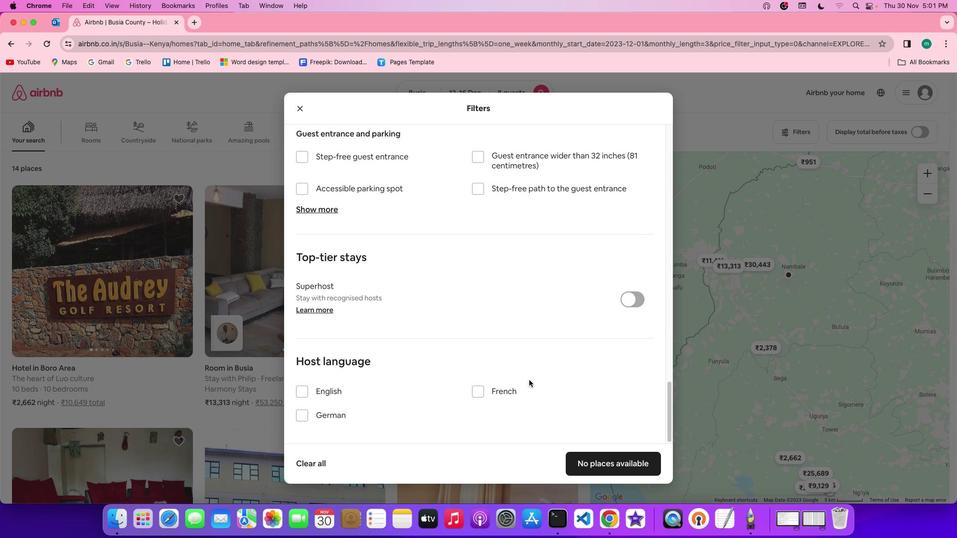 
Action: Mouse scrolled (529, 380) with delta (0, -2)
Screenshot: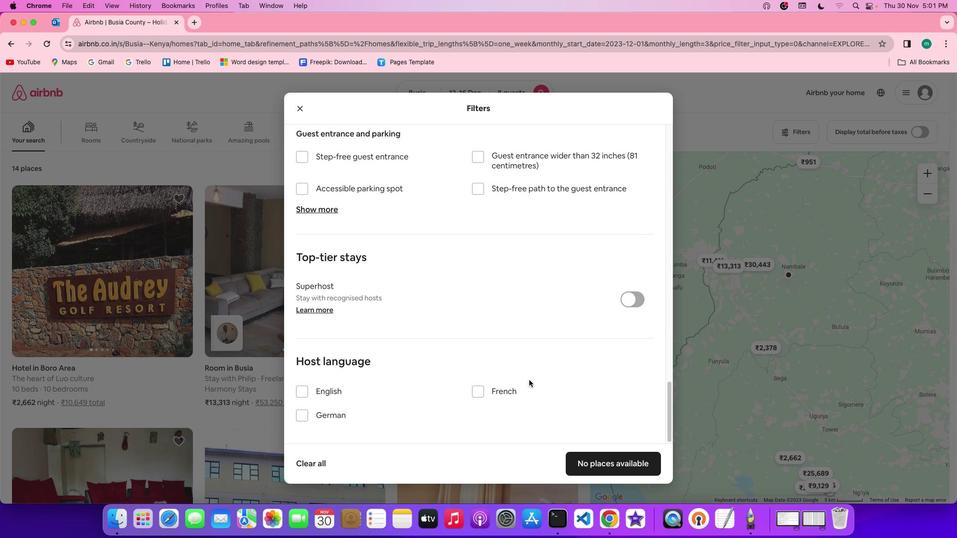 
Action: Mouse scrolled (529, 380) with delta (0, -2)
Screenshot: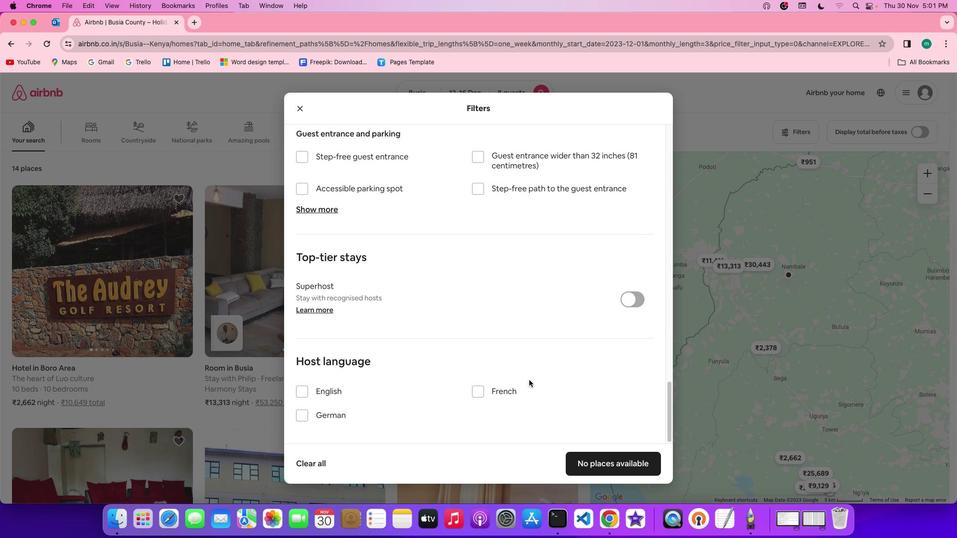 
Action: Mouse scrolled (529, 380) with delta (0, 0)
Screenshot: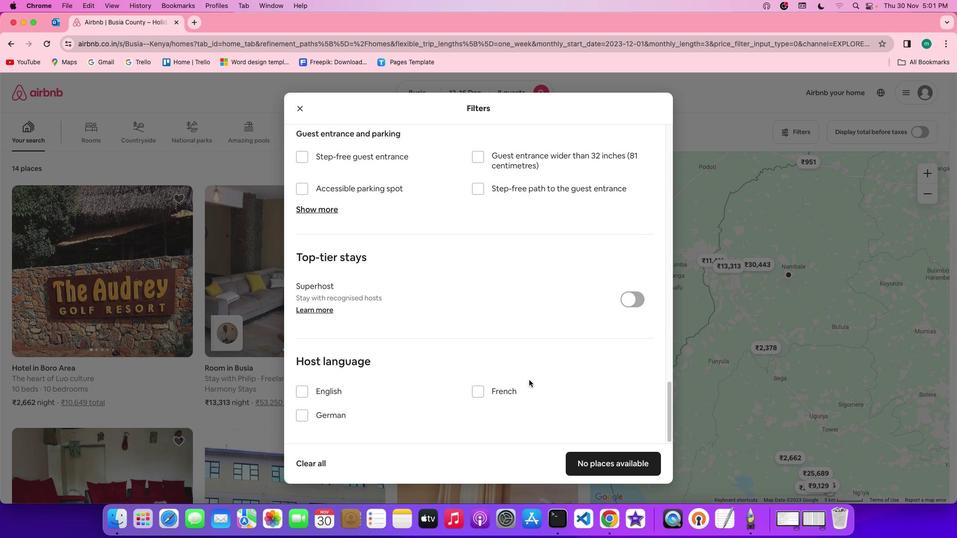 
Action: Mouse scrolled (529, 380) with delta (0, 0)
Screenshot: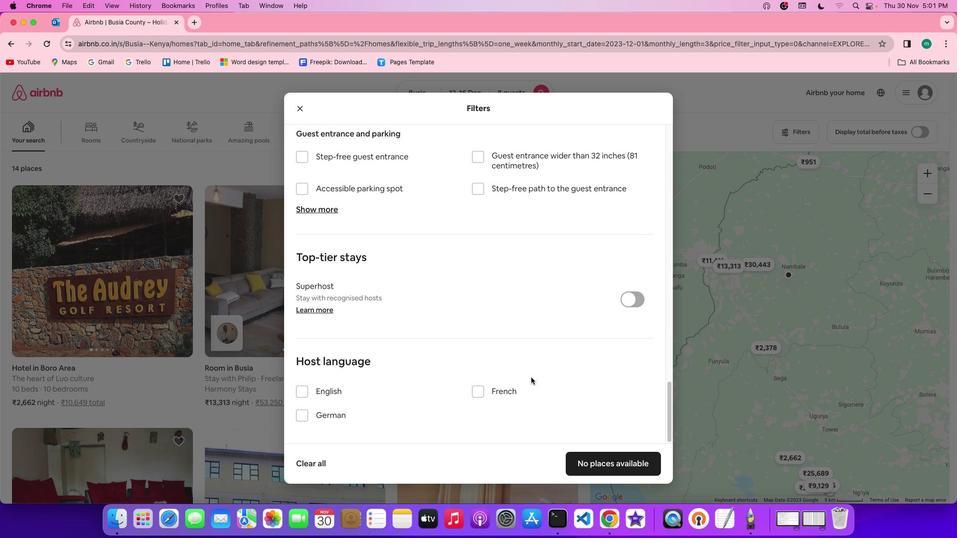 
Action: Mouse scrolled (529, 380) with delta (0, -1)
Screenshot: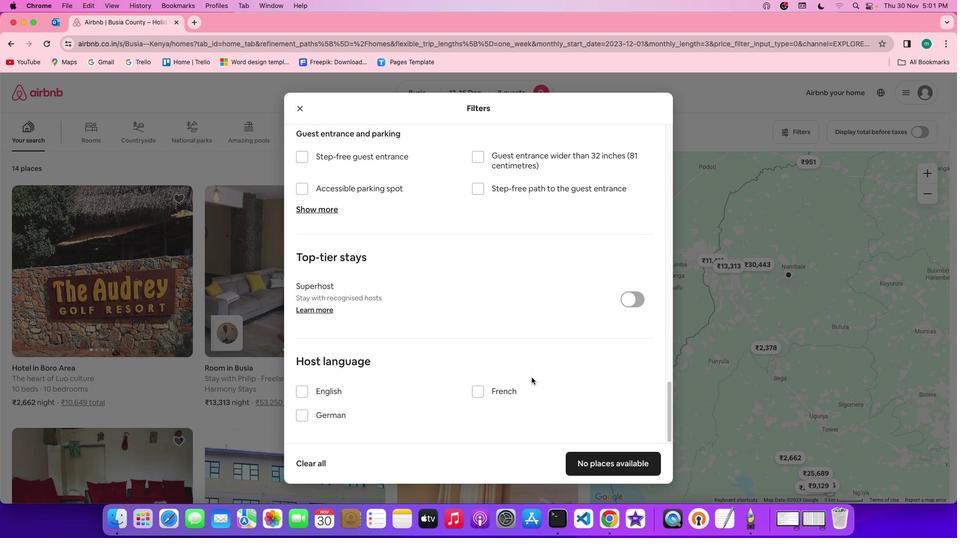
Action: Mouse scrolled (529, 380) with delta (0, -2)
Screenshot: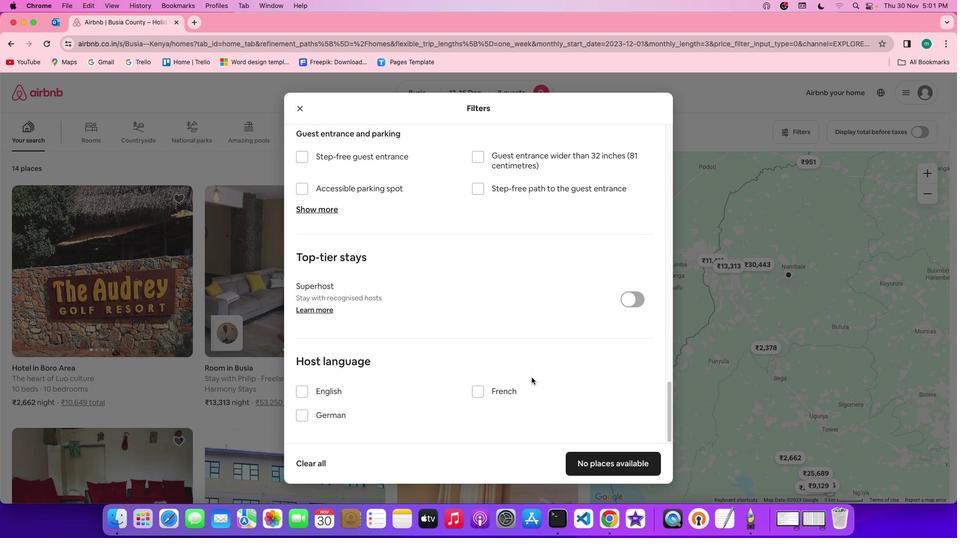 
Action: Mouse scrolled (529, 380) with delta (0, -2)
Screenshot: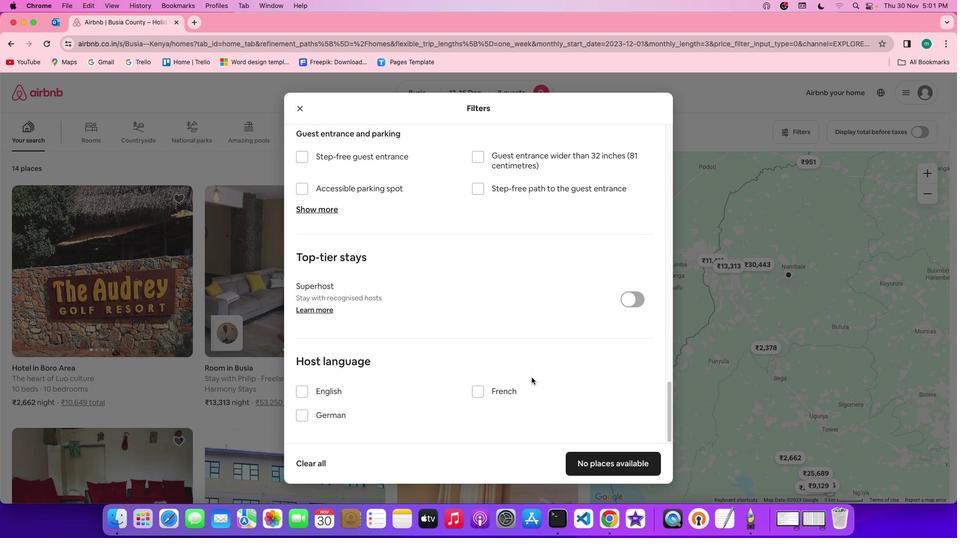 
Action: Mouse moved to (609, 465)
Screenshot: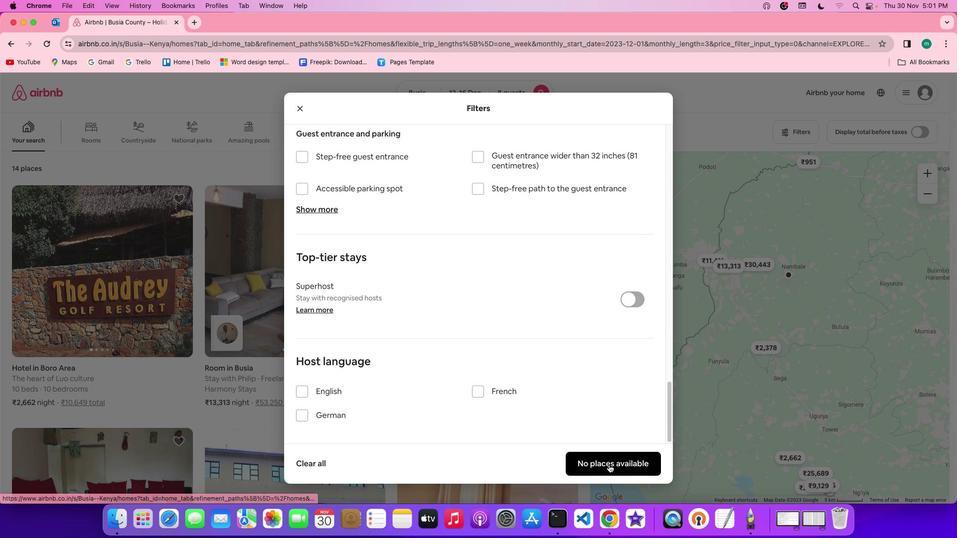 
Action: Mouse pressed left at (609, 465)
Screenshot: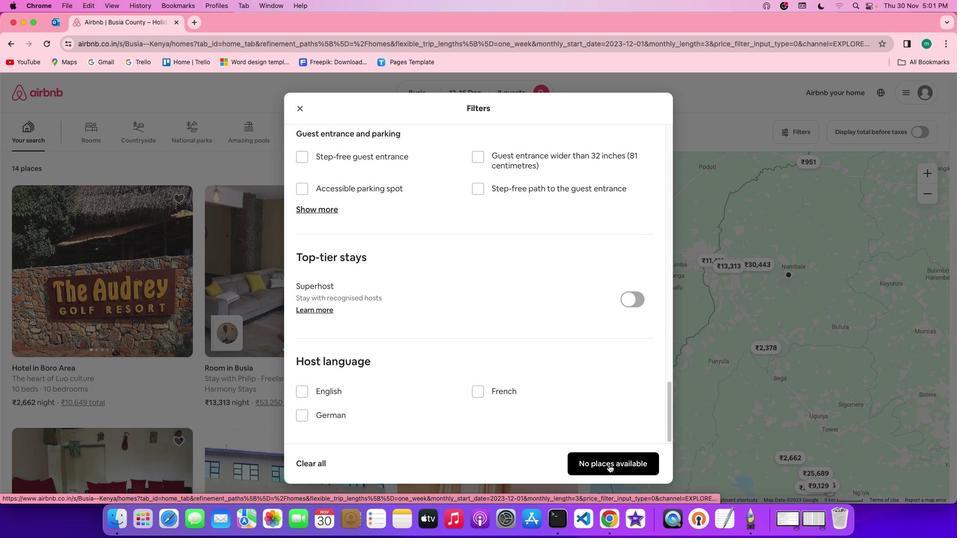 
Action: Mouse moved to (297, 328)
Screenshot: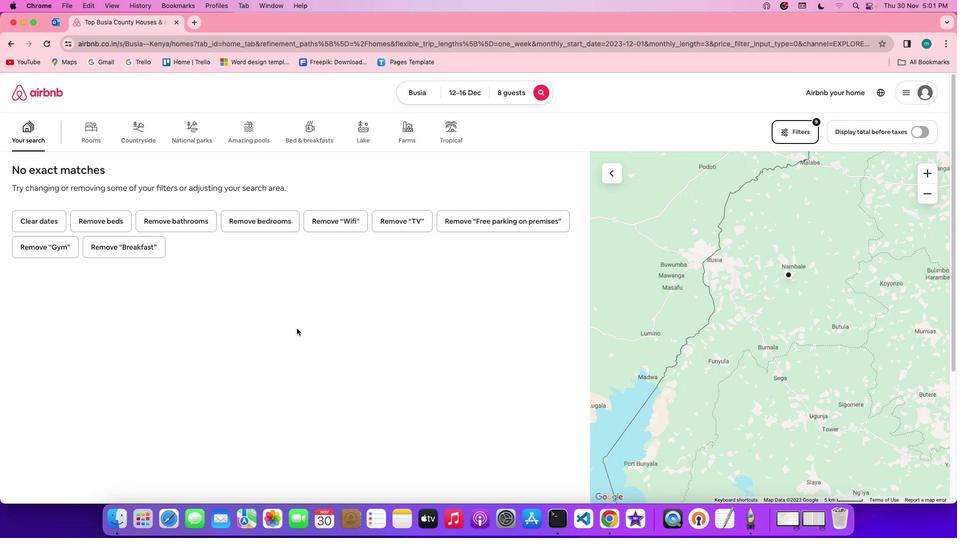
